 Task: Create a project and host a sprint retrospective to gather feedback on the last iteration.
Action: Mouse moved to (135, 45)
Screenshot: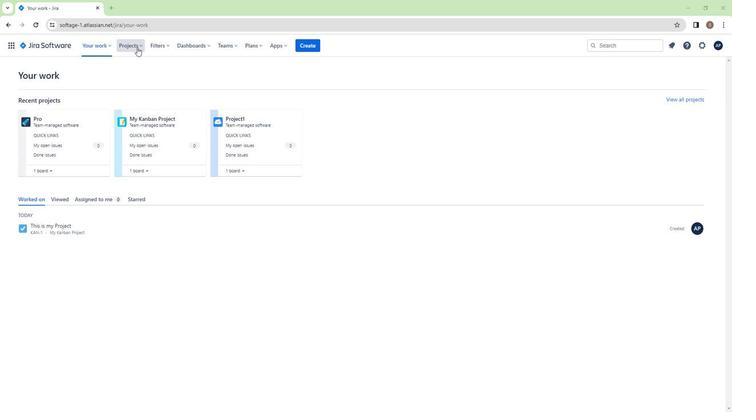 
Action: Mouse pressed left at (135, 45)
Screenshot: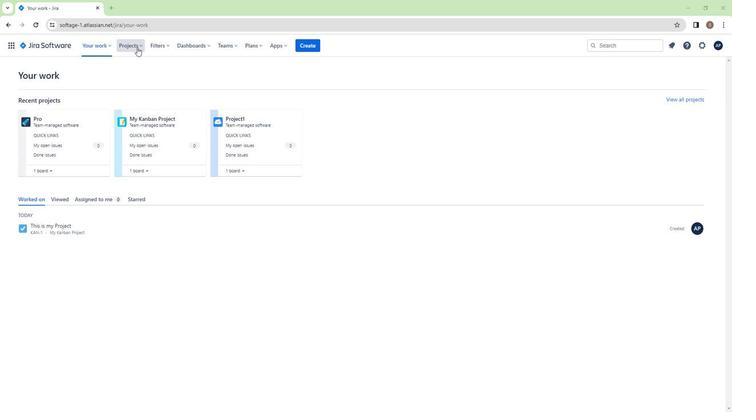 
Action: Mouse moved to (155, 198)
Screenshot: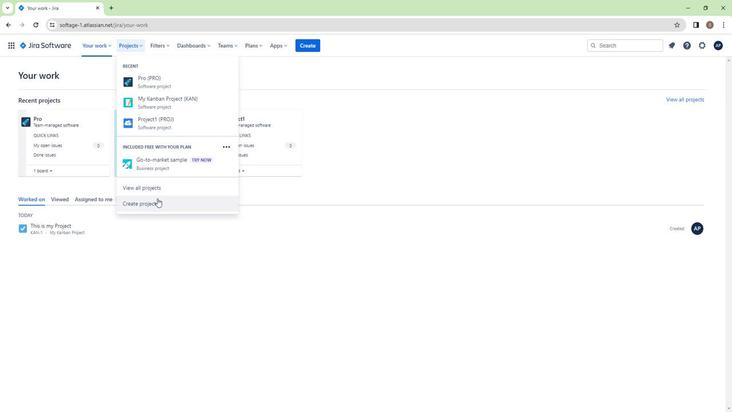 
Action: Mouse pressed left at (155, 198)
Screenshot: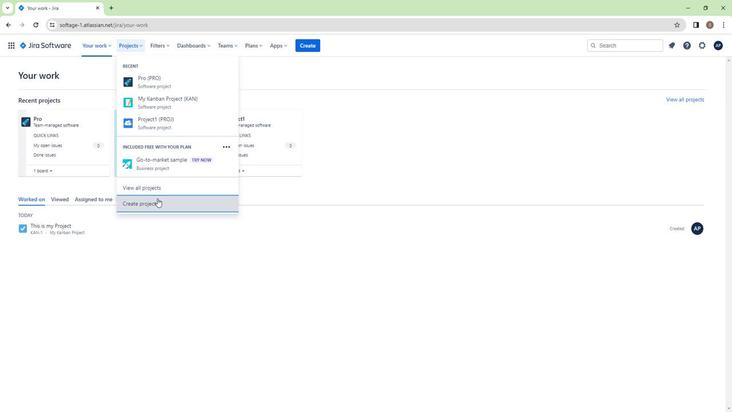 
Action: Mouse moved to (9, 41)
Screenshot: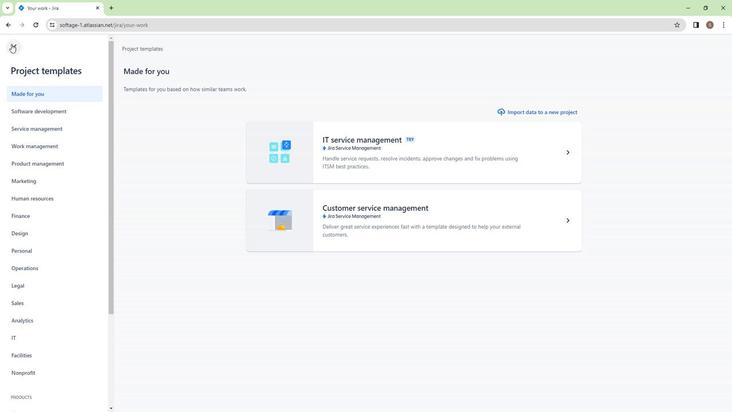 
Action: Mouse pressed left at (9, 41)
Screenshot: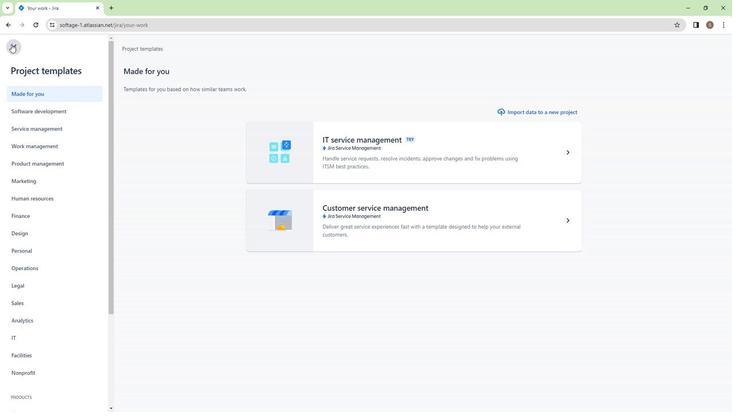 
Action: Mouse moved to (126, 42)
Screenshot: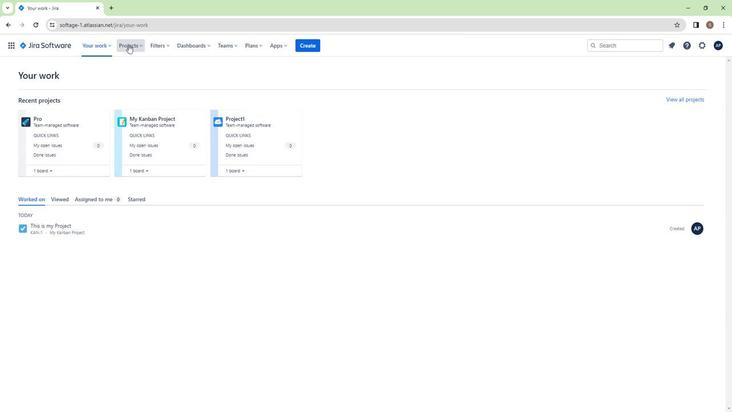 
Action: Mouse pressed left at (126, 42)
Screenshot: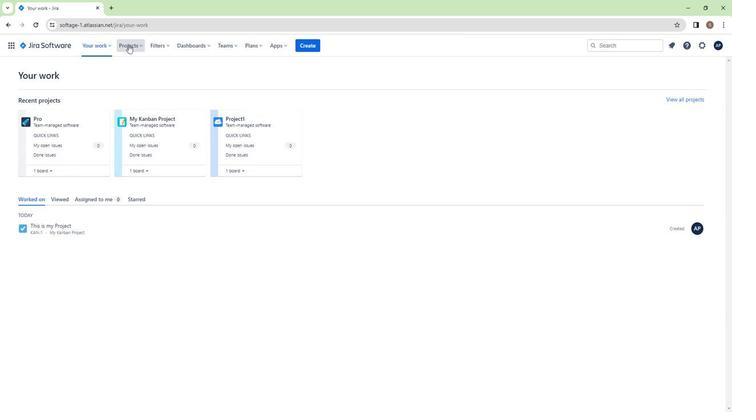 
Action: Mouse moved to (155, 207)
Screenshot: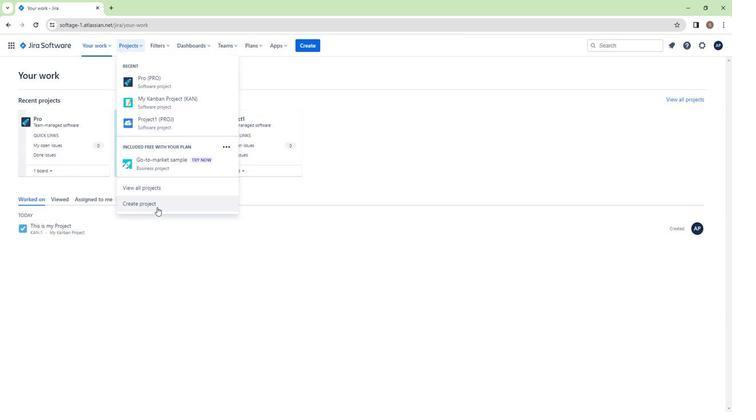 
Action: Mouse pressed left at (155, 207)
Screenshot: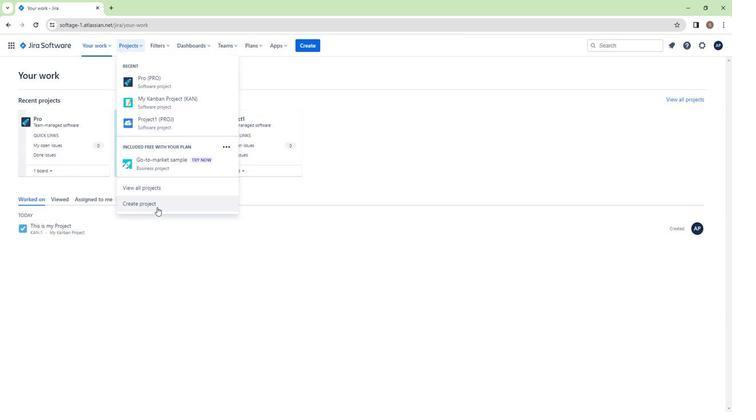 
Action: Mouse moved to (352, 136)
Screenshot: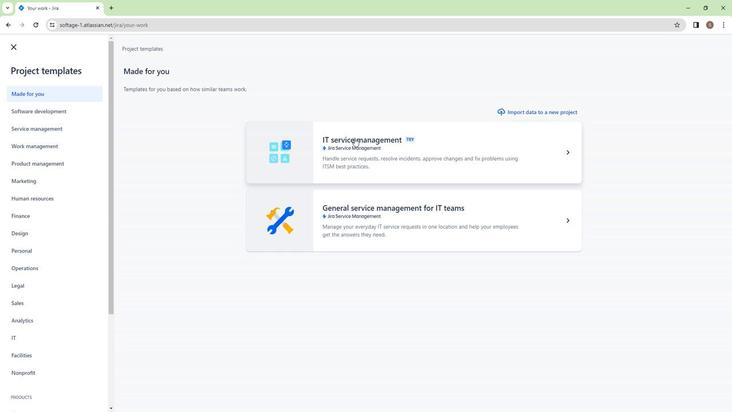 
Action: Mouse pressed left at (352, 136)
Screenshot: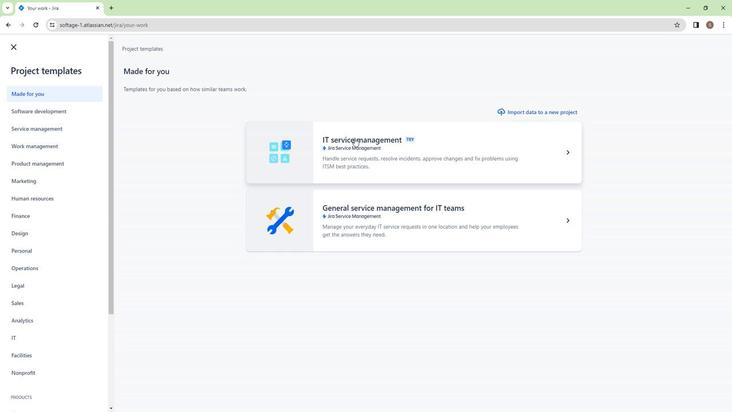 
Action: Mouse moved to (37, 198)
Screenshot: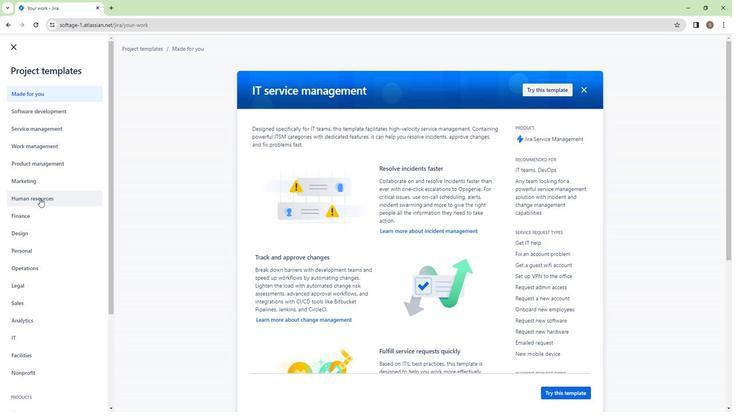 
Action: Mouse scrolled (37, 198) with delta (0, 0)
Screenshot: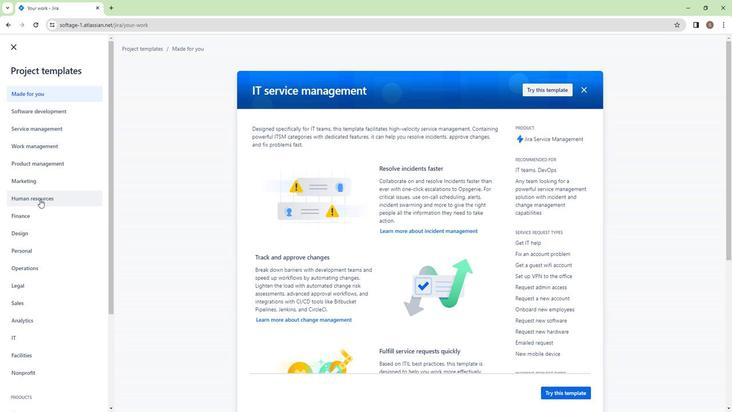 
Action: Mouse moved to (37, 199)
Screenshot: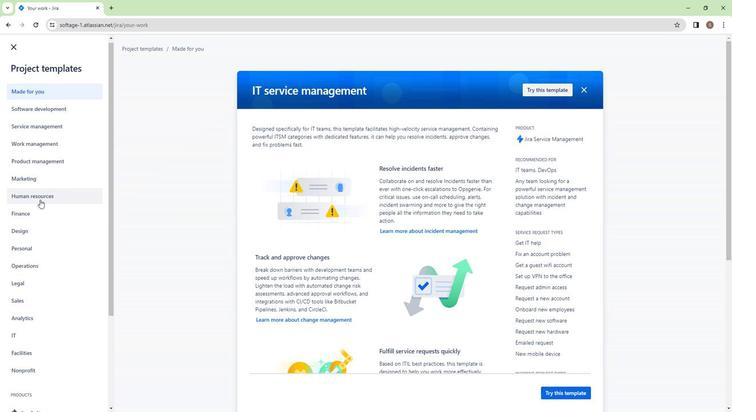 
Action: Mouse scrolled (37, 199) with delta (0, 0)
Screenshot: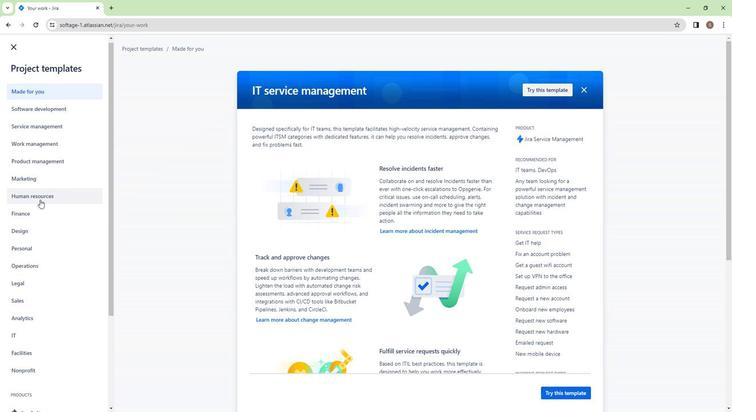 
Action: Mouse scrolled (37, 199) with delta (0, 0)
Screenshot: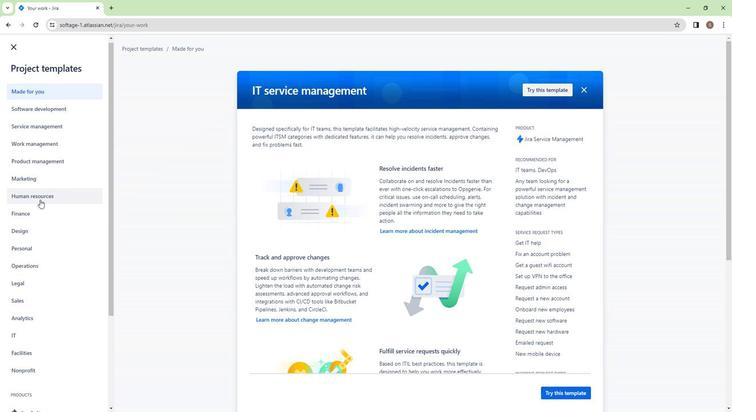 
Action: Mouse scrolled (37, 199) with delta (0, 0)
Screenshot: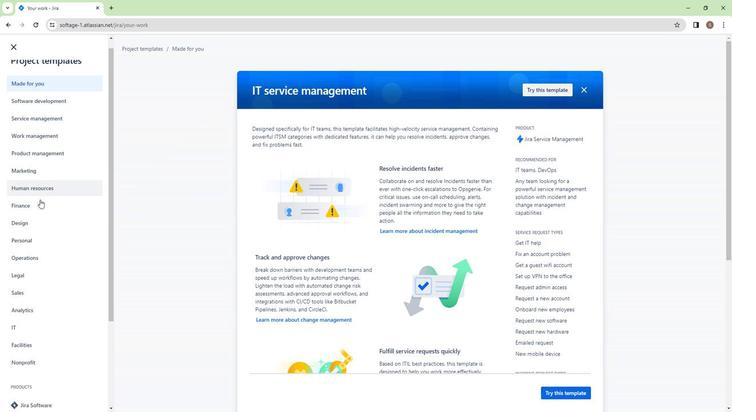 
Action: Mouse scrolled (37, 199) with delta (0, 0)
Screenshot: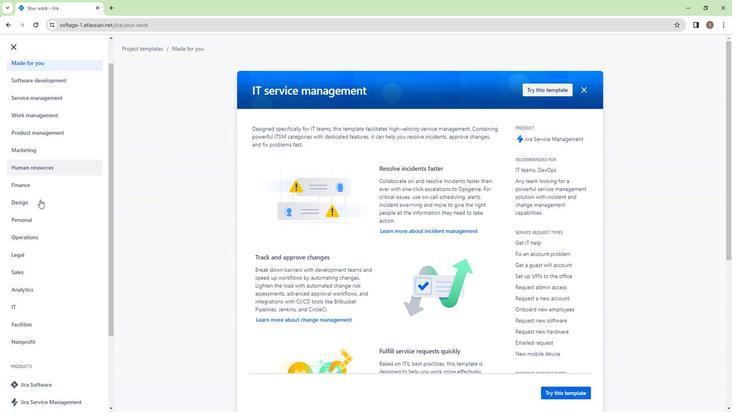 
Action: Mouse scrolled (37, 199) with delta (0, 0)
Screenshot: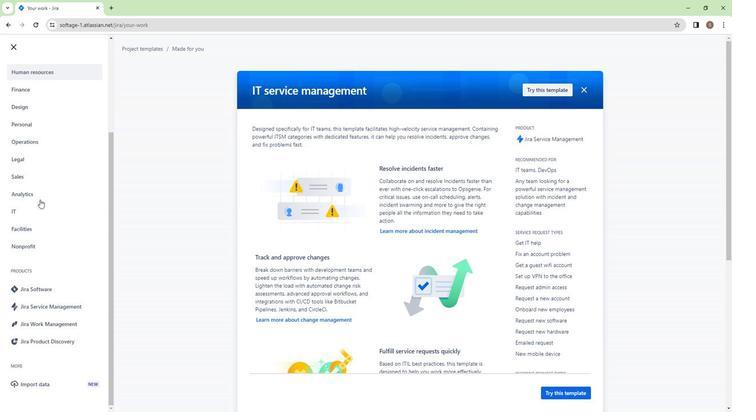 
Action: Mouse scrolled (37, 199) with delta (0, 0)
Screenshot: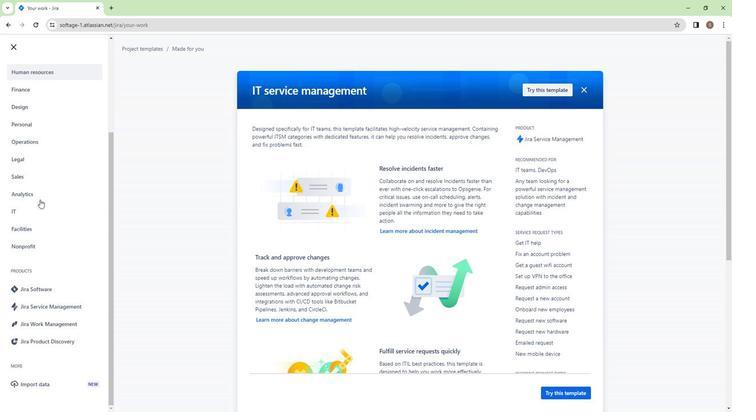 
Action: Mouse scrolled (37, 199) with delta (0, 0)
Screenshot: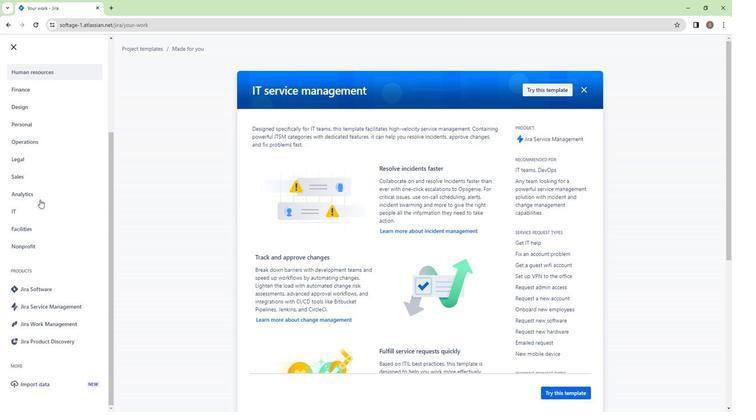 
Action: Mouse scrolled (37, 199) with delta (0, 0)
Screenshot: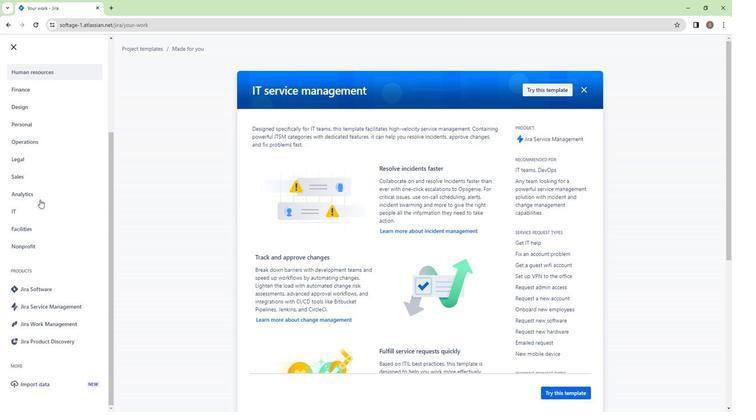 
Action: Mouse scrolled (37, 199) with delta (0, 0)
Screenshot: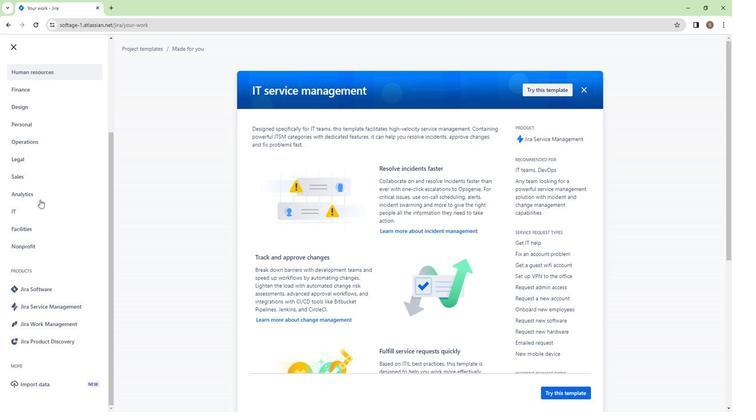 
Action: Mouse moved to (52, 288)
Screenshot: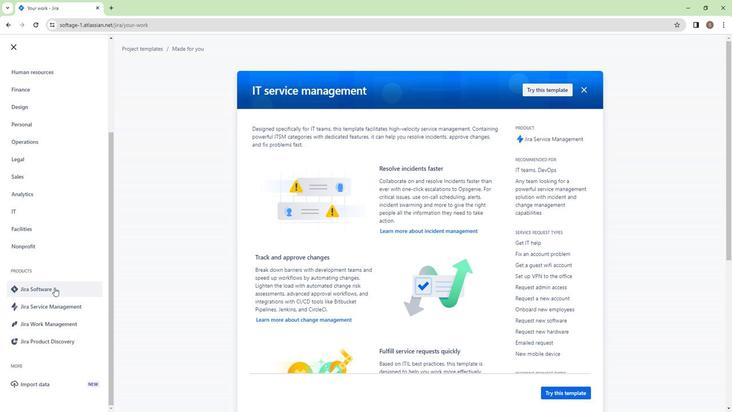 
Action: Mouse pressed left at (52, 288)
Screenshot: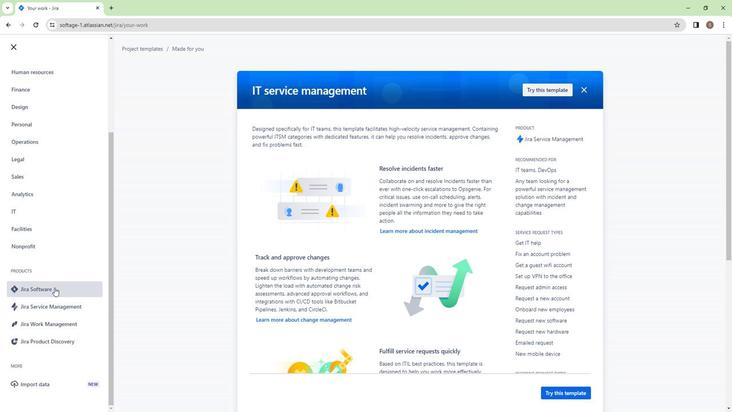 
Action: Mouse moved to (338, 199)
Screenshot: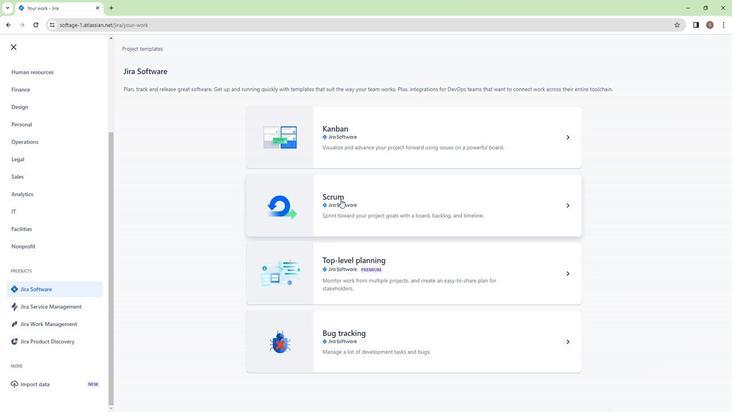 
Action: Mouse pressed left at (338, 199)
Screenshot: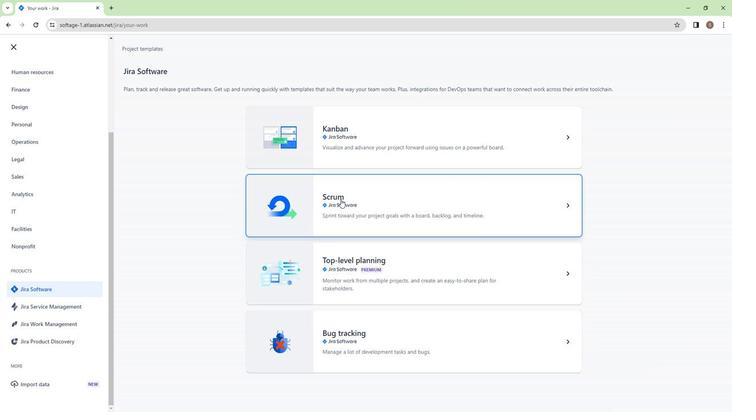 
Action: Mouse moved to (184, 185)
Screenshot: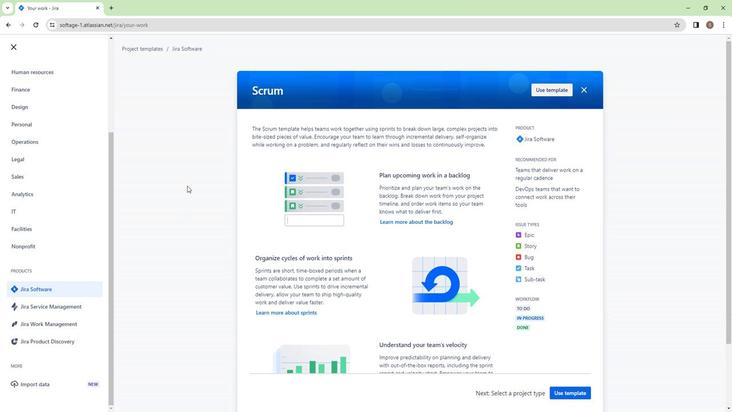 
Action: Mouse scrolled (184, 184) with delta (0, 0)
Screenshot: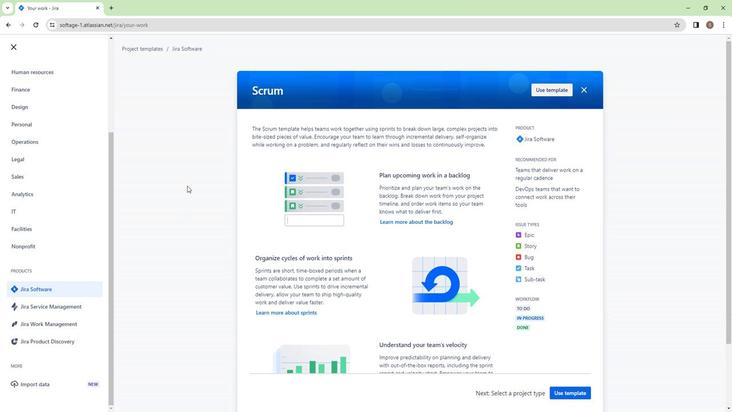 
Action: Mouse scrolled (184, 184) with delta (0, 0)
Screenshot: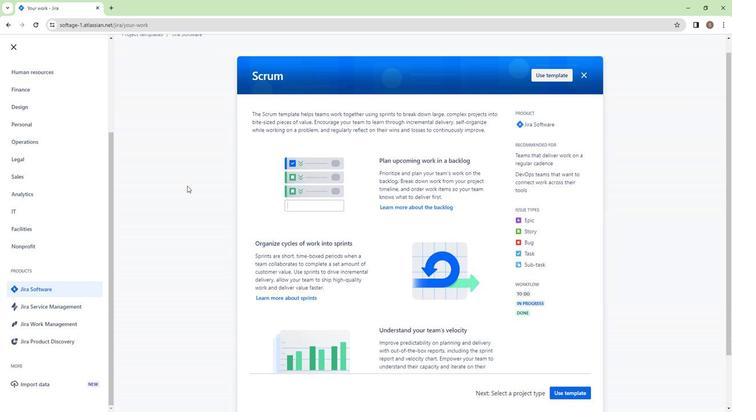 
Action: Mouse scrolled (184, 184) with delta (0, 0)
Screenshot: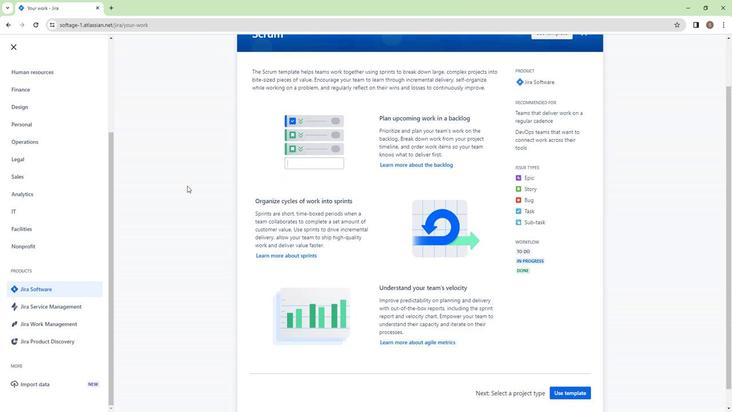 
Action: Mouse scrolled (184, 184) with delta (0, 0)
Screenshot: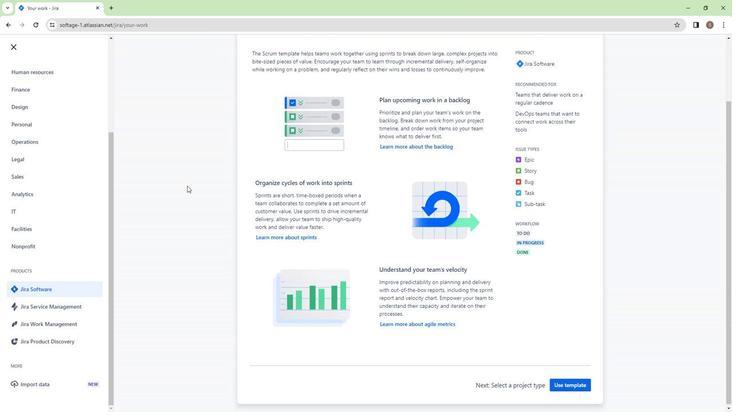 
Action: Mouse scrolled (184, 184) with delta (0, 0)
Screenshot: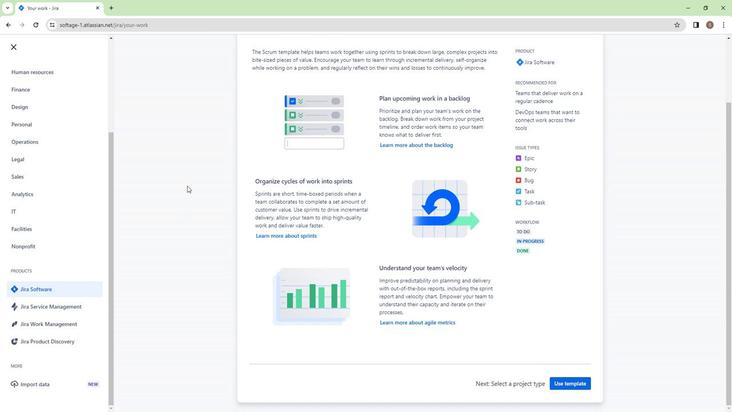 
Action: Mouse moved to (509, 298)
Screenshot: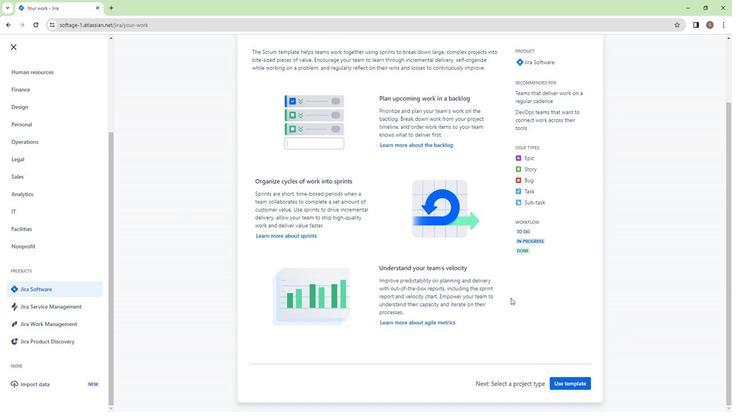 
Action: Mouse scrolled (509, 299) with delta (0, 0)
Screenshot: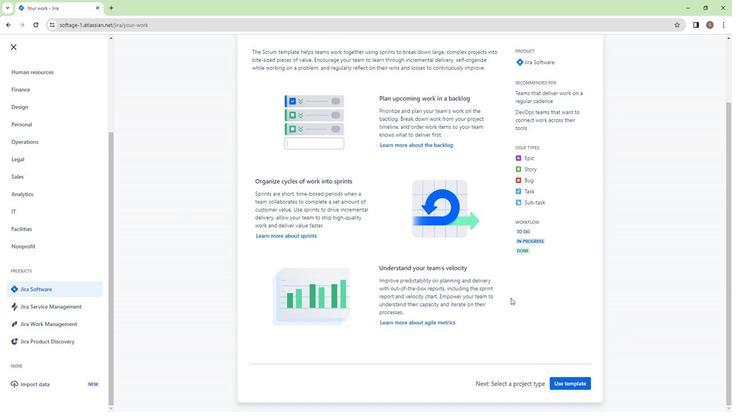 
Action: Mouse moved to (509, 298)
Screenshot: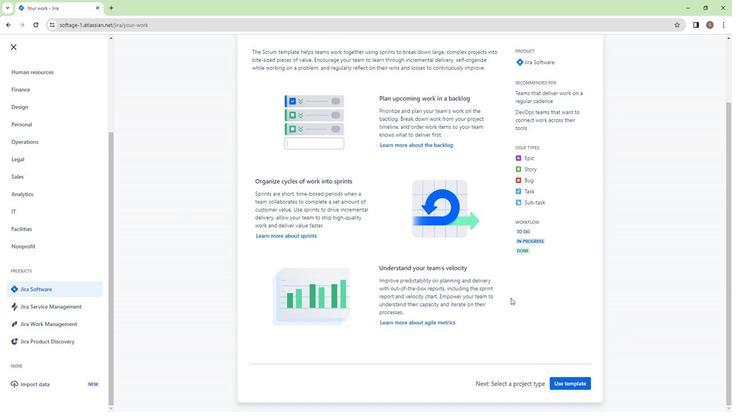 
Action: Mouse scrolled (509, 299) with delta (0, 0)
Screenshot: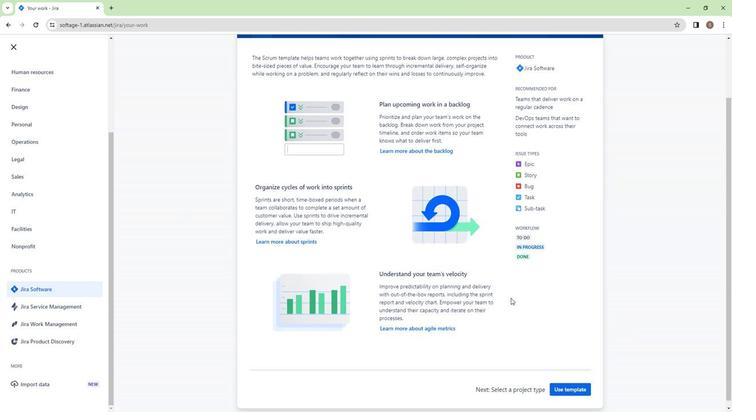 
Action: Mouse scrolled (509, 299) with delta (0, 0)
Screenshot: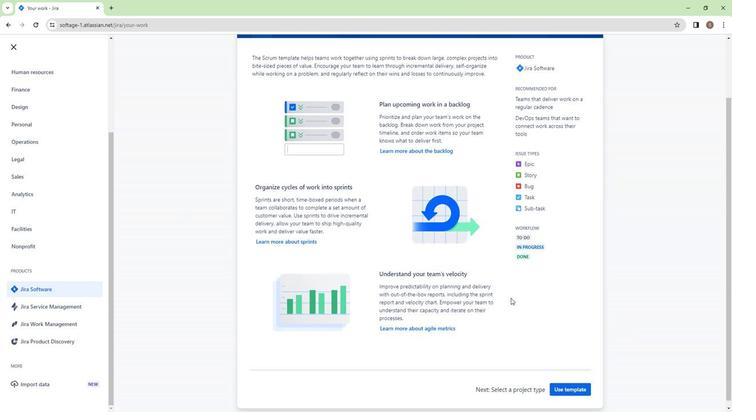 
Action: Mouse scrolled (509, 299) with delta (0, 0)
Screenshot: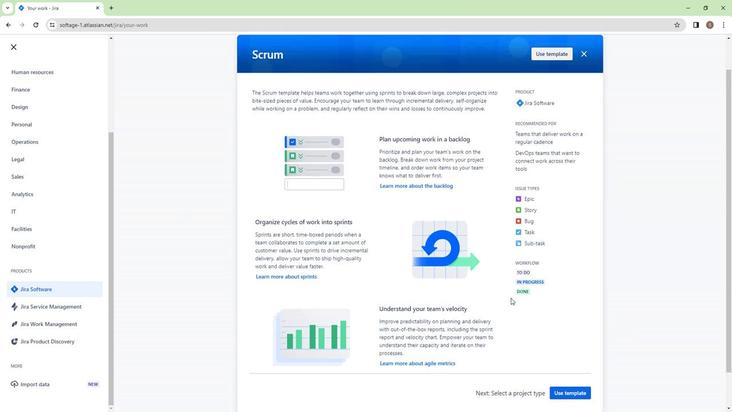 
Action: Mouse moved to (509, 293)
Screenshot: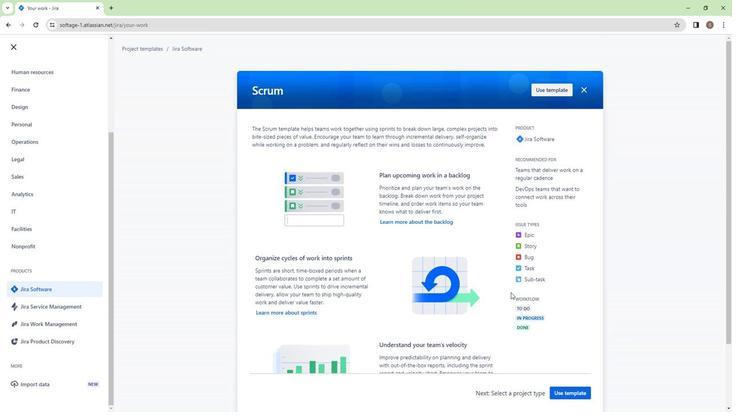 
Action: Mouse scrolled (509, 293) with delta (0, 0)
Screenshot: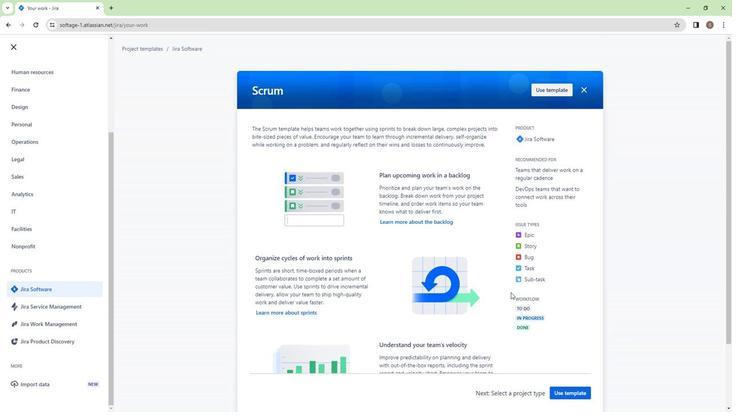
Action: Mouse scrolled (509, 293) with delta (0, 0)
Screenshot: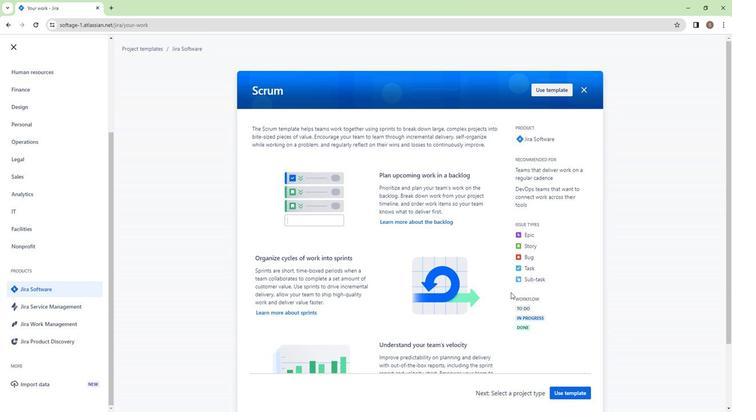 
Action: Mouse scrolled (509, 293) with delta (0, 0)
Screenshot: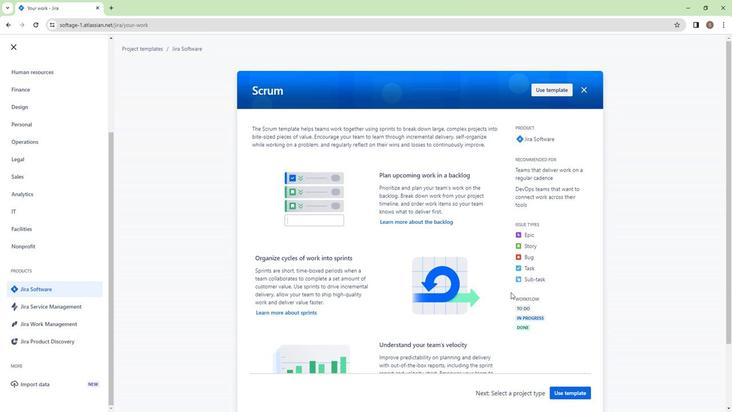 
Action: Mouse moved to (579, 87)
Screenshot: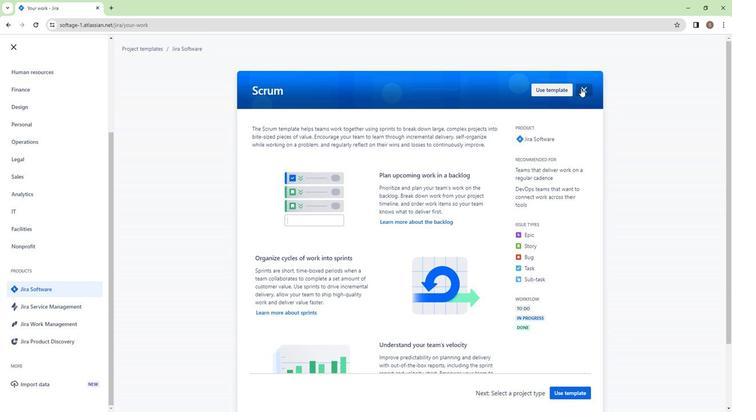 
Action: Mouse pressed left at (579, 87)
Screenshot: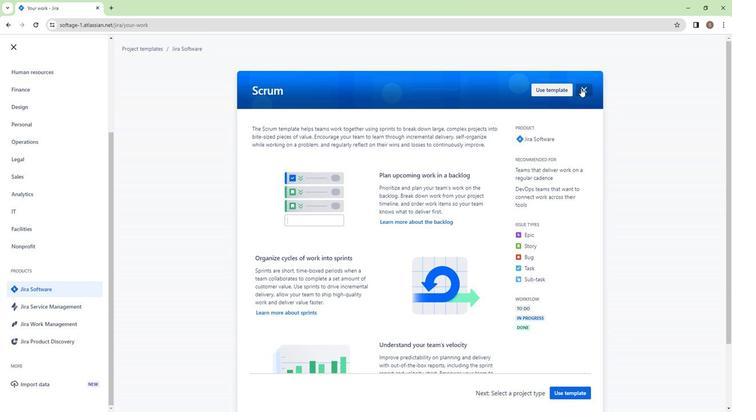 
Action: Mouse moved to (349, 195)
Screenshot: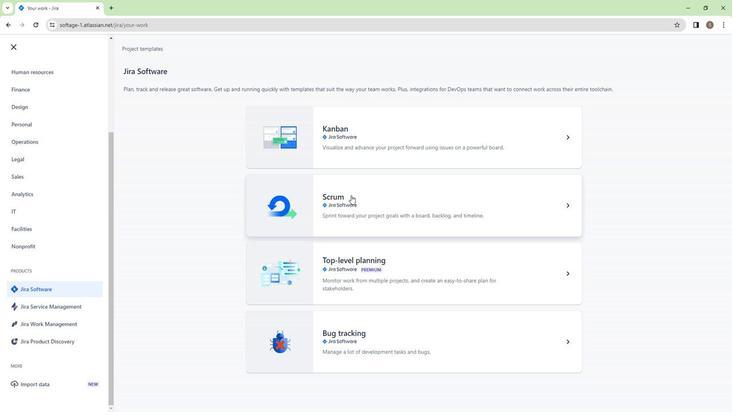 
Action: Mouse pressed left at (349, 195)
Screenshot: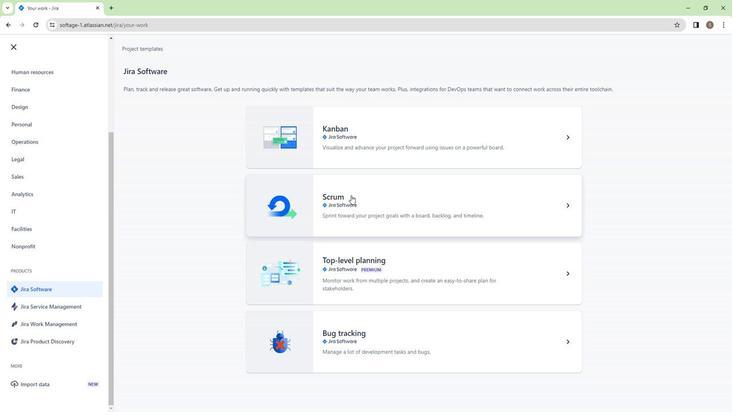
Action: Mouse moved to (494, 299)
Screenshot: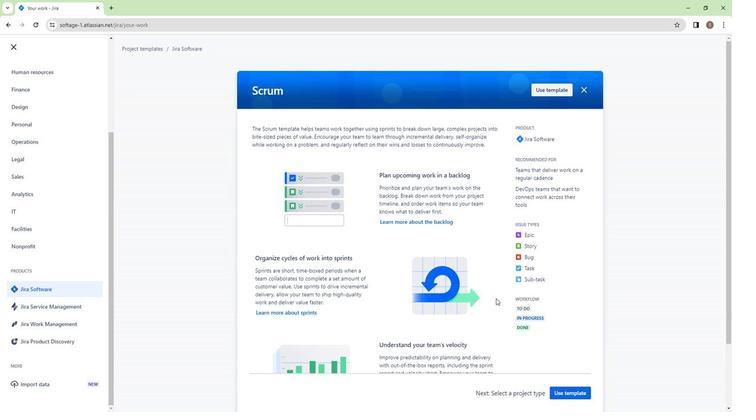 
Action: Mouse scrolled (494, 298) with delta (0, 0)
Screenshot: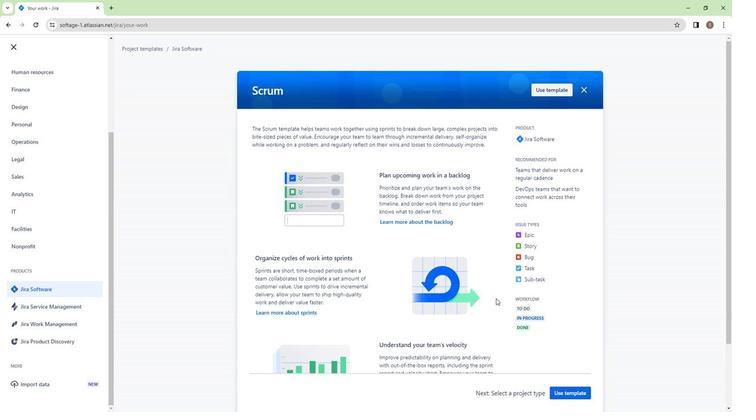 
Action: Mouse moved to (494, 299)
Screenshot: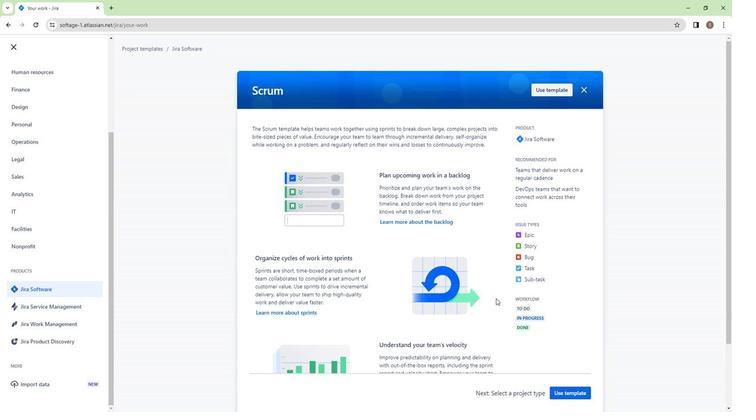 
Action: Mouse scrolled (494, 298) with delta (0, 0)
Screenshot: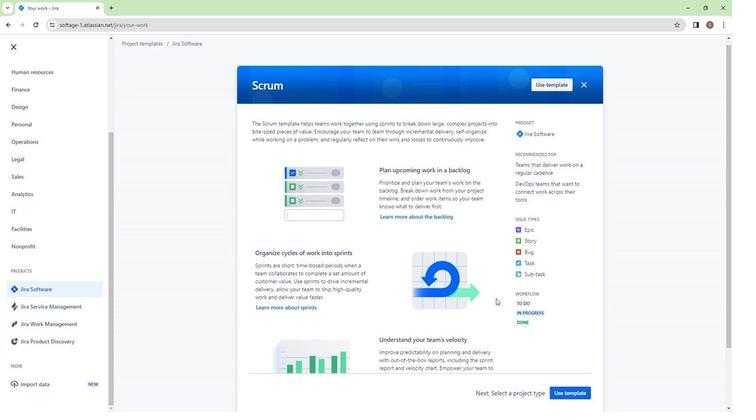 
Action: Mouse scrolled (494, 298) with delta (0, 0)
Screenshot: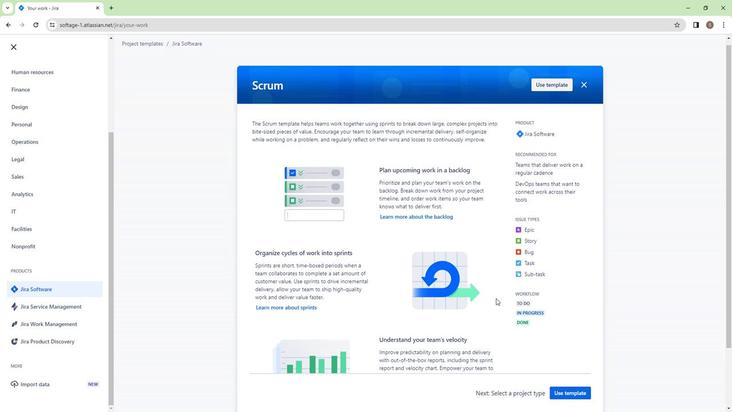 
Action: Mouse scrolled (494, 298) with delta (0, 0)
Screenshot: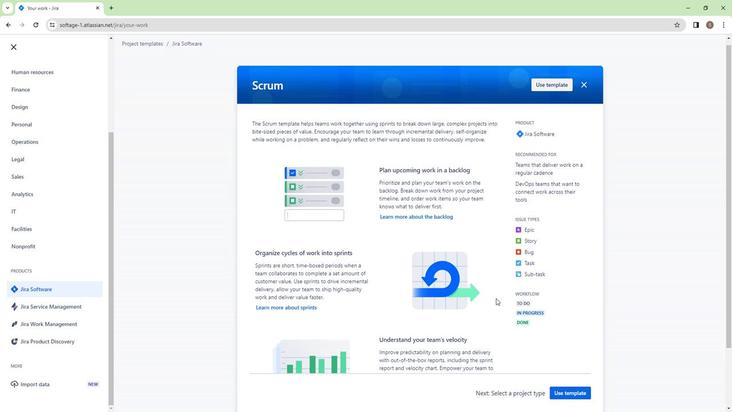 
Action: Mouse scrolled (494, 298) with delta (0, 0)
Screenshot: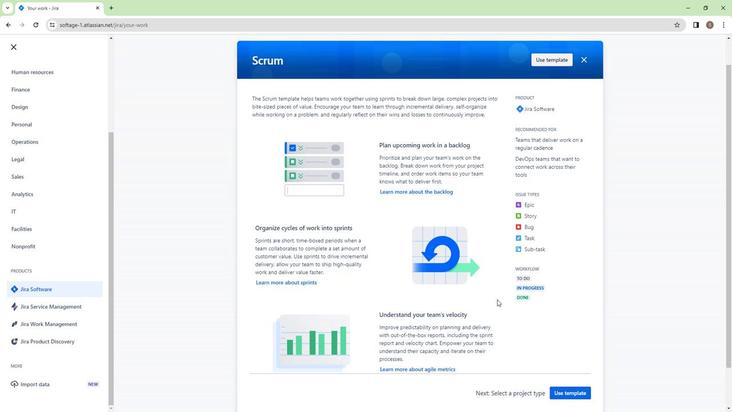 
Action: Mouse moved to (563, 381)
Screenshot: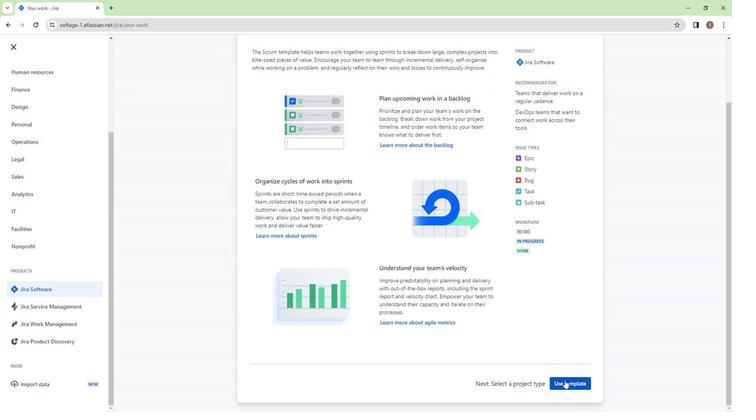 
Action: Mouse pressed left at (563, 381)
Screenshot: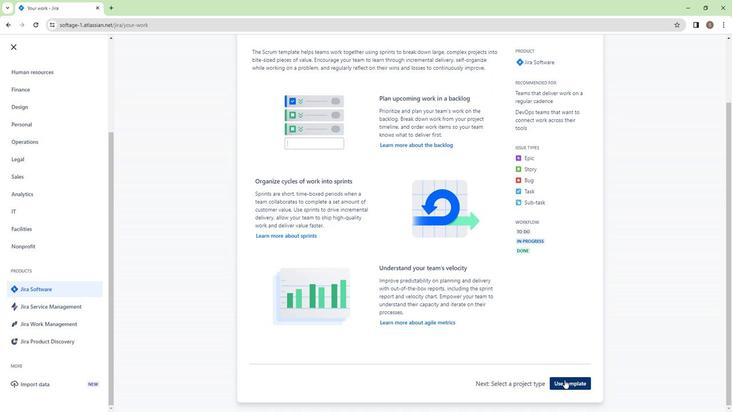
Action: Mouse moved to (297, 209)
Screenshot: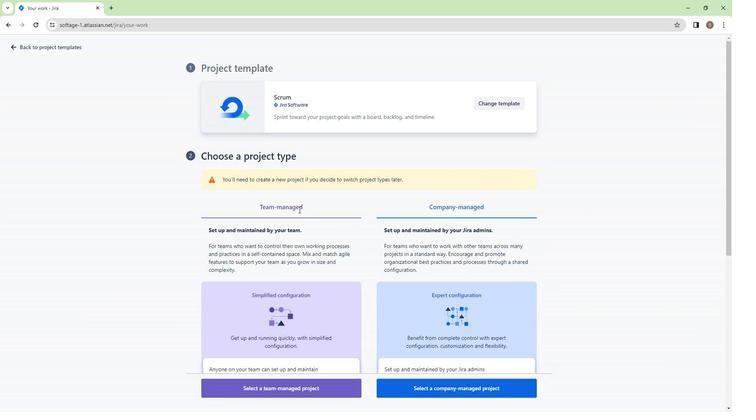 
Action: Mouse scrolled (297, 208) with delta (0, 0)
Screenshot: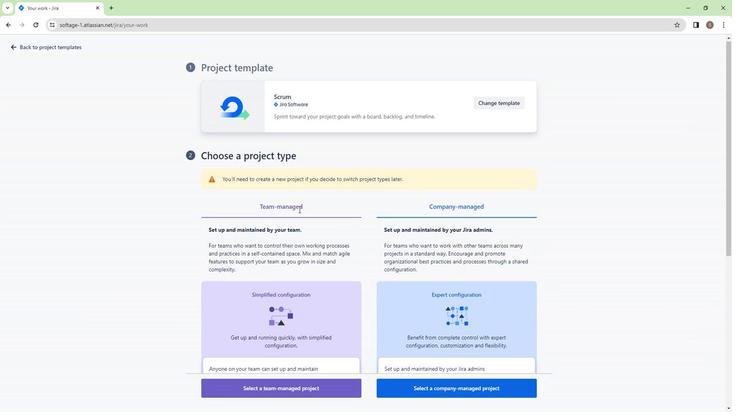 
Action: Mouse scrolled (297, 208) with delta (0, 0)
Screenshot: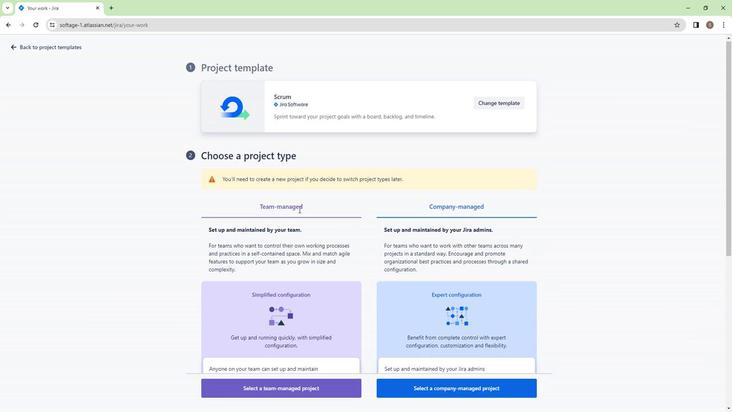 
Action: Mouse scrolled (297, 208) with delta (0, 0)
Screenshot: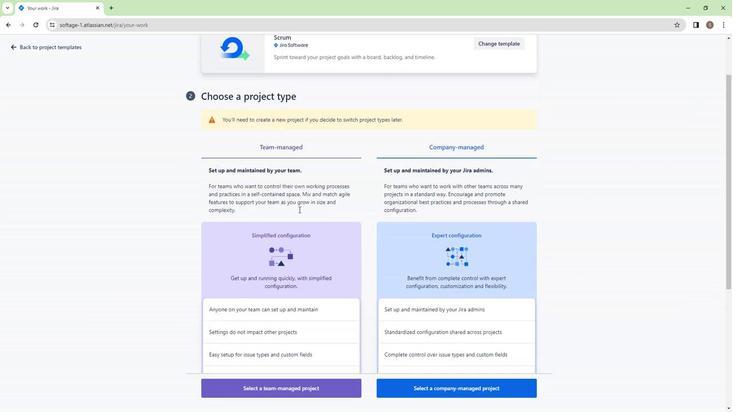 
Action: Mouse moved to (297, 208)
Screenshot: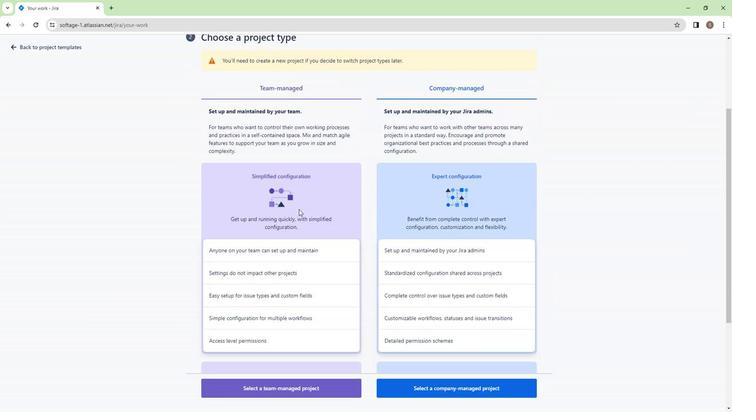 
Action: Mouse scrolled (297, 208) with delta (0, 0)
Screenshot: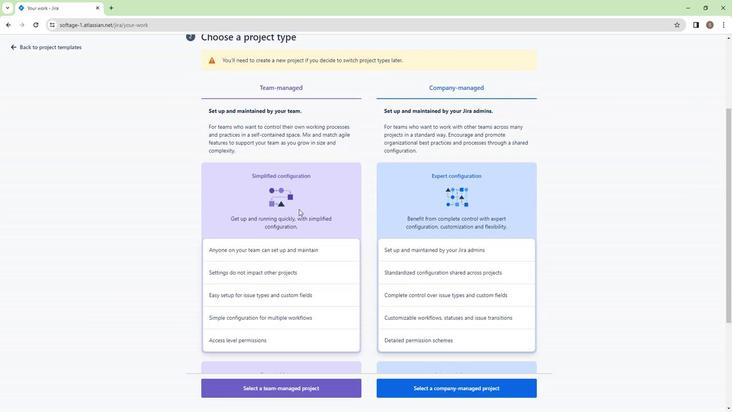 
Action: Mouse scrolled (297, 208) with delta (0, 0)
Screenshot: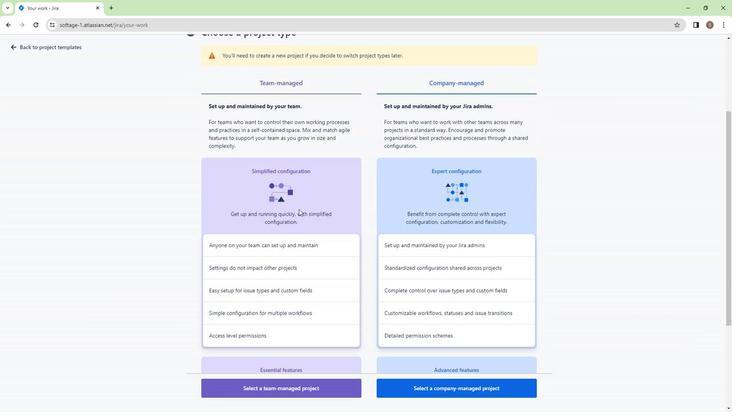 
Action: Mouse scrolled (297, 208) with delta (0, 0)
Screenshot: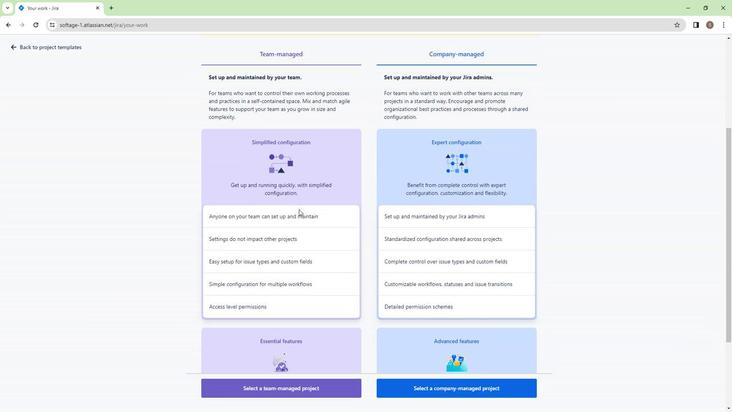 
Action: Mouse moved to (297, 228)
Screenshot: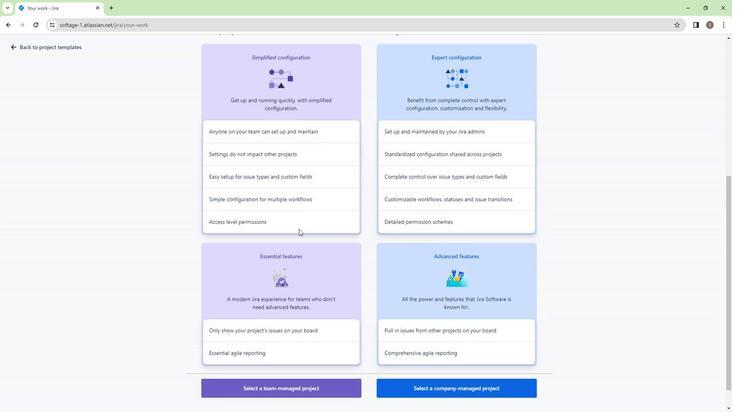 
Action: Mouse scrolled (297, 228) with delta (0, 0)
Screenshot: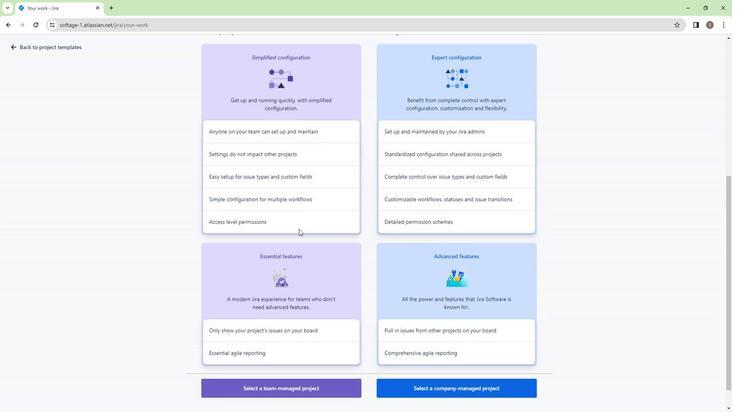 
Action: Mouse moved to (297, 229)
Screenshot: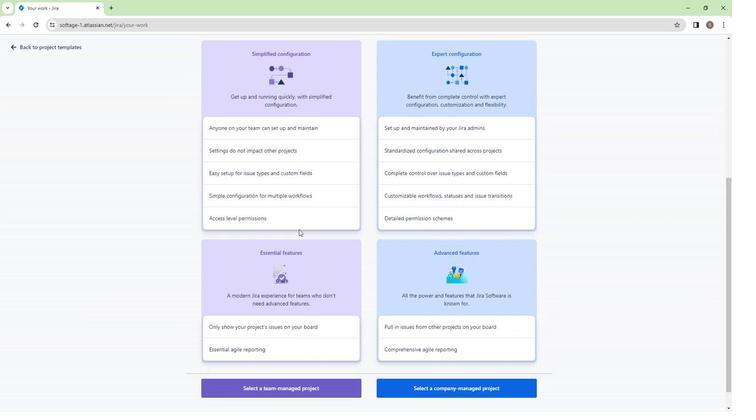 
Action: Mouse scrolled (297, 228) with delta (0, 0)
Screenshot: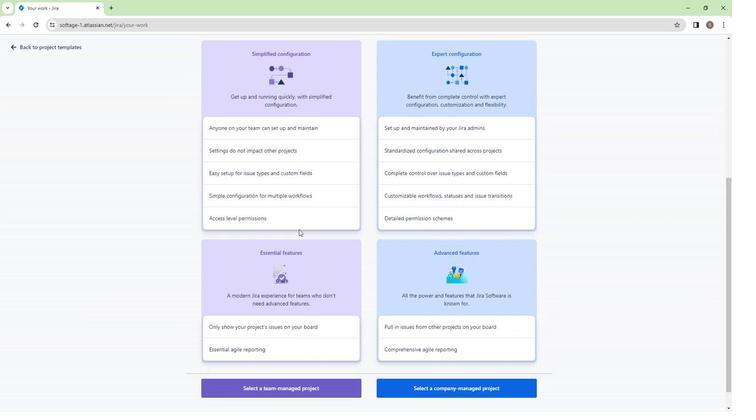 
Action: Mouse moved to (434, 334)
Screenshot: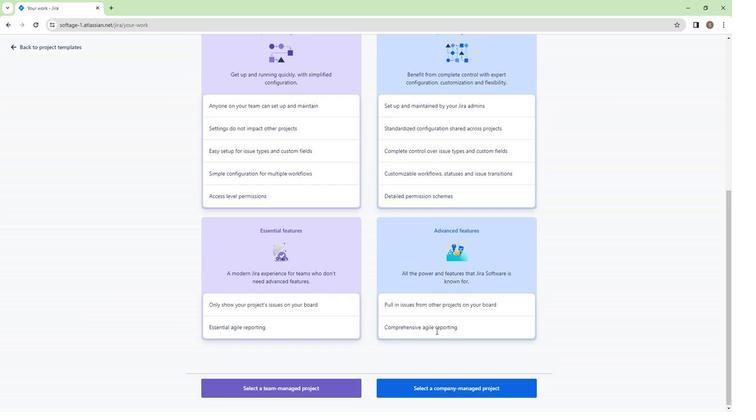 
Action: Mouse scrolled (434, 334) with delta (0, 0)
Screenshot: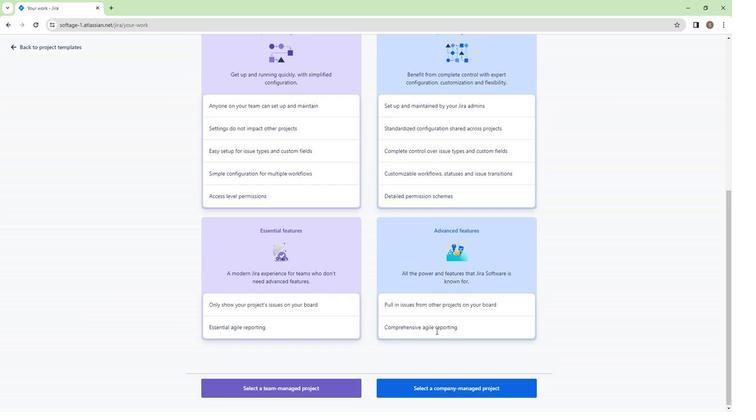 
Action: Mouse moved to (434, 333)
Screenshot: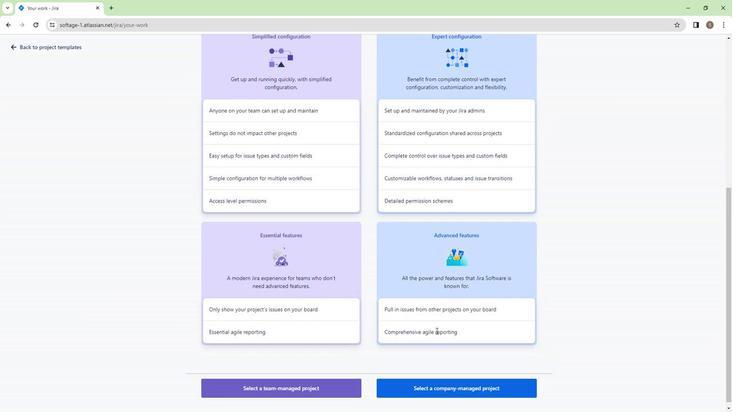 
Action: Mouse scrolled (434, 333) with delta (0, 0)
Screenshot: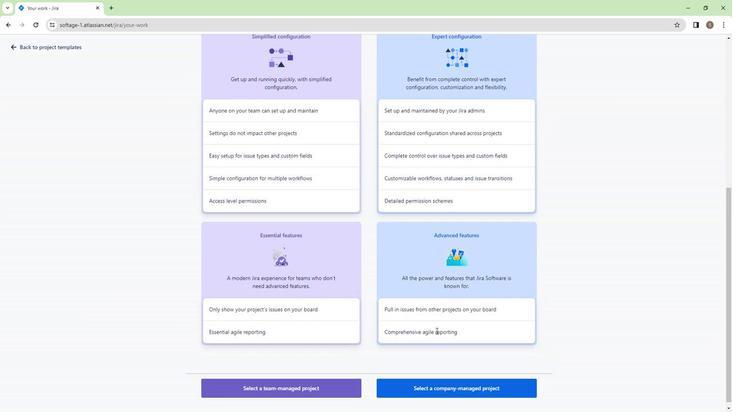 
Action: Mouse moved to (434, 332)
Screenshot: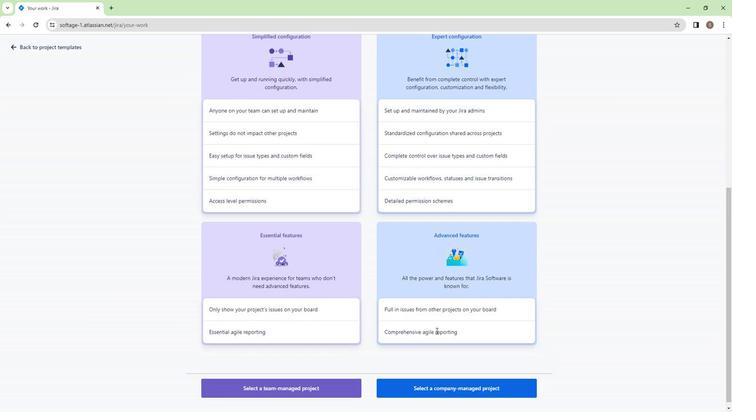 
Action: Mouse scrolled (434, 333) with delta (0, 0)
Screenshot: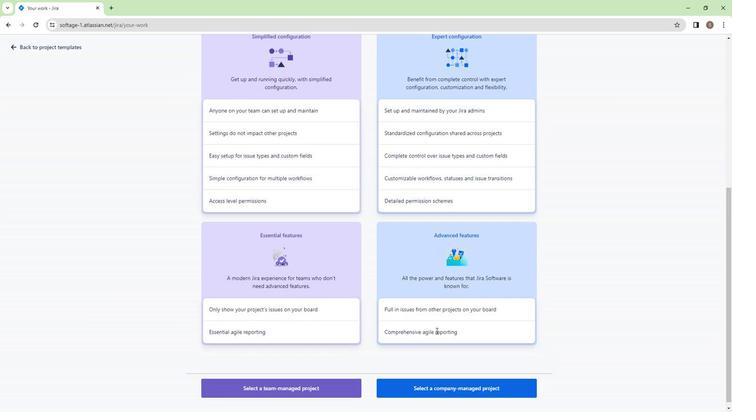 
Action: Mouse moved to (434, 332)
Screenshot: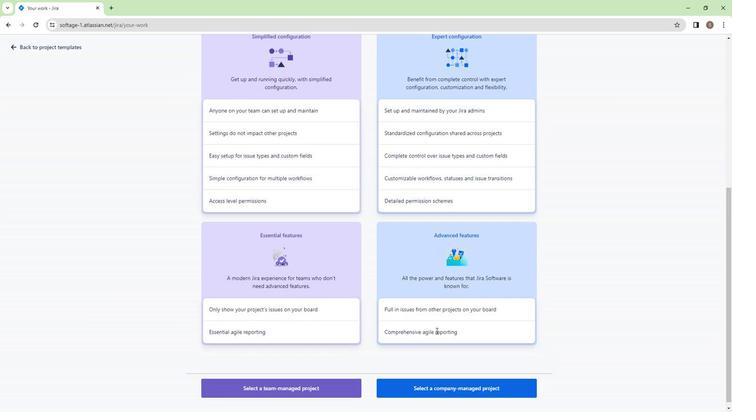 
Action: Mouse scrolled (434, 332) with delta (0, 0)
Screenshot: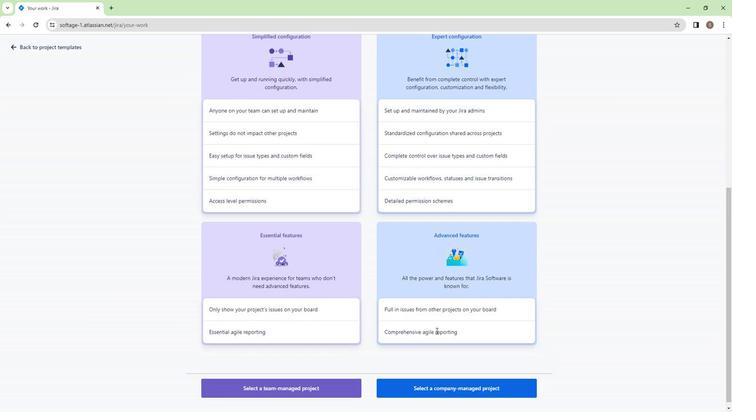 
Action: Mouse moved to (434, 332)
Screenshot: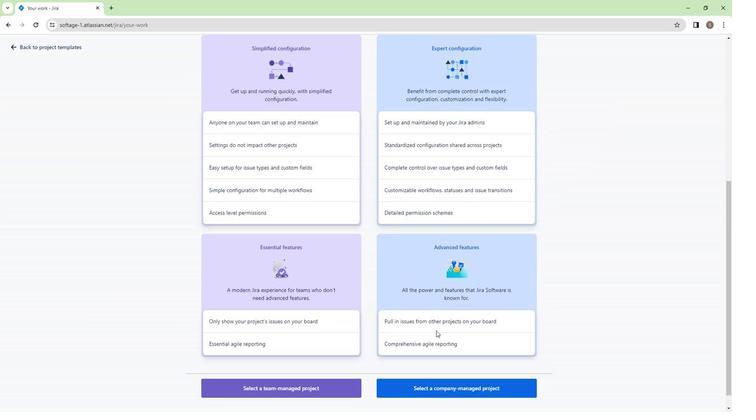 
Action: Mouse scrolled (434, 332) with delta (0, 0)
Screenshot: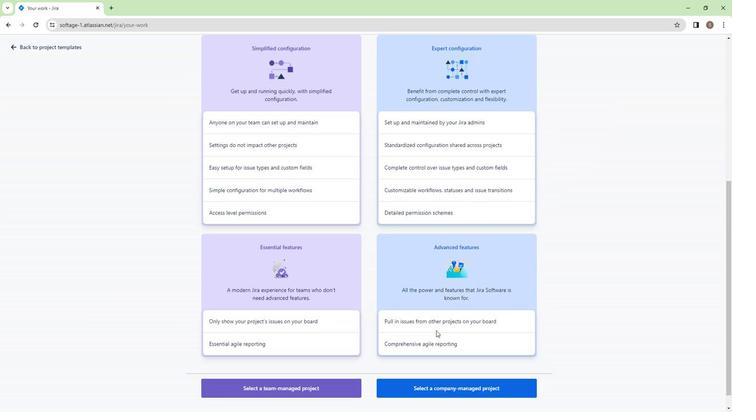 
Action: Mouse moved to (435, 327)
Screenshot: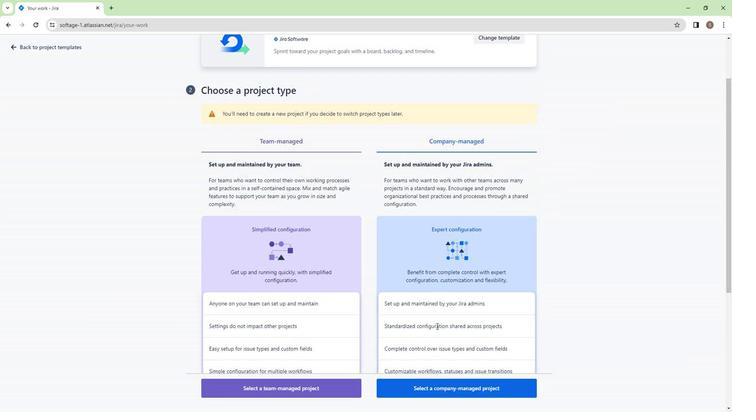 
Action: Mouse scrolled (435, 328) with delta (0, 0)
Screenshot: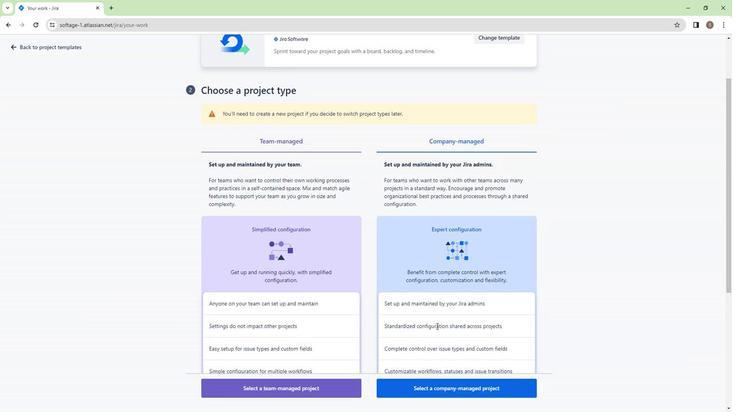 
Action: Mouse scrolled (435, 328) with delta (0, 0)
Screenshot: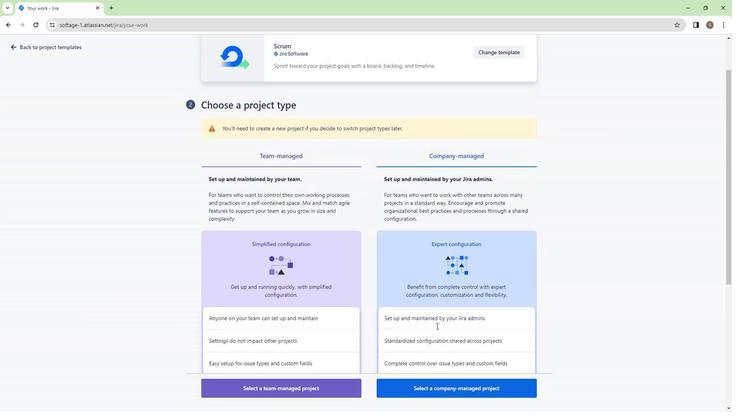 
Action: Mouse scrolled (435, 326) with delta (0, 0)
Screenshot: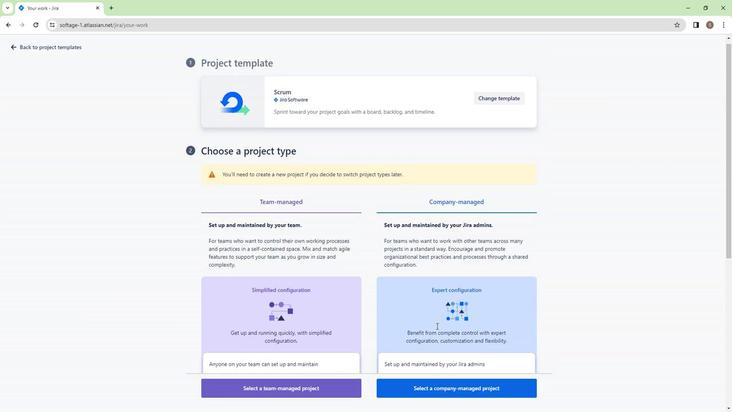 
Action: Mouse scrolled (435, 326) with delta (0, 0)
Screenshot: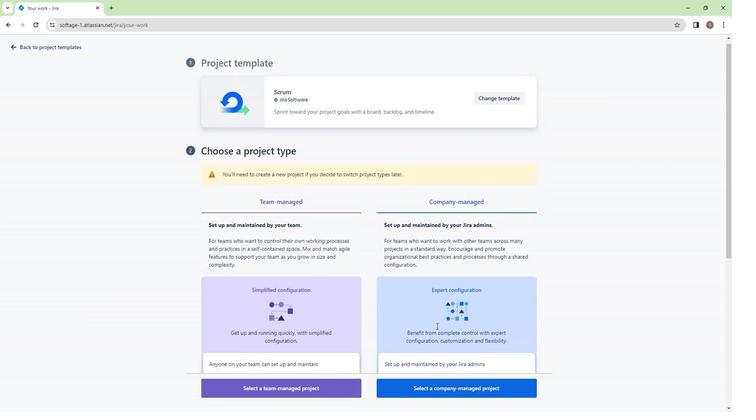 
Action: Mouse scrolled (435, 326) with delta (0, 0)
Screenshot: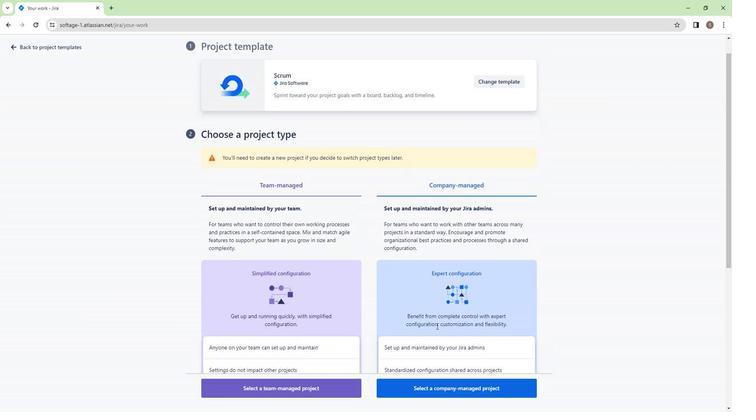 
Action: Mouse scrolled (435, 326) with delta (0, 0)
Screenshot: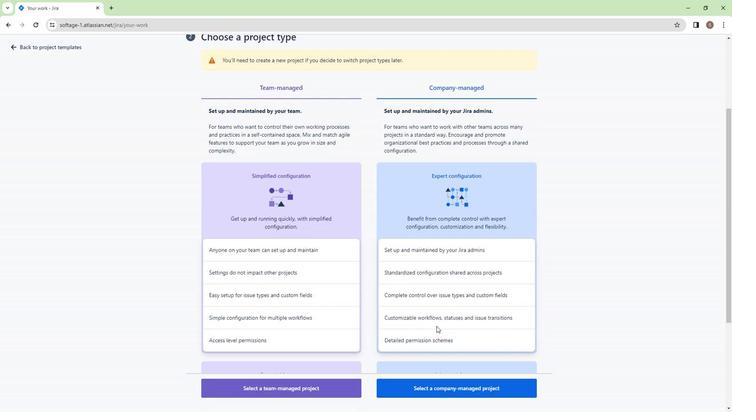 
Action: Mouse scrolled (435, 326) with delta (0, 0)
Screenshot: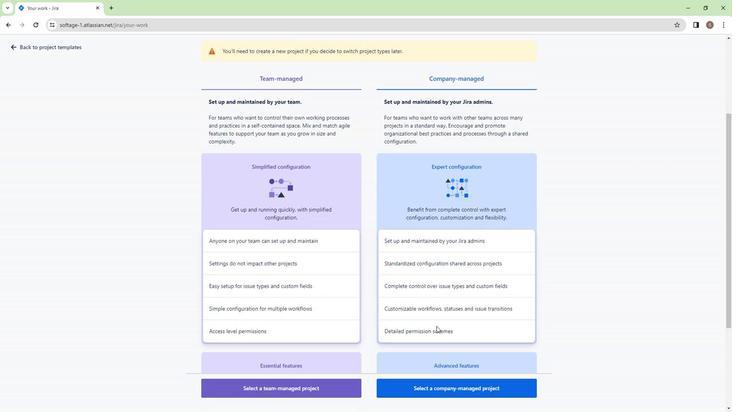 
Action: Mouse scrolled (435, 326) with delta (0, 0)
Screenshot: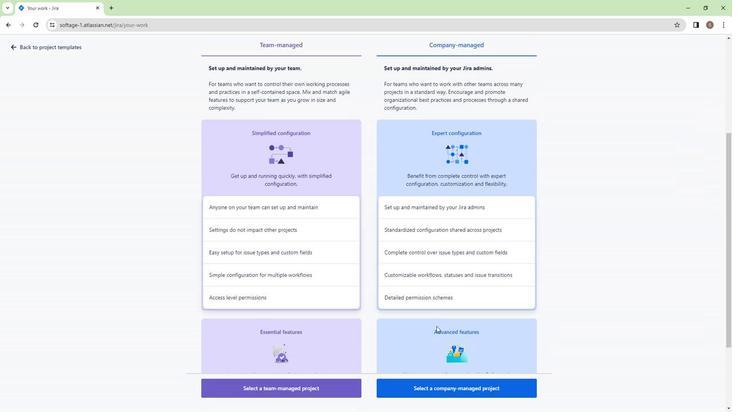 
Action: Mouse scrolled (435, 326) with delta (0, 0)
Screenshot: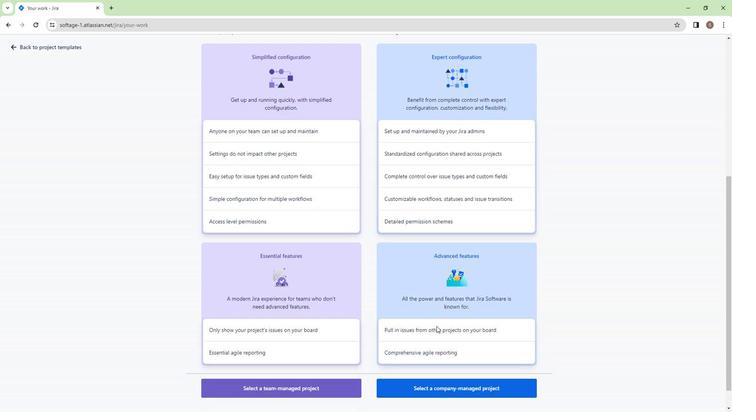 
Action: Mouse scrolled (435, 326) with delta (0, 0)
Screenshot: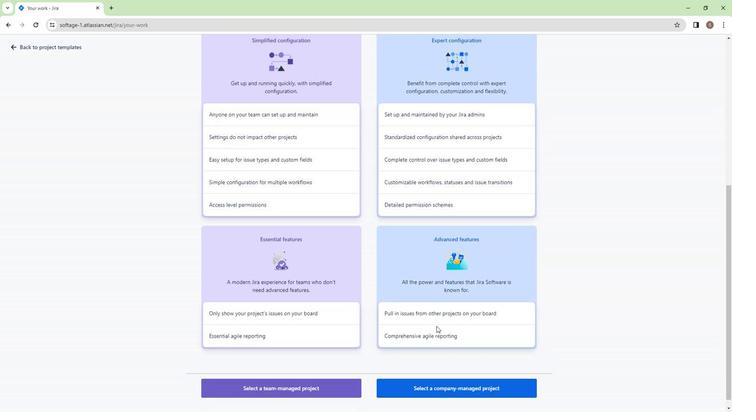 
Action: Mouse scrolled (435, 326) with delta (0, 0)
Screenshot: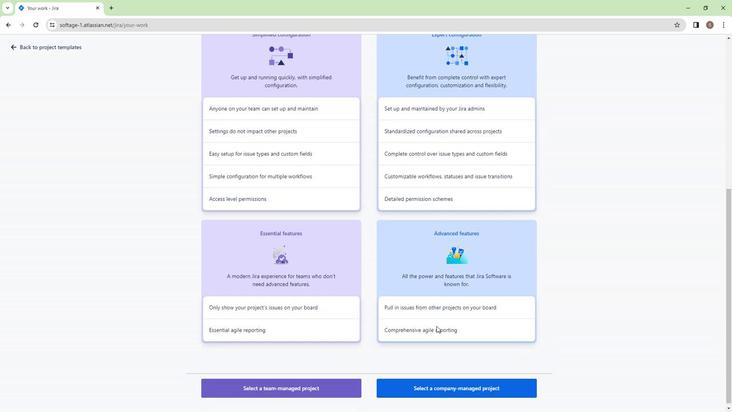 
Action: Mouse moved to (311, 390)
Screenshot: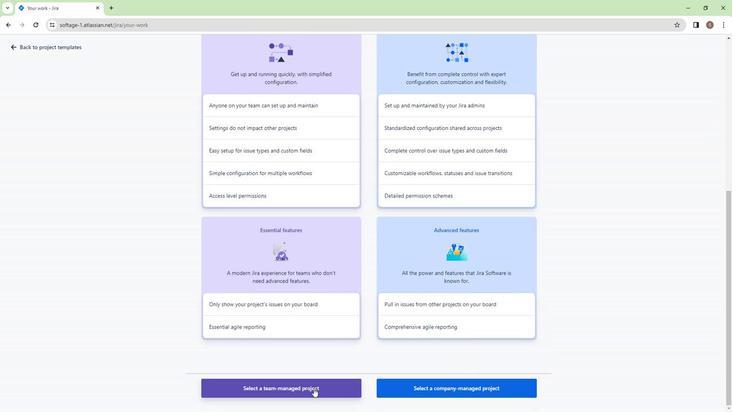 
Action: Mouse pressed left at (311, 390)
Screenshot: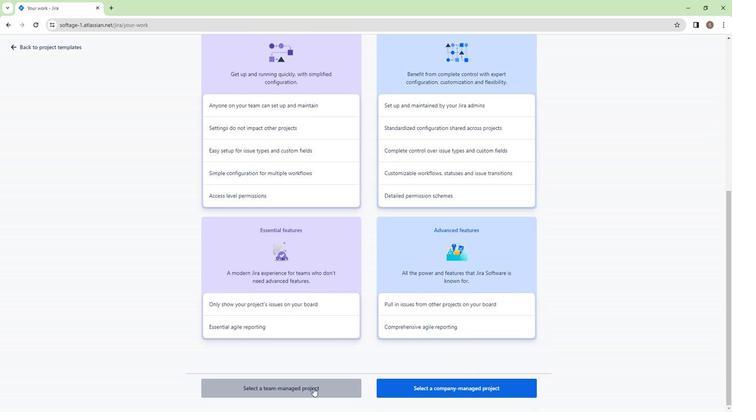 
Action: Mouse moved to (267, 203)
Screenshot: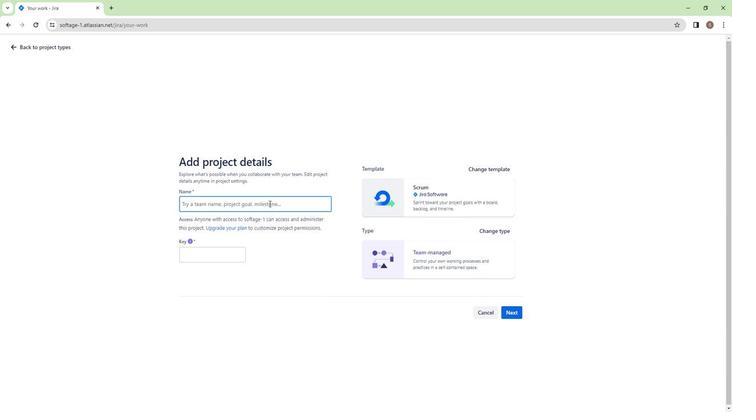 
Action: Mouse pressed left at (267, 203)
Screenshot: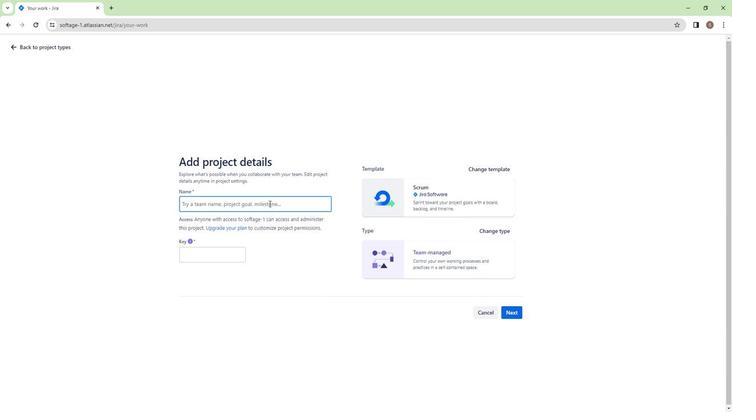 
Action: Key pressed <Key.shift><Key.shift><Key.shift><Key.shift>Pro<Key.backspace><Key.backspace><Key.backspace><Key.shift>Team-<Key.shift>Project
Screenshot: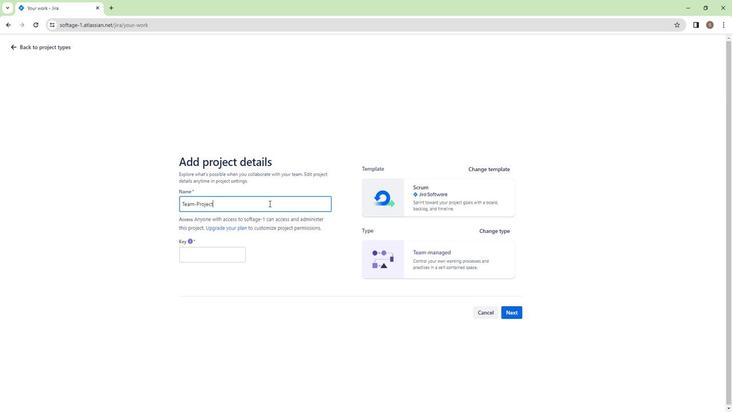 
Action: Mouse moved to (184, 253)
Screenshot: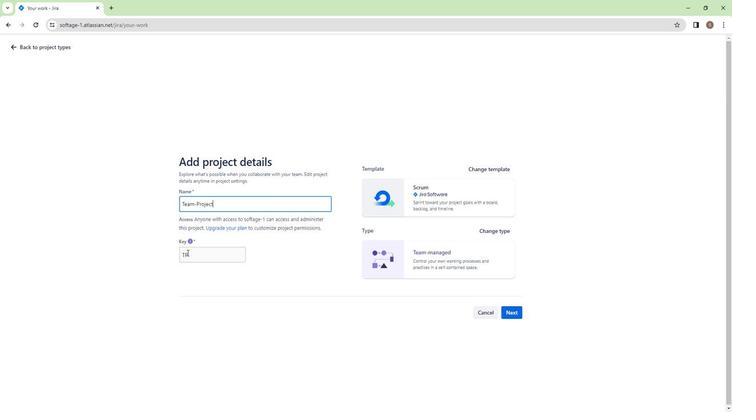 
Action: Mouse pressed left at (184, 253)
Screenshot: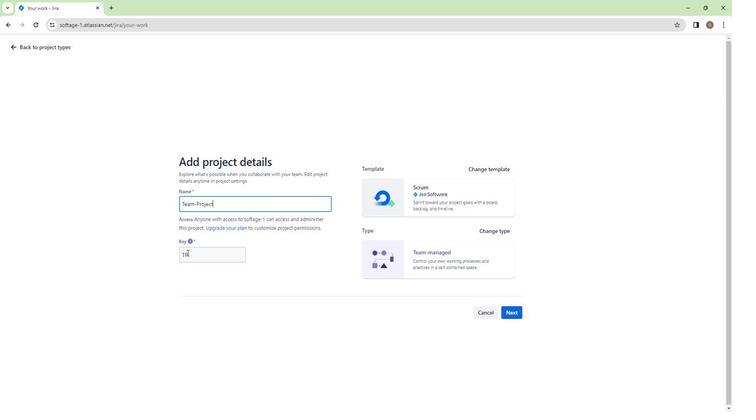 
Action: Mouse moved to (514, 313)
Screenshot: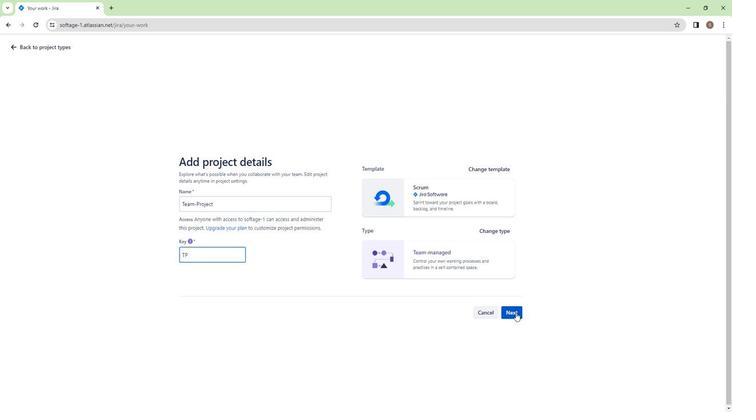 
Action: Mouse pressed left at (514, 313)
Screenshot: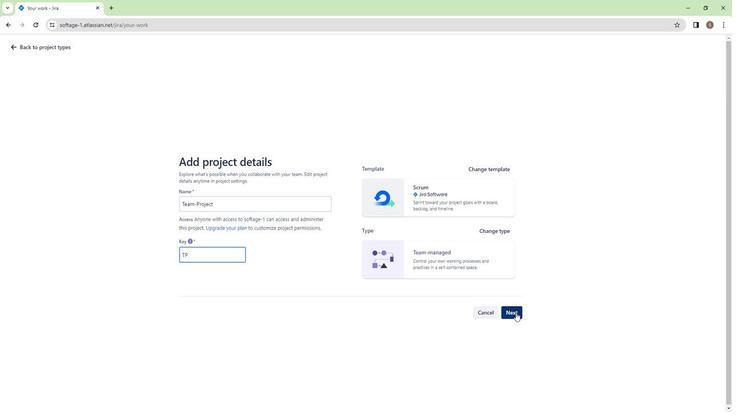 
Action: Mouse moved to (419, 186)
Screenshot: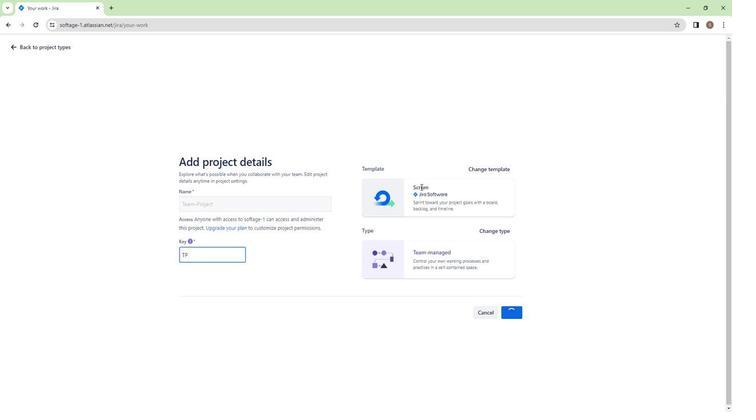 
Action: Mouse pressed left at (419, 186)
Screenshot: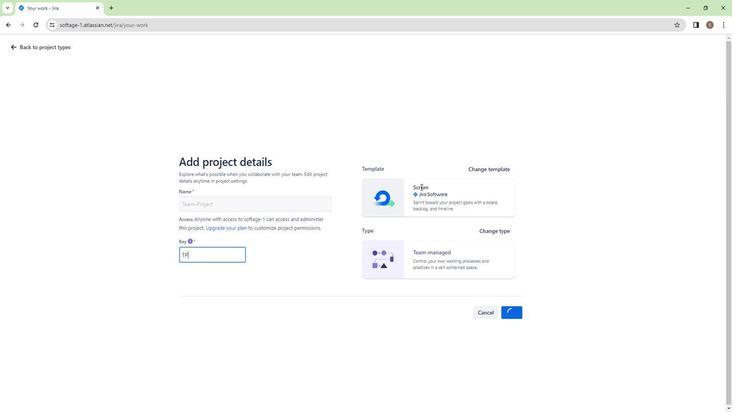 
Action: Mouse moved to (7, 71)
Screenshot: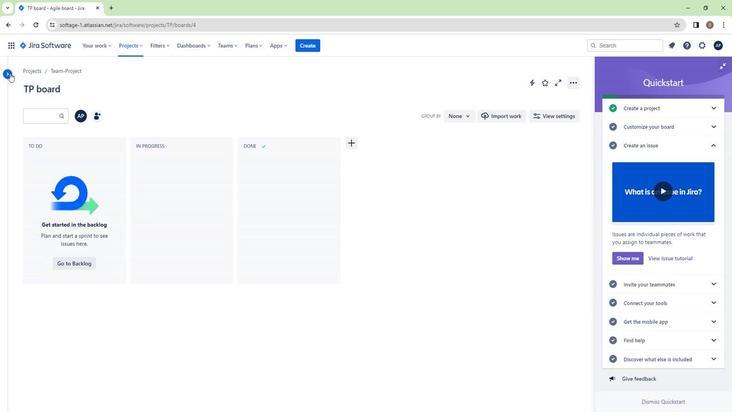 
Action: Mouse pressed left at (7, 71)
Screenshot: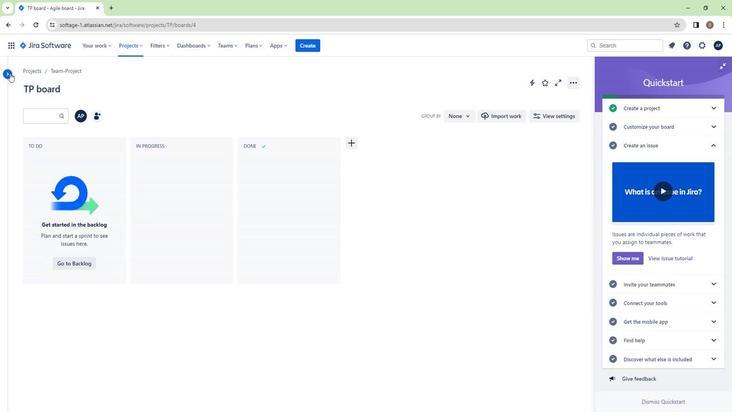 
Action: Mouse moved to (145, 258)
Screenshot: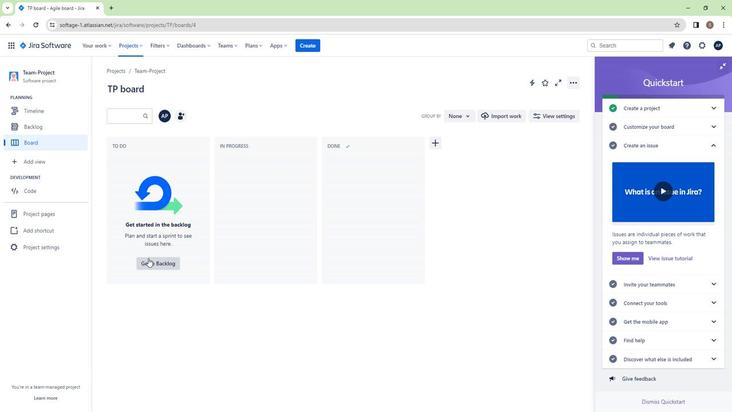 
Action: Mouse pressed left at (145, 258)
Screenshot: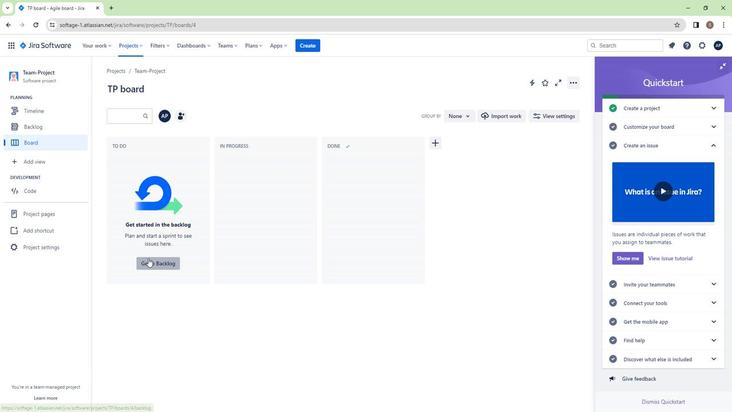 
Action: Mouse moved to (159, 218)
Screenshot: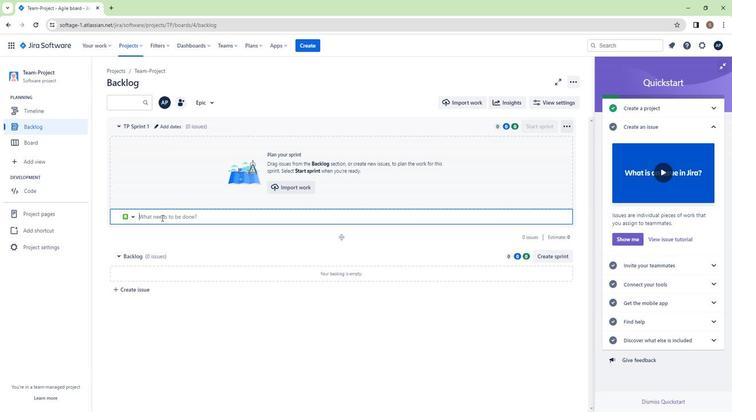 
Action: Mouse pressed left at (159, 218)
Screenshot: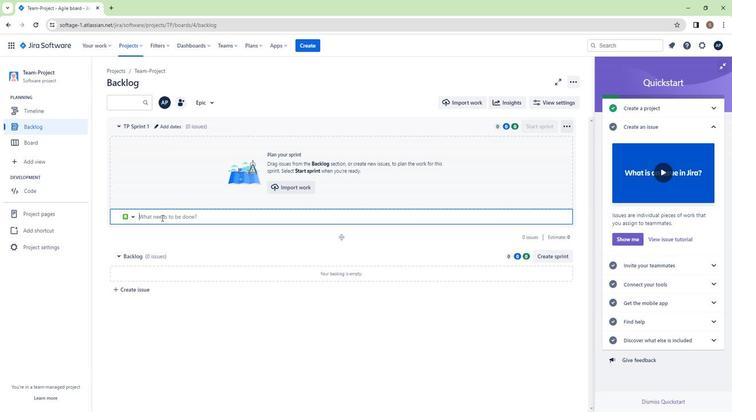
Action: Key pressed <Key.shift>S<Key.backspace><Key.shift>Include<Key.backspace><Key.backspace><Key.backspace><Key.backspace><Key.backspace><Key.backspace><Key.backspace><Key.shift><Key.shift><Key.shift><Key.shift><Key.shift><Key.shift>Create<Key.space>a<Key.space><Key.shift>Project<Key.space>of<Key.space><Key.shift>Web<Key.space><Key.shift>Development.
Screenshot: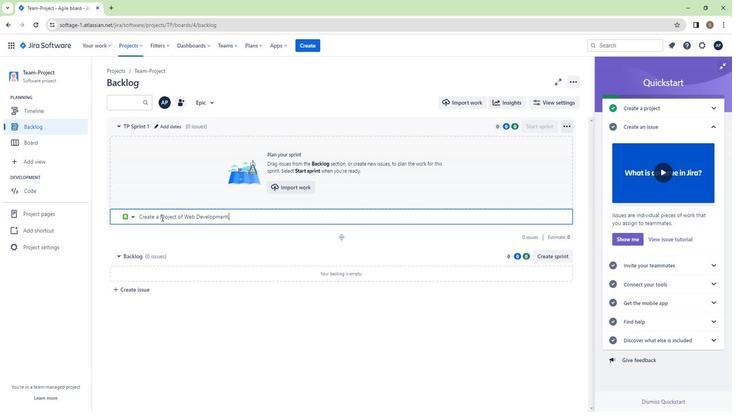
Action: Mouse moved to (220, 211)
Screenshot: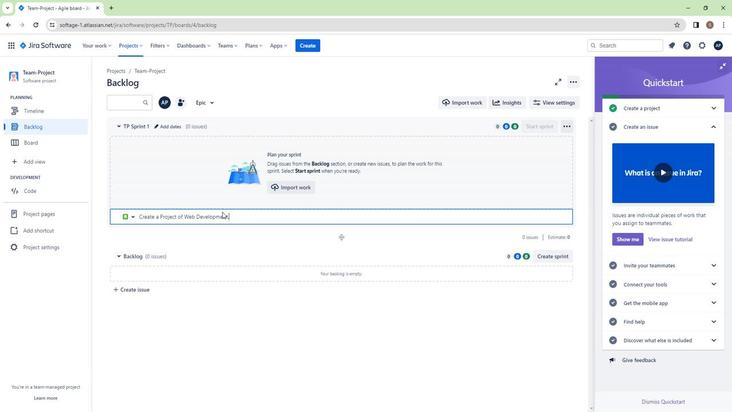 
Action: Mouse pressed left at (220, 211)
Screenshot: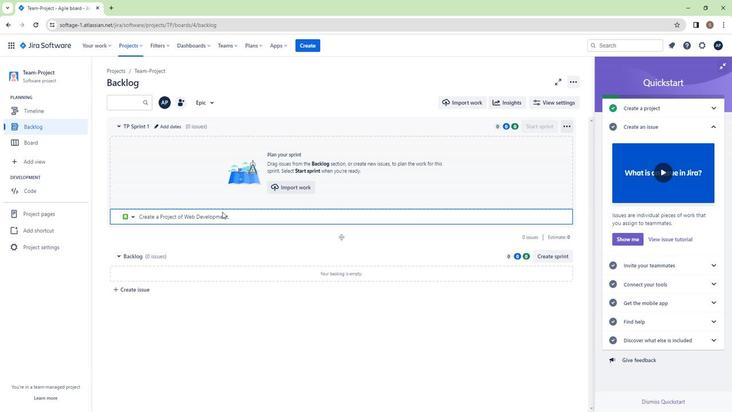 
Action: Key pressed <Key.enter>
Screenshot: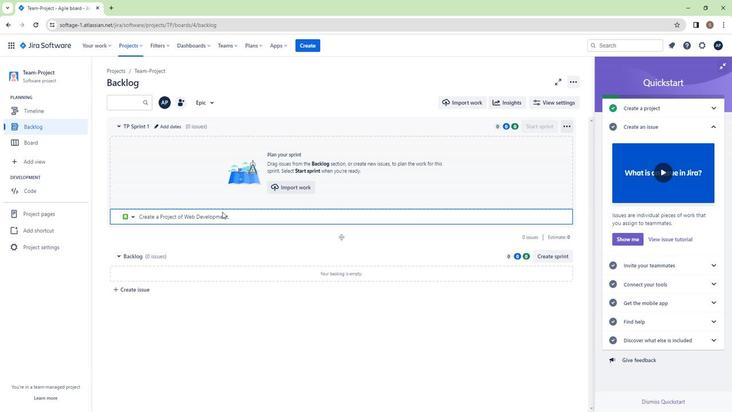 
Action: Mouse moved to (227, 216)
Screenshot: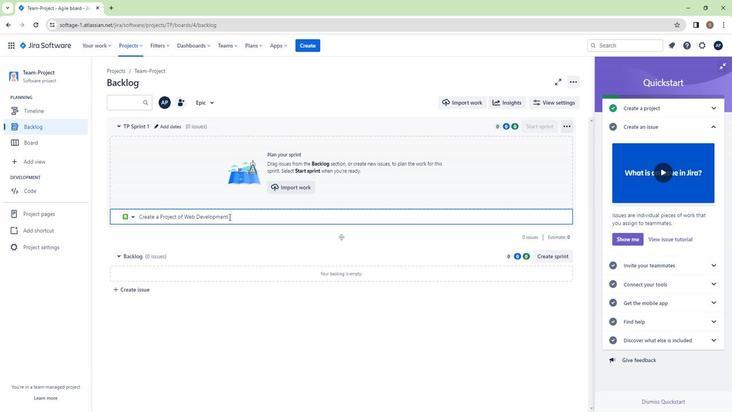 
Action: Mouse pressed left at (227, 216)
Screenshot: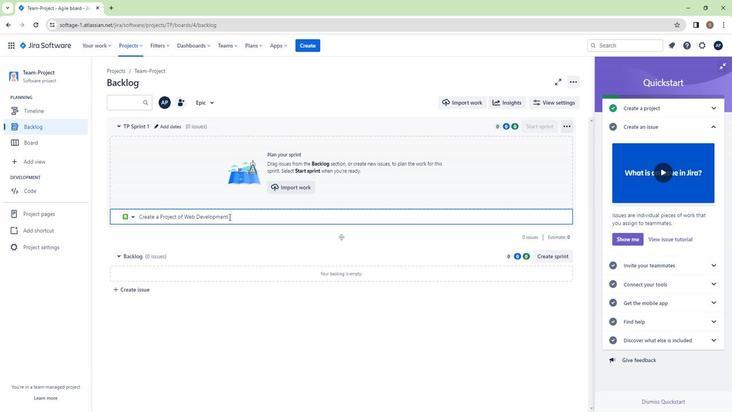 
Action: Key pressed <Key.enter>
Screenshot: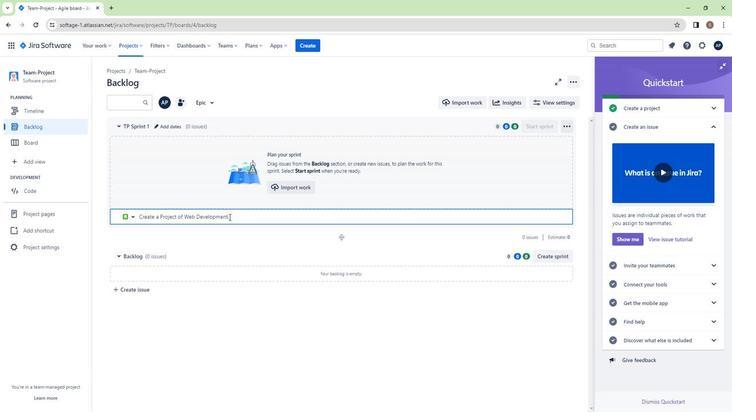 
Action: Mouse moved to (176, 141)
Screenshot: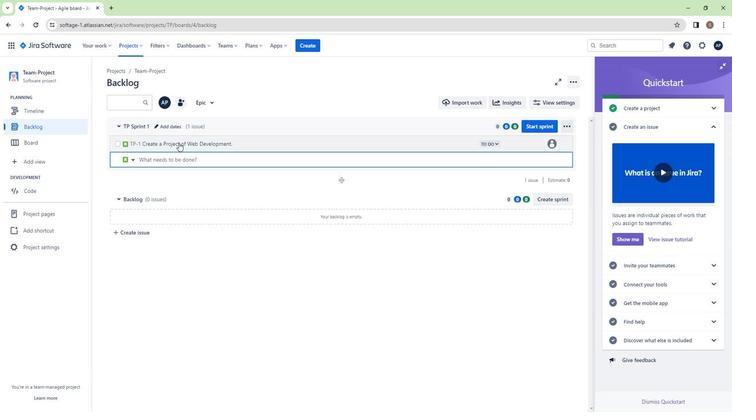 
Action: Mouse pressed left at (176, 141)
Screenshot: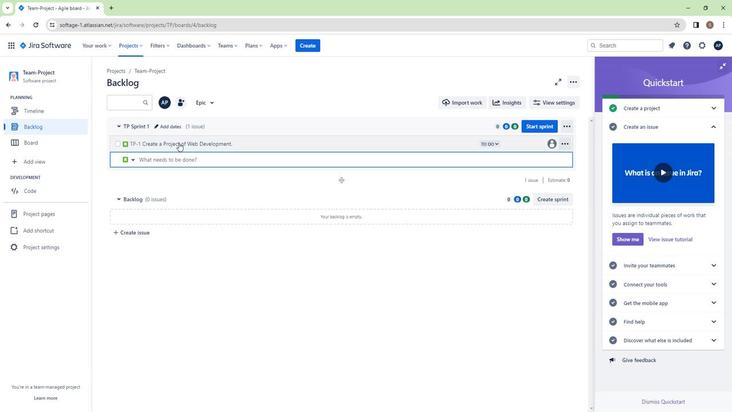 
Action: Mouse moved to (469, 216)
Screenshot: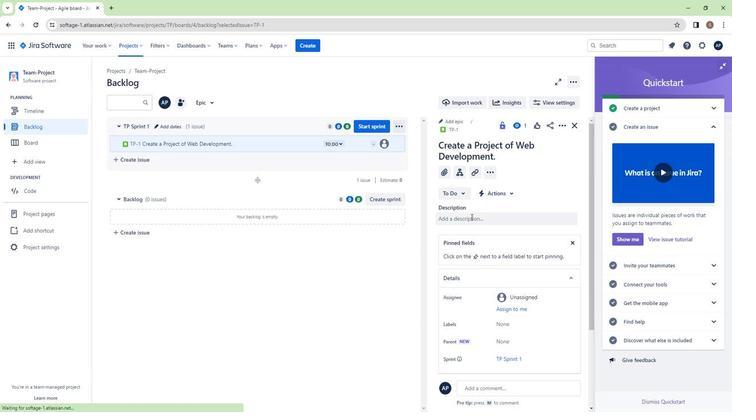 
Action: Mouse pressed left at (469, 216)
Screenshot: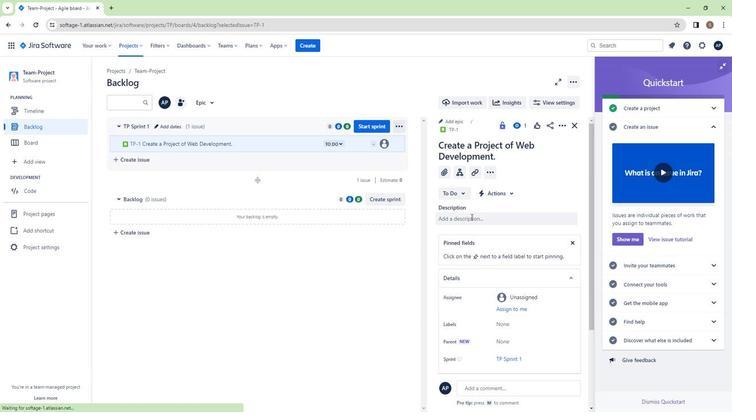 
Action: Mouse moved to (465, 245)
Screenshot: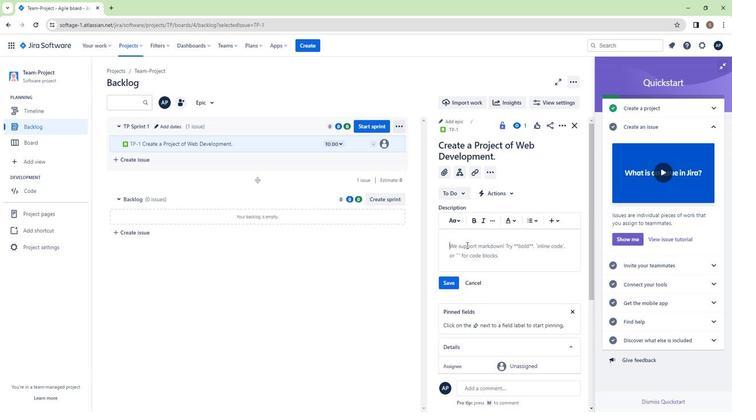 
Action: Key pressed <Key.shift><Key.shift><Key.shift><Key.shift><Key.shift><Key.shift>I<Key.backspace><Key.shift>This<Key.space>spring<Key.space>is<Key.space><Key.shift>F<Key.backspace>for<Key.space><Key.space>short<Key.space>period<Key.space>of<Key.space>time<Key.space>in<Key.space>which<Key.space>y=<Key.backspace><Key.backspace><Key.backspace>,<Key.space>website<Key.space>is<Key.space>needed<Key.space>to<Key.space>be<Key.space>created<Key.space>for<Key.space>client<Key.space><Key.backspace>.<Key.space><Key.shift>This<Key.space>website<Key.space>will<Key.space>be<Key.space>for<Key.space>all<Key.space><Key.backspace><Key.backspace><Key.backspace><Key.backspace><Key.backspace><Key.backspace><Key.backspace><Key.backspace><Key.backspace><Key.backspace><Key.backspace>be<Key.space>provide<Key.space>ser<Key.backspace><Key.backspace><Key.backspace>product<Key.space>deliever<Key.left><Key.left><Key.left><Key.backspace><Key.right><Key.right><Key.right>y<Key.space>service<Key.space>at<Key.space>doorstep.<Key.space><Key.shift>T<Key.backspace><Key.backspace><Key.space><Key.backspace><Key.backspace><Key.space>and<Key.space>to<Key.space><Key.shift>Upload<Key.space><Key.backspace><Key.backspace><Key.backspace><Key.backspace><Key.backspace><Key.backspace><Key.backspace><Key.shift><Key.shift><Key.shift><Key.shift><Key.shift><Key.shift><Key.shift><Key.shift><Key.shift><Key.shift><Key.shift><Key.shift><Key.shift><Key.shift><Key.shift><Key.shift><Key.shift><Key.shift>Inform<Key.space>about<Key.space>thir<Key.backspace><Key.backspace>er<Key.backspace>ir<Key.space>product<Key.space>and<Key.space><Key.backspace><Key.backspace><Key.backspace><Key.backspace><Key.shift><Key.shift><Key.shift>&<Key.space>service<Key.space>clint<Key.space>is<Key.space>asking<Key.space><Key.left><Key.left><Key.left><Key.left><Key.left><Key.left><Key.left><Key.left><Key.left><Key.left><Key.left><Key.left><Key.left>r<Key.backspace>e<Key.right><Key.right><Key.right><Key.right><Key.right><Key.right><Key.right><Key.right><Key.right><Key.right><Key.right><Key.right><Key.space>for<Key.space><Key.shift>W<Key.backspace>its<Key.space><Key.shift>Website.
Screenshot: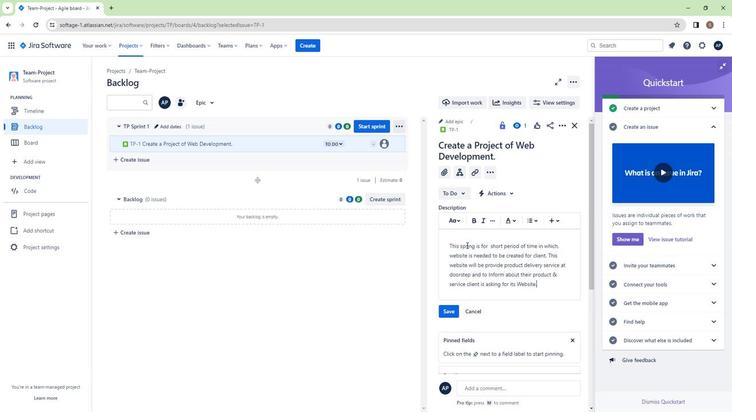 
Action: Mouse moved to (512, 249)
Screenshot: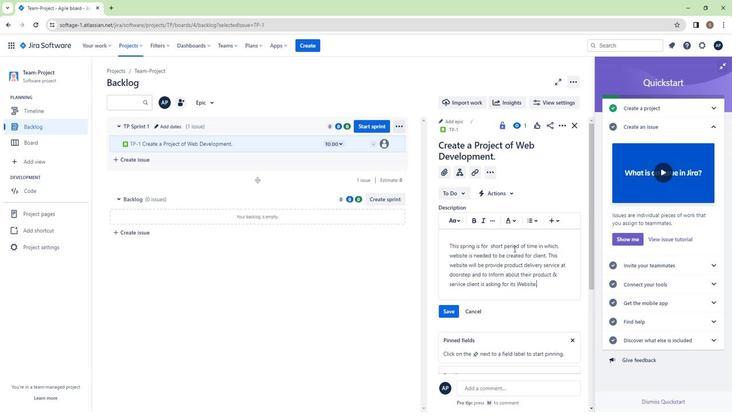 
Action: Key pressed <Key.space><Key.shift><Key.shift><Key.shift><Key.shift><Key.shift><Key.shift><Key.shift><Key.shift><Key.shift><Key.enter><Key.shift><Key.shift><Key.shift>You<Key.space>can<Key.space>share<Key.space>your<Key.space>feedbas<Key.backspace>ck<Key.space>to<Key.backspace><Key.space><Key.backspace>g<Key.backspace>o<Key.space>ackow<Key.left><Key.right><Key.backspace><Key.backspace>nowledge<Key.space>a<Key.backspace>our<Key.space><Key.shift>Development<Key.space>team<Key.space>how<Key.space>can<Key.space>we<Key.space>achieve<Key.space>so.<Key.space><Key.shift><Key.enter><Key.shift_r><Key.shift_r><Key.shift_r><Key.shift_r><Key.shift_r><Key.shift_r><Key.shift_r><Key.shift_r><Key.shift_r><Key.shift_r><Key.shift_r><Key.shift_r><Key.shift_r><Key.shift_r><Key.shift_r><Key.shift_r><Key.shift_r>**<Key.backspace><Key.backspace><Key.shift>Everyone<Key.space>has<Key.space>previlidge<Key.space><Key.left><Key.left><Key.left><Key.left><Key.left><Key.left><Key.left><Key.left><Key.right><Key.right><Key.left><Key.right>e<Key.right><Key.right><Key.right><Key.left><Key.left><Key.left><Key.backspace><Key.right><Key.right><Key.right><Key.right><Key.right><Key.backspace><Key.backspace><Key.backspace><Key.backspace><Key.backspace><Key.backspace><Key.backspace><Key.backspace><Key.backspace><Key.backspace><Key.backspace><Key.backspace><Key.backspace><Key.backspace><Key.backspace><Key.backspace><Key.backspace><Key.backspace><Key.backspace><Key.backspace><Key.backspace><Key.backspace><Key.backspace><Key.shift><Key.shift><Key.shift><Key.shift><Key.shift><Key.shift><Key.shift><Key.shift><Key.shift><Key.shift><Key.shift><Key.shift><Key.shift><Key.shift><Key.shift><Key.shift><Key.shift><Key.shift><Key.shift><Key.shift><Key.shift><Key.shift><Key.shift><Key.shift><Key.shift><Key.shift>C<Key.backspace><Key.shift>Anyone<Key.space>can<Key.space>share<Key.space>his<Key.space>he<Key.backspace><Key.backspace><Key.backspace>/her<Key.space>oopeniion<Key.left><Key.left><Key.backspace><Key.left><Key.left><Key.left><Key.left><Key.backspace><Key.right><Key.right><Key.right><Key.right><Key.right><Key.right><Key.space>or<Key.space>feedbas<Key.backspace>ck<Key.left><Key.left><Key.left><Key.left><Key.left><Key.left><Key.left><Key.left><Key.left><Key.left><Key.left><Key.left><Key.left><Key.left><Key.left><Key.left><Key.right><Key.right><Key.right><Key.left><Key.left><Key.left><Key.left><Key.right><Key.left><Key.right><Key.right><Key.left><Key.left>i<Key.right><Key.right><Key.left><Key.backspace><Key.right><Key.right><Key.right><Key.right><Key.right><Key.right><Key.right><Key.right><Key.right><Key.right><Key.right><Key.right><Key.right><Key.right><Key.right><Key.right>.
Screenshot: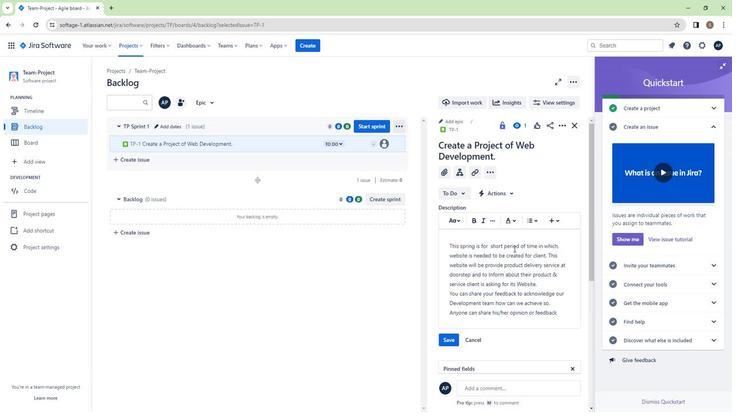 
Action: Mouse moved to (492, 293)
Screenshot: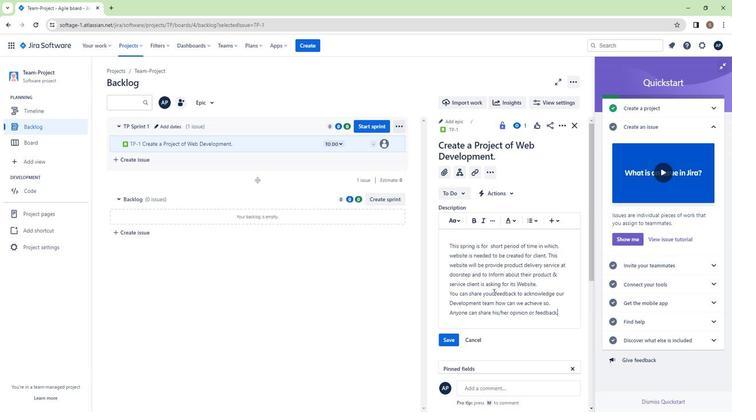 
Action: Mouse scrolled (492, 292) with delta (0, 0)
Screenshot: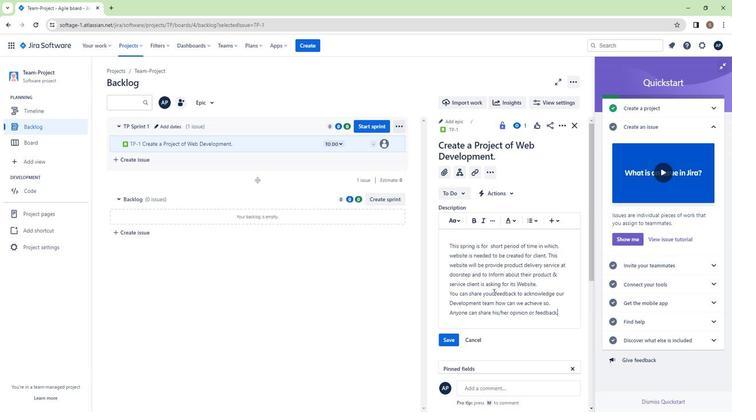 
Action: Mouse scrolled (492, 292) with delta (0, 0)
Screenshot: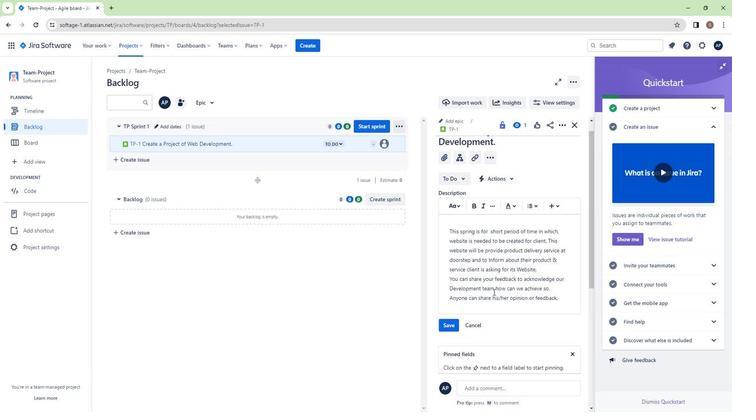 
Action: Mouse moved to (447, 259)
Screenshot: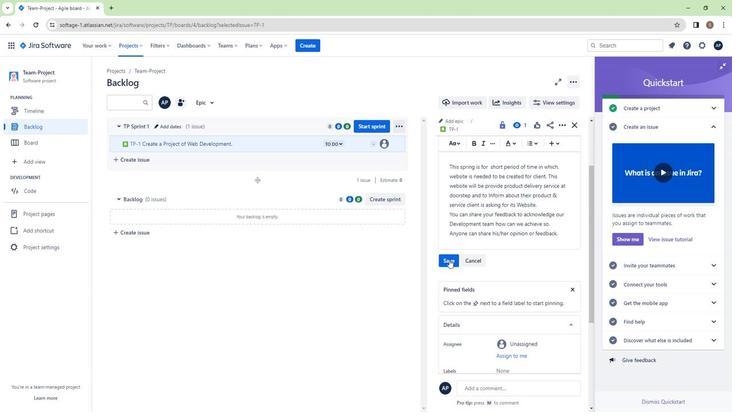 
Action: Mouse pressed left at (447, 259)
Screenshot: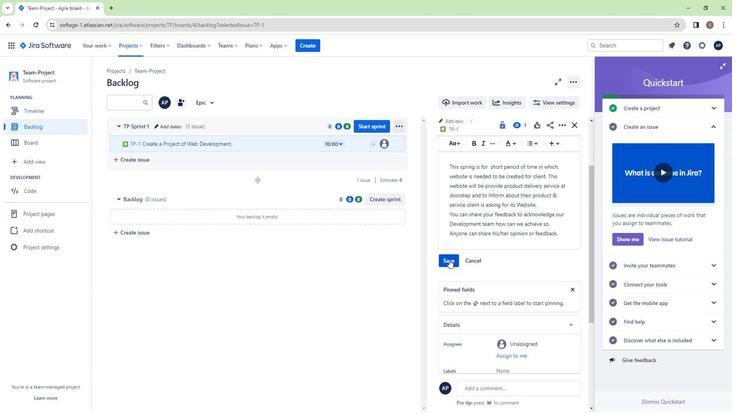 
Action: Mouse moved to (467, 254)
Screenshot: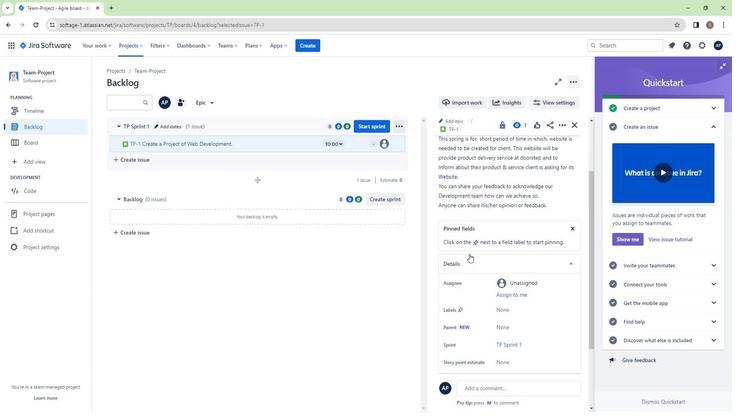 
Action: Mouse scrolled (467, 254) with delta (0, 0)
Screenshot: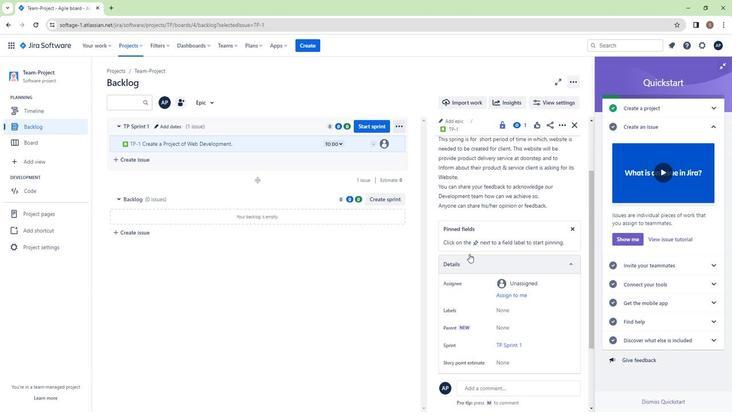 
Action: Mouse scrolled (467, 254) with delta (0, 0)
Screenshot: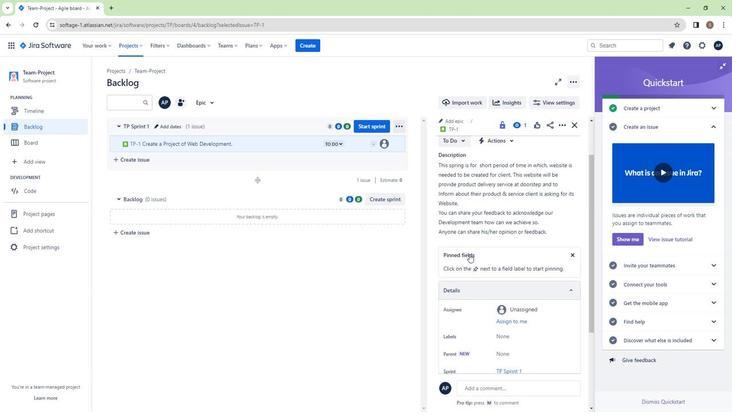 
Action: Mouse moved to (480, 235)
Screenshot: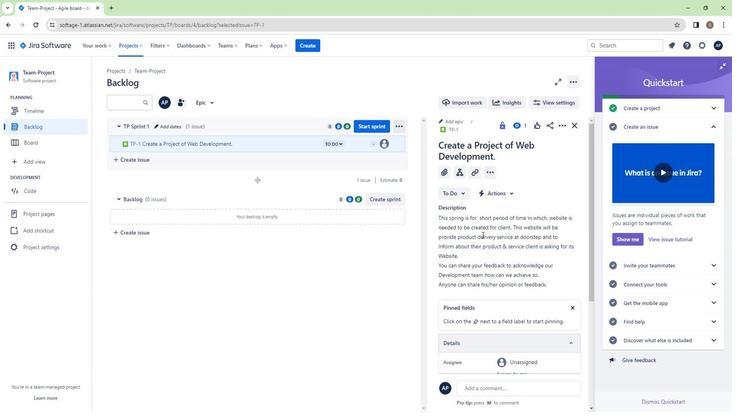 
Action: Mouse scrolled (480, 235) with delta (0, 0)
Screenshot: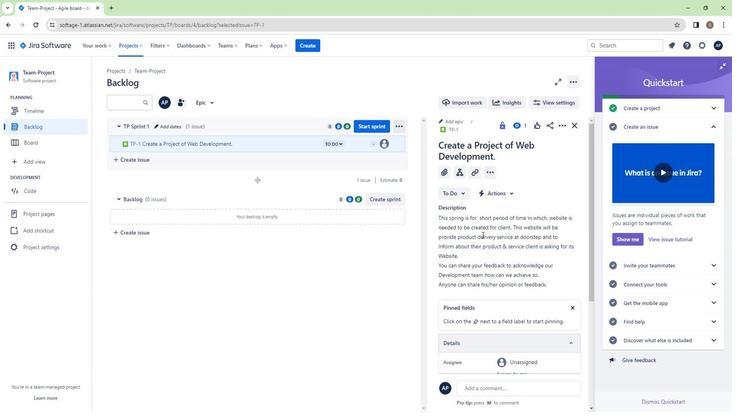 
Action: Mouse scrolled (480, 235) with delta (0, 0)
Screenshot: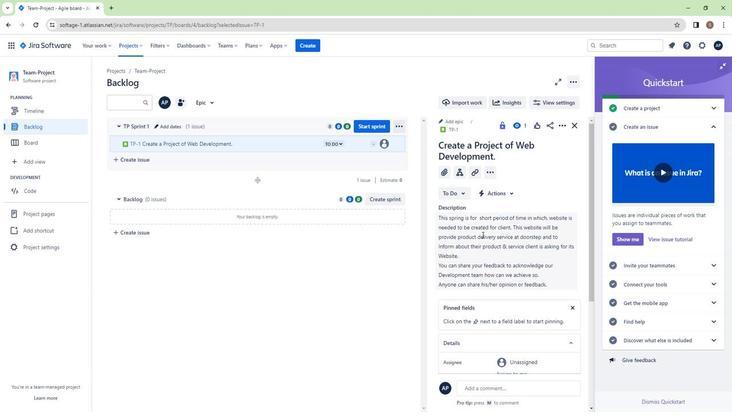 
Action: Mouse moved to (490, 266)
Screenshot: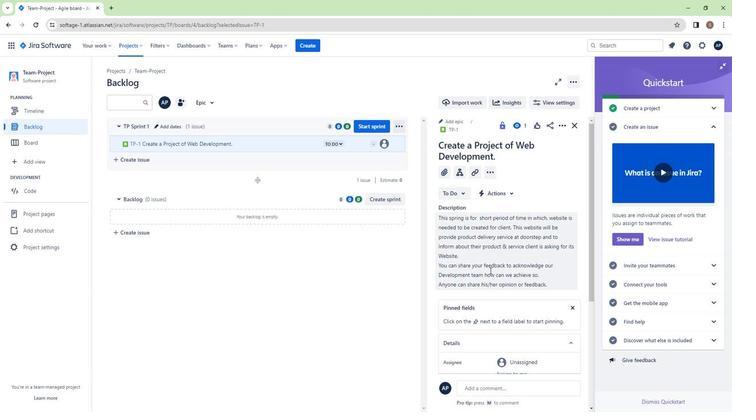 
Action: Mouse scrolled (490, 266) with delta (0, 0)
Screenshot: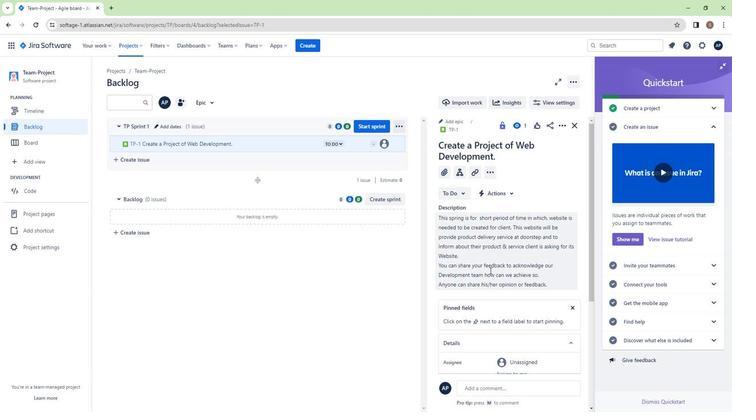 
Action: Mouse moved to (488, 271)
Screenshot: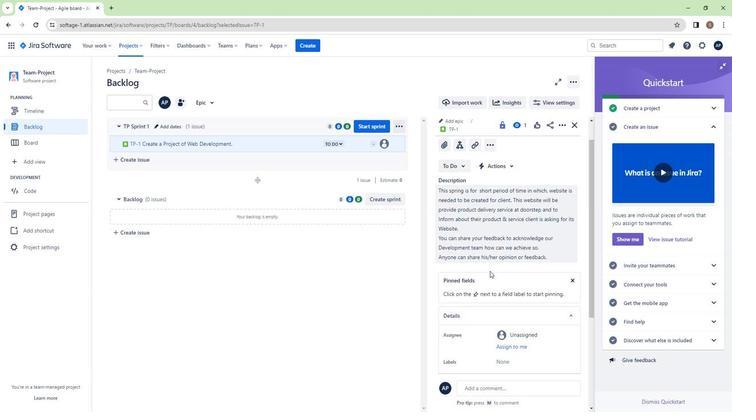 
Action: Mouse scrolled (488, 271) with delta (0, 0)
Screenshot: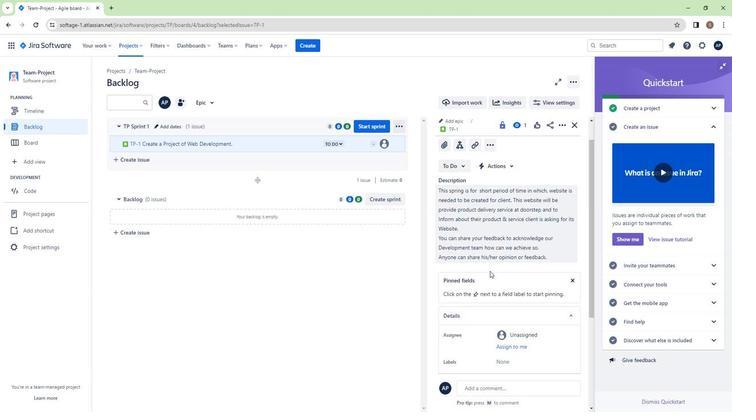 
Action: Mouse moved to (504, 239)
Screenshot: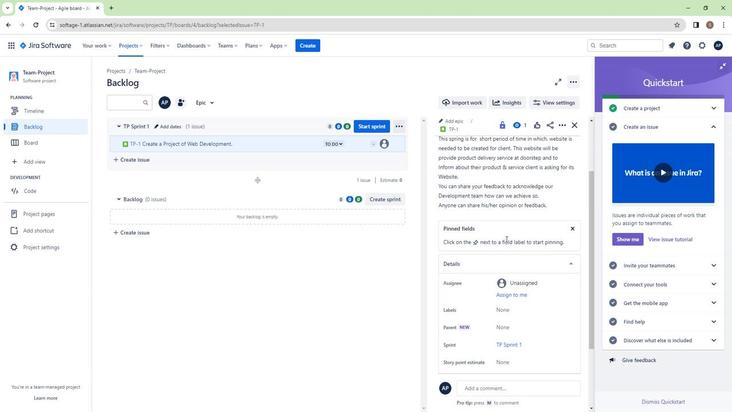
Action: Mouse scrolled (504, 239) with delta (0, 0)
Screenshot: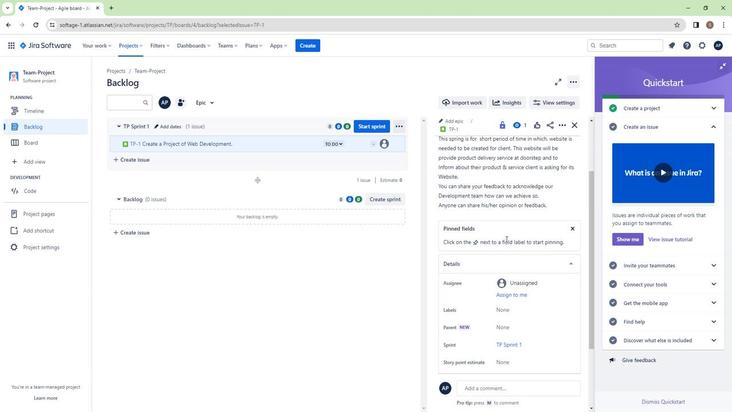 
Action: Mouse scrolled (504, 239) with delta (0, 0)
Screenshot: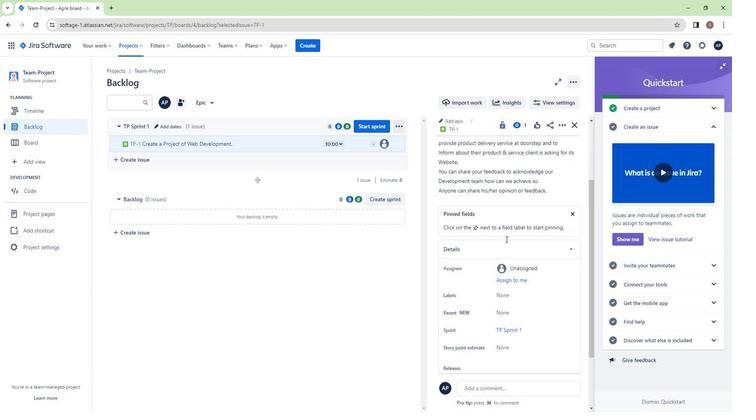
Action: Mouse moved to (522, 215)
Screenshot: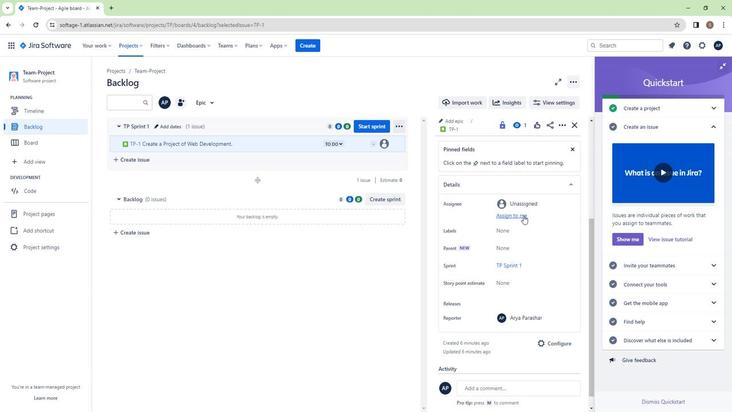 
Action: Mouse pressed left at (522, 215)
Screenshot: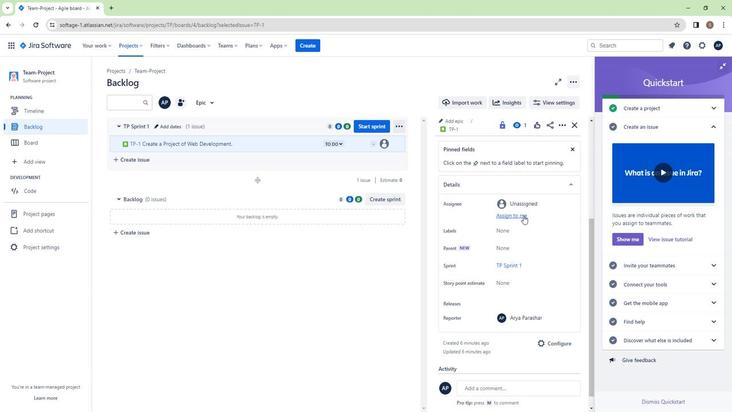 
Action: Mouse moved to (510, 222)
Screenshot: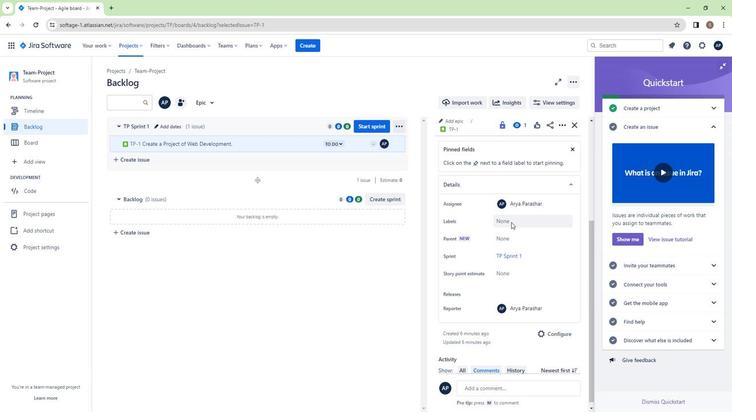 
Action: Mouse pressed left at (510, 222)
Screenshot: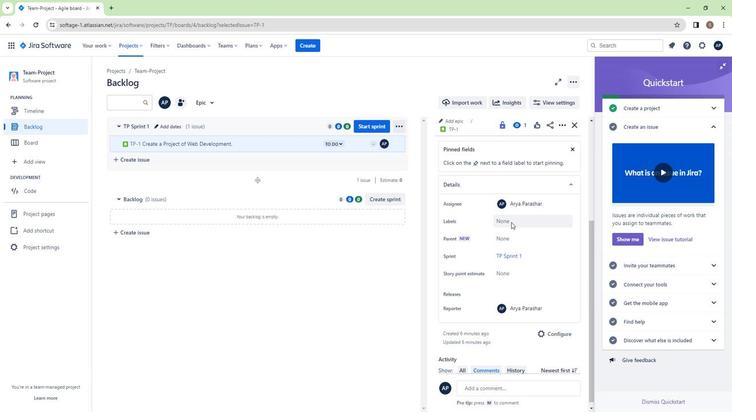 
Action: Mouse moved to (465, 255)
Screenshot: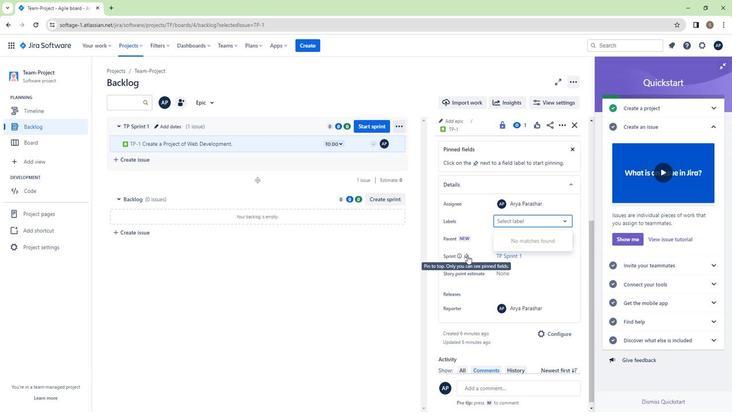 
Action: Mouse pressed left at (465, 255)
Screenshot: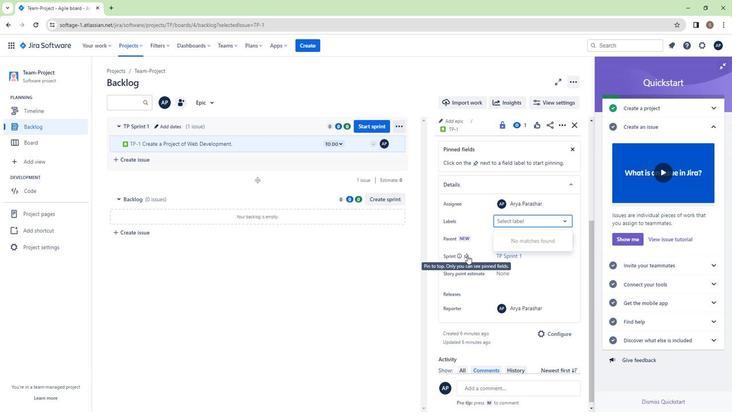 
Action: Mouse moved to (427, 275)
Screenshot: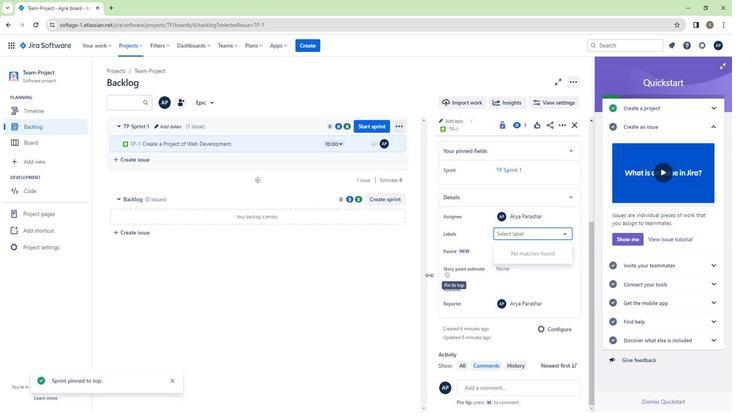 
Action: Mouse scrolled (427, 275) with delta (0, 0)
Screenshot: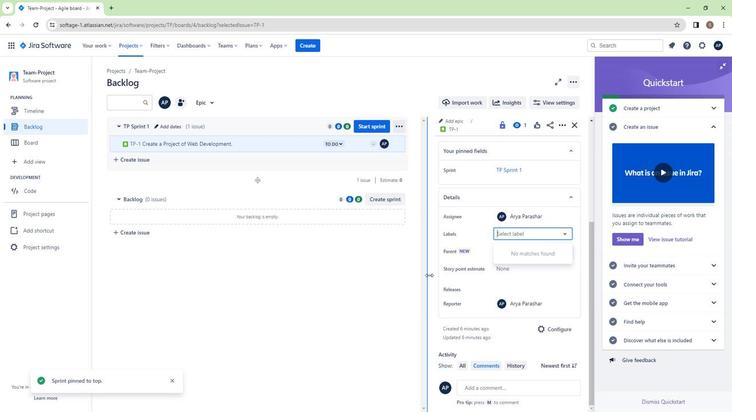 
Action: Mouse moved to (487, 280)
Screenshot: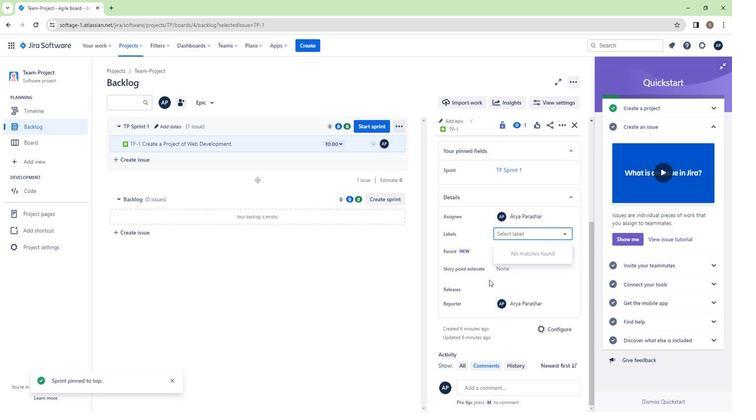 
Action: Mouse pressed left at (487, 280)
Screenshot: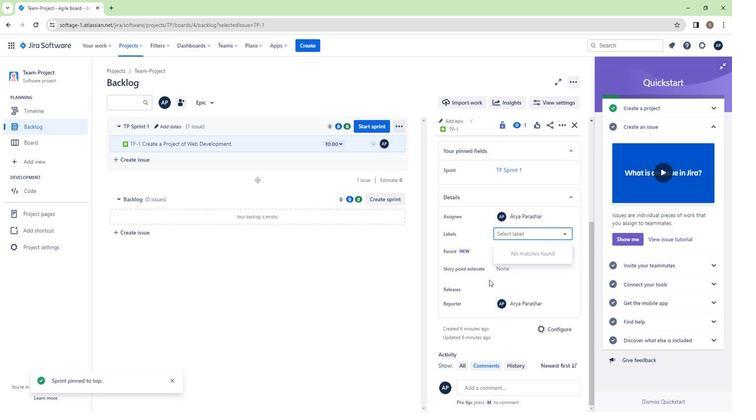 
Action: Mouse moved to (510, 251)
Screenshot: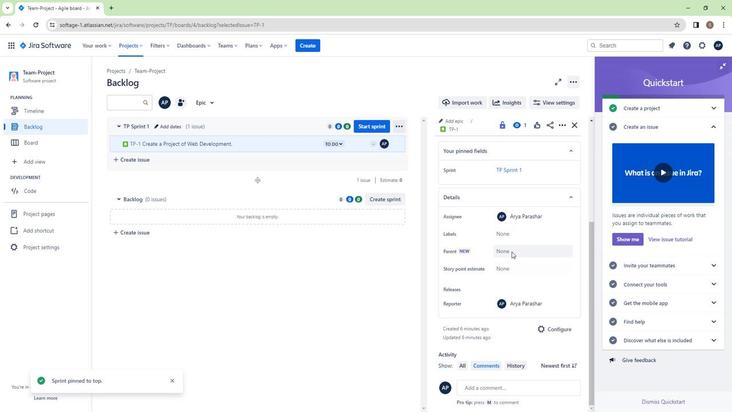 
Action: Mouse pressed left at (510, 251)
Screenshot: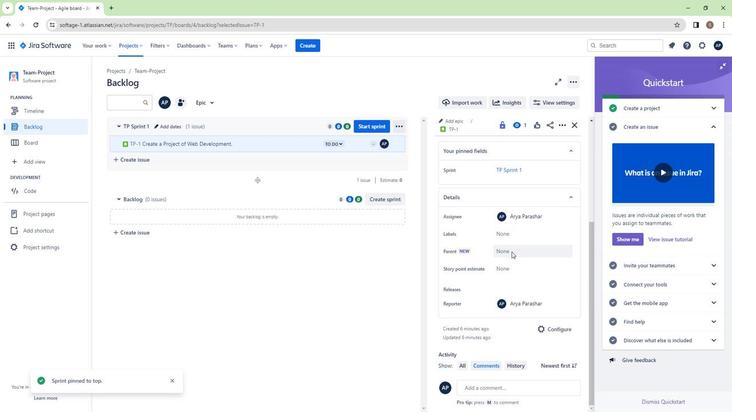 
Action: Mouse moved to (388, 277)
Screenshot: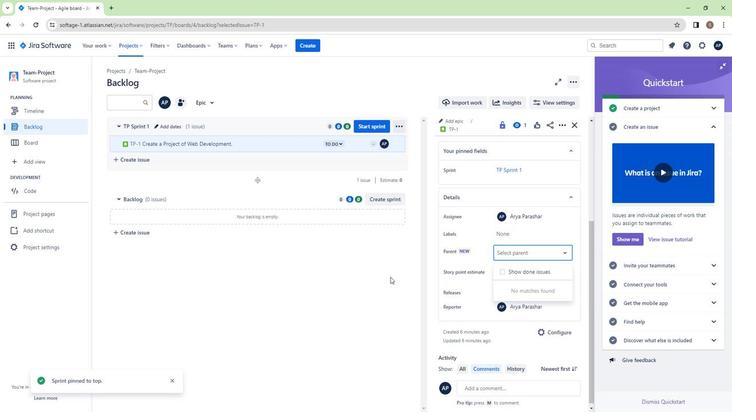 
Action: Mouse pressed left at (388, 277)
Screenshot: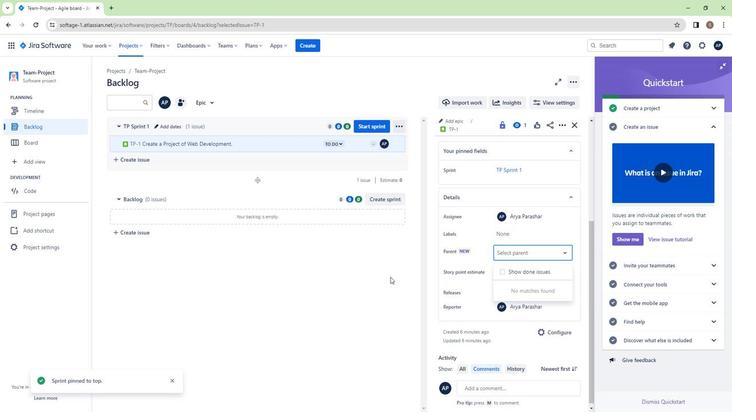 
Action: Mouse moved to (452, 283)
Screenshot: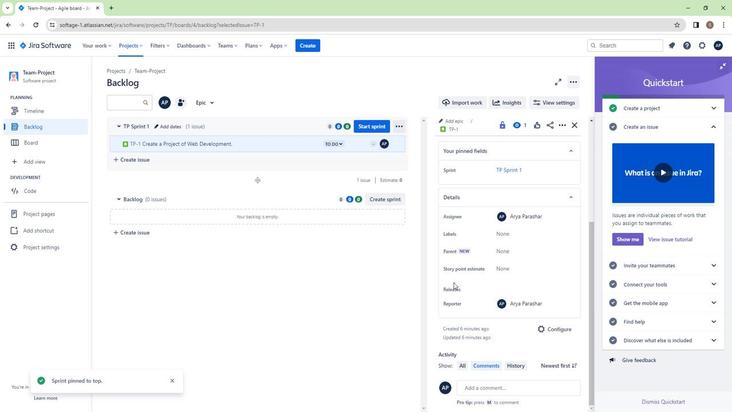 
Action: Mouse scrolled (452, 282) with delta (0, 0)
Screenshot: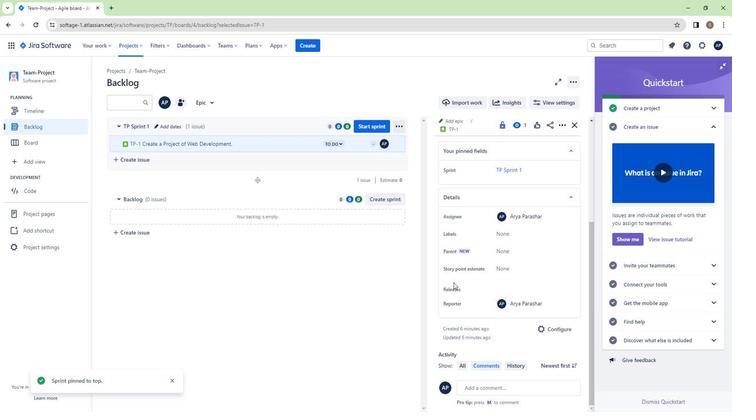 
Action: Mouse scrolled (452, 282) with delta (0, 0)
Screenshot: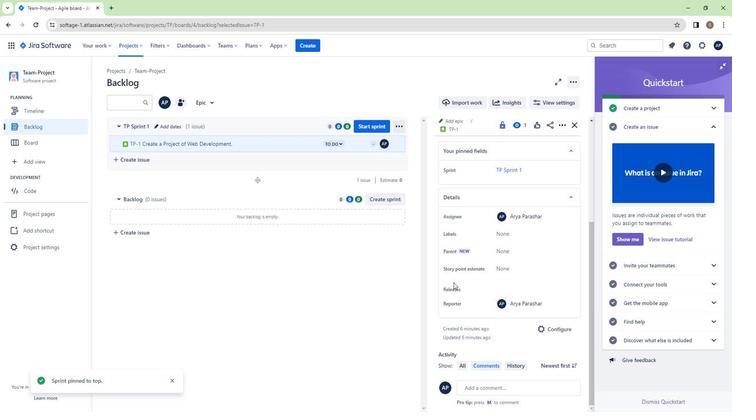 
Action: Mouse moved to (484, 320)
Screenshot: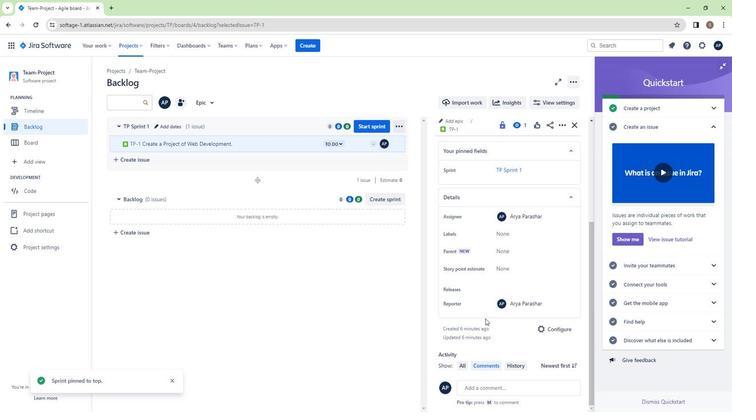 
Action: Mouse scrolled (484, 319) with delta (0, 0)
Screenshot: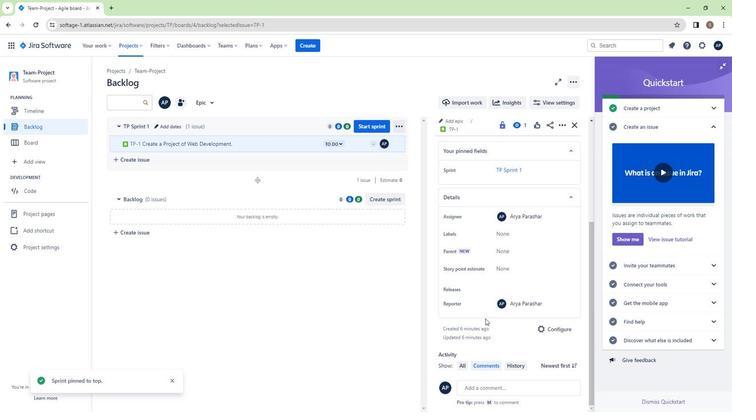 
Action: Mouse scrolled (484, 319) with delta (0, 0)
Screenshot: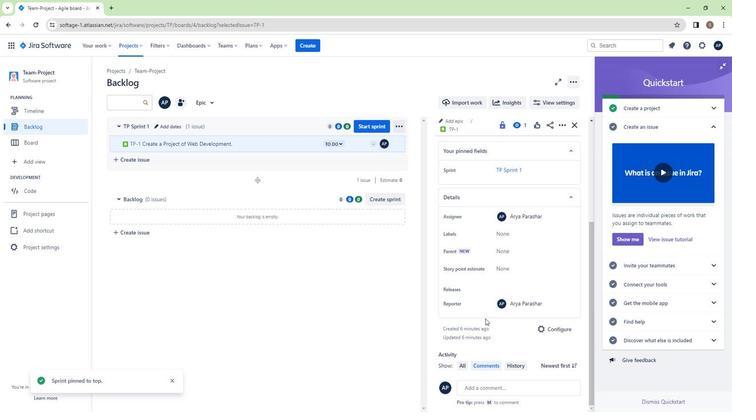 
Action: Mouse scrolled (484, 319) with delta (0, 0)
Screenshot: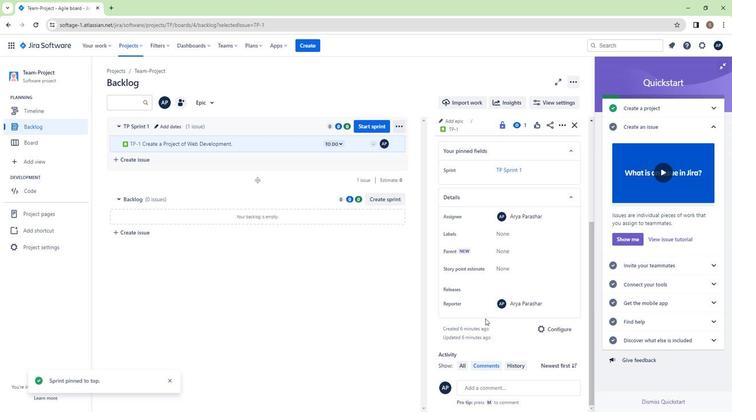 
Action: Mouse moved to (479, 327)
Screenshot: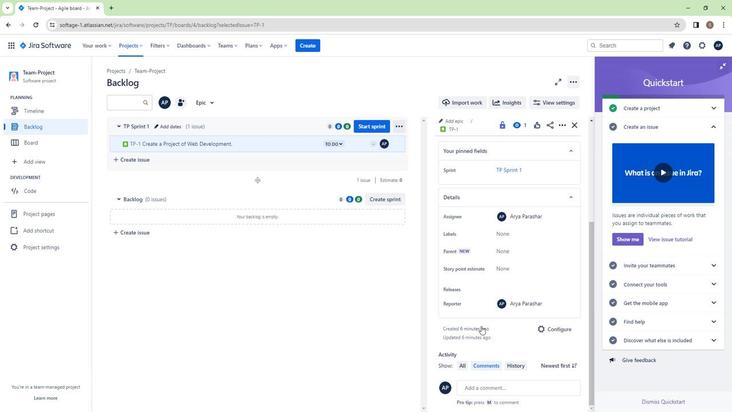 
Action: Mouse scrolled (479, 328) with delta (0, 0)
Screenshot: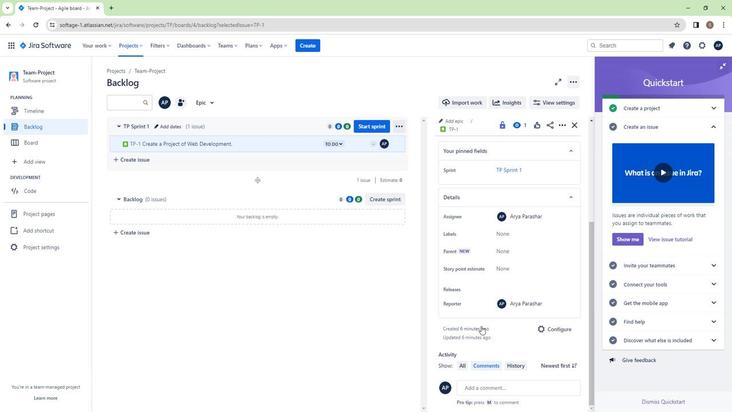 
Action: Mouse scrolled (479, 328) with delta (0, 0)
Screenshot: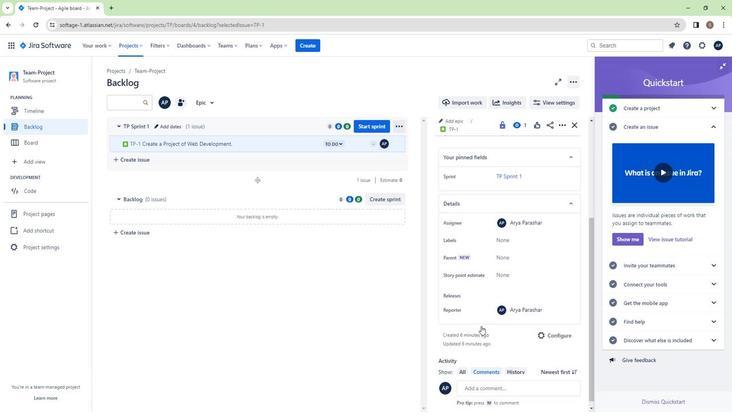 
Action: Mouse scrolled (479, 328) with delta (0, 0)
Screenshot: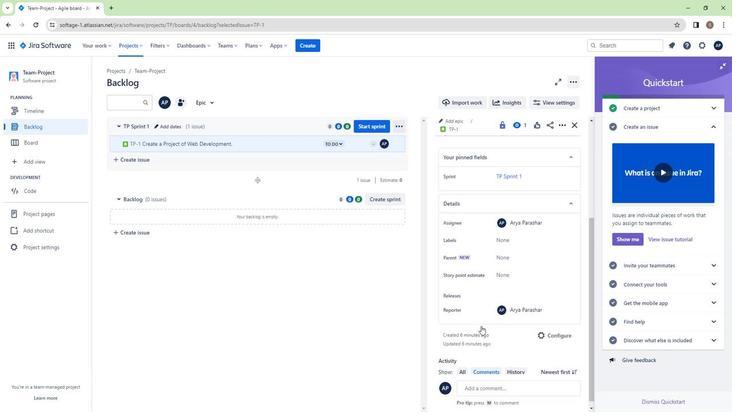 
Action: Mouse scrolled (479, 328) with delta (0, 0)
Screenshot: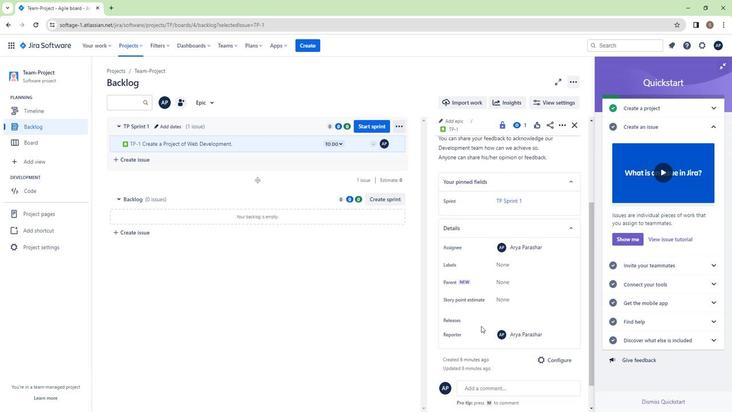 
Action: Mouse moved to (479, 329)
Screenshot: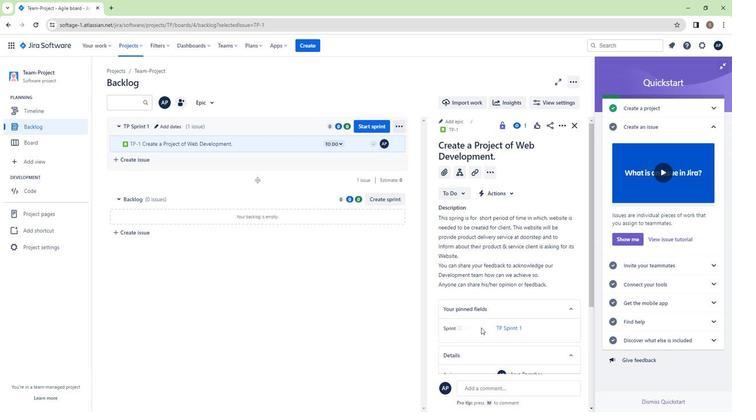 
Action: Mouse scrolled (479, 328) with delta (0, 0)
Screenshot: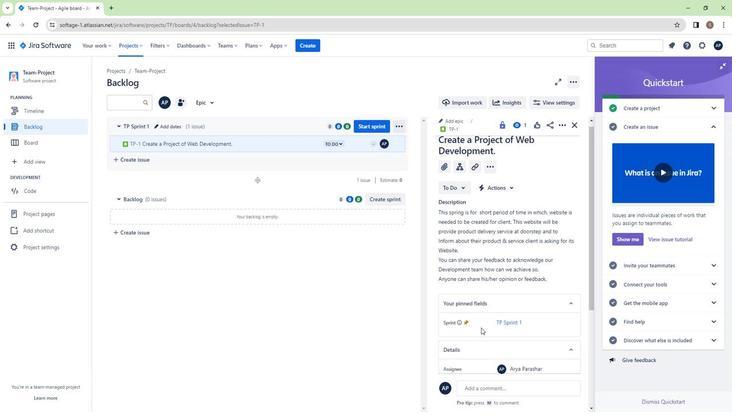 
Action: Mouse scrolled (479, 328) with delta (0, 0)
Screenshot: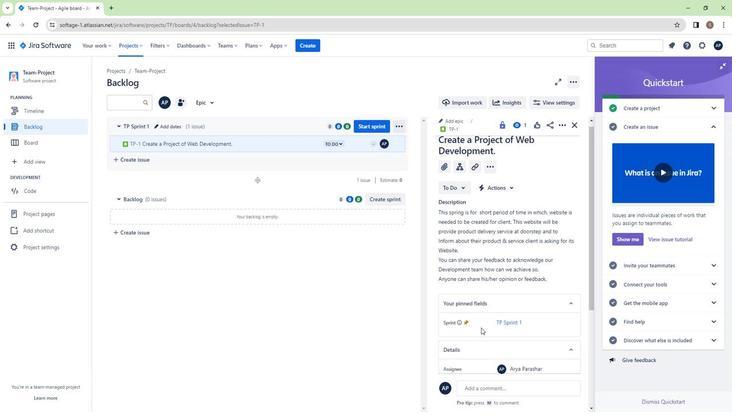 
Action: Mouse scrolled (479, 328) with delta (0, 0)
Screenshot: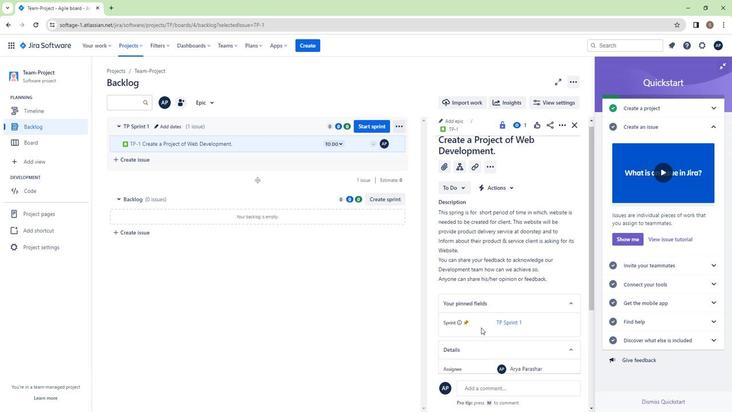 
Action: Mouse scrolled (479, 328) with delta (0, 0)
Screenshot: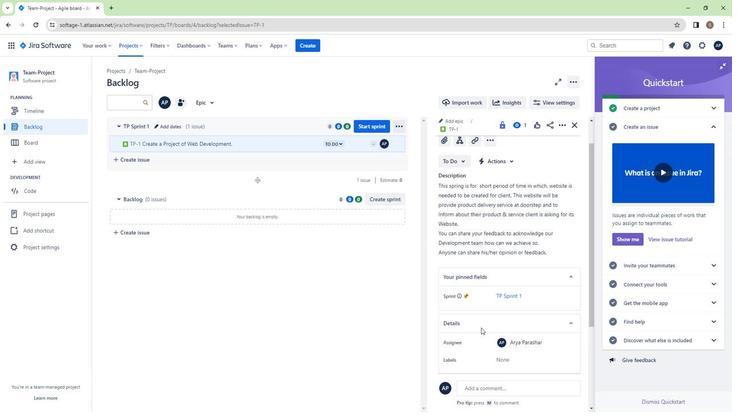 
Action: Mouse moved to (482, 322)
Screenshot: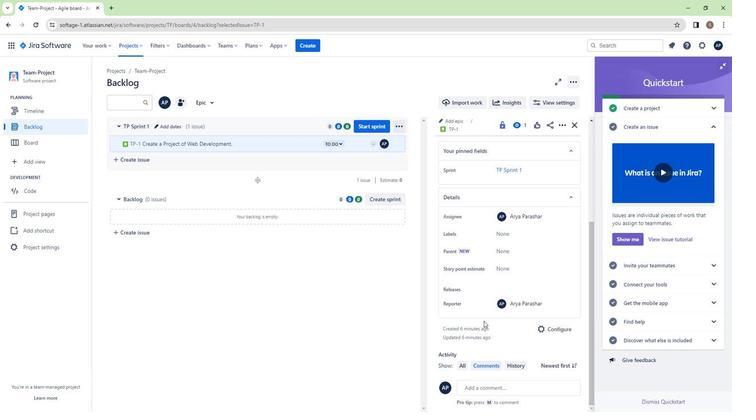 
Action: Mouse scrolled (482, 321) with delta (0, 0)
Screenshot: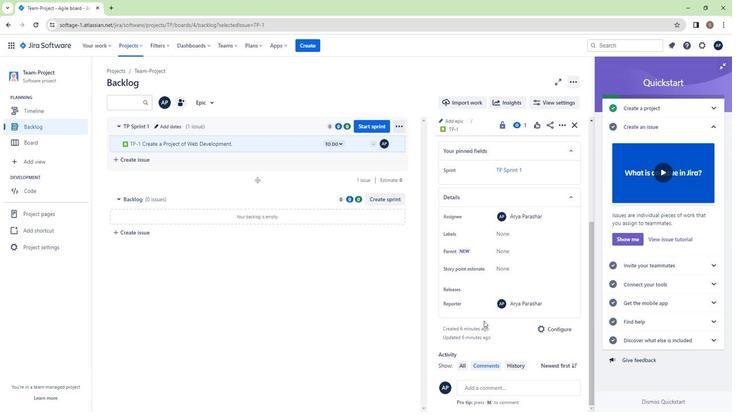 
Action: Mouse scrolled (482, 321) with delta (0, 0)
Screenshot: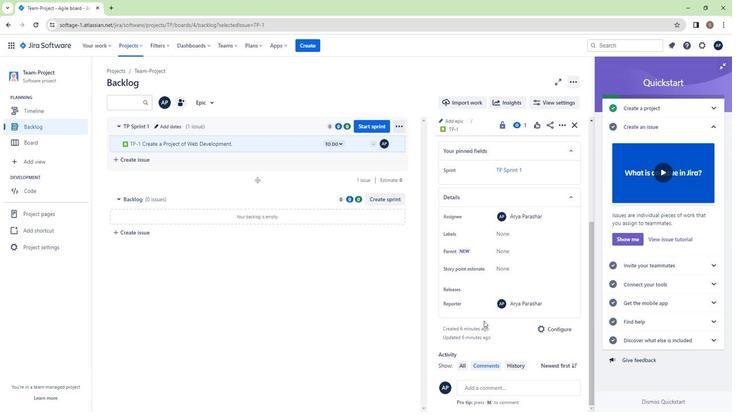 
Action: Mouse scrolled (482, 321) with delta (0, 0)
Screenshot: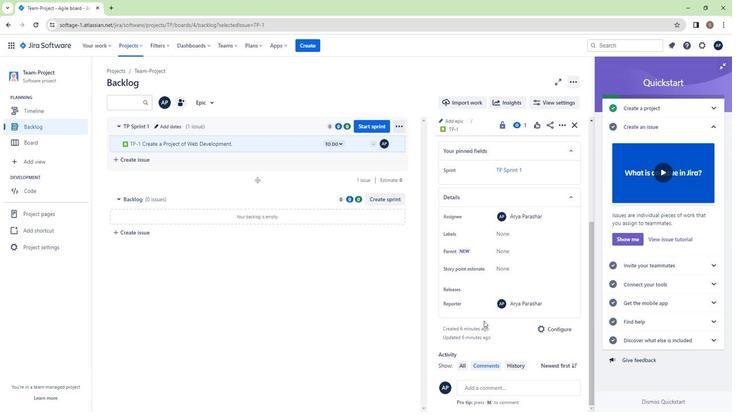 
Action: Mouse scrolled (482, 321) with delta (0, 0)
Screenshot: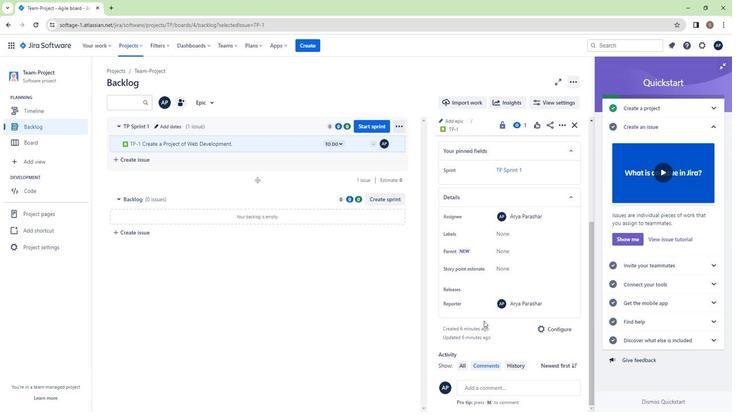 
Action: Mouse moved to (484, 316)
Screenshot: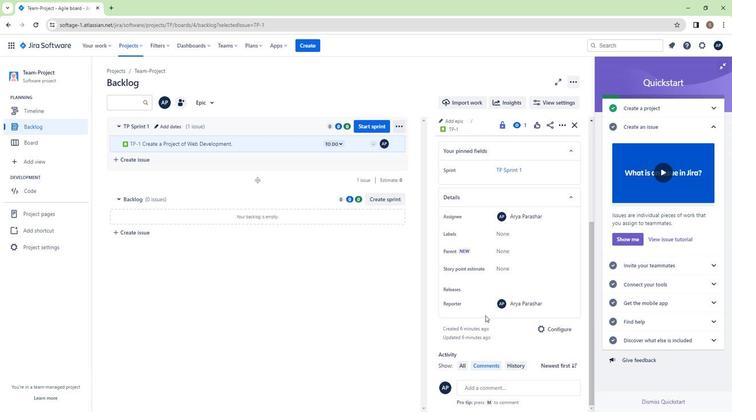 
Action: Mouse scrolled (484, 317) with delta (0, 0)
Screenshot: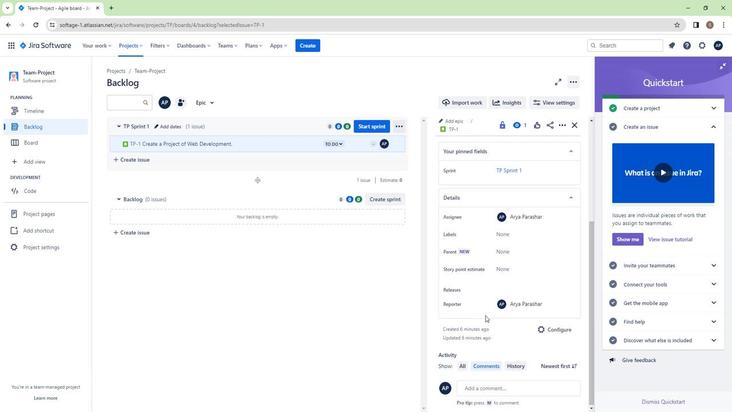 
Action: Mouse moved to (498, 309)
Screenshot: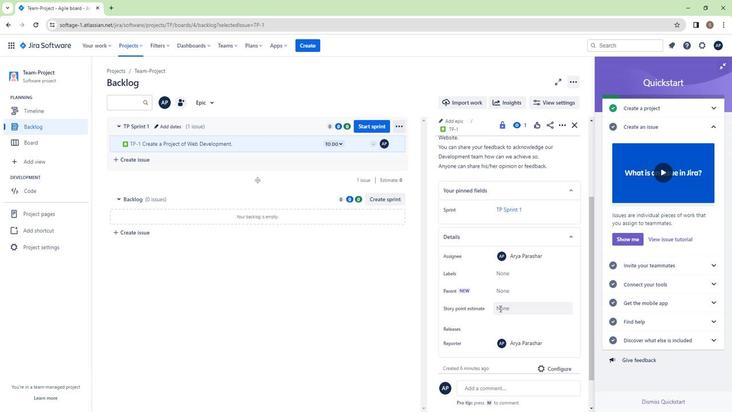 
Action: Mouse pressed left at (498, 309)
Screenshot: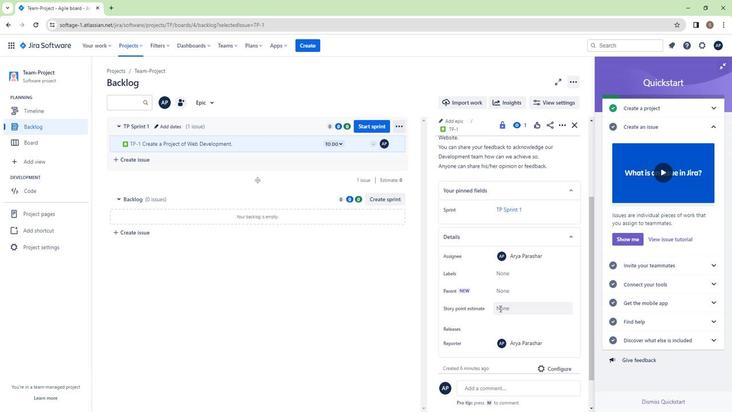 
Action: Mouse moved to (501, 310)
Screenshot: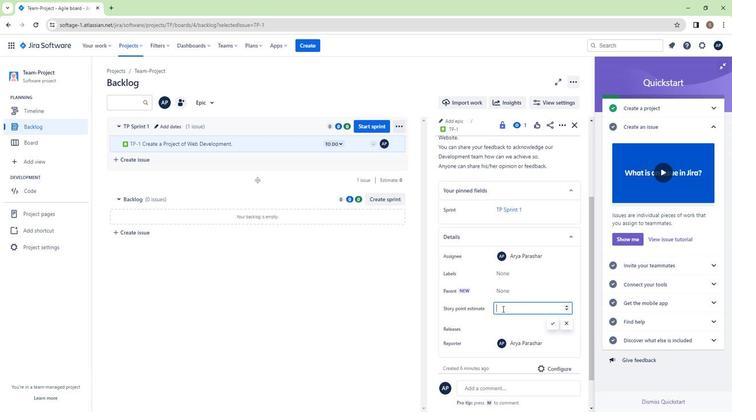 
Action: Key pressed 5
Screenshot: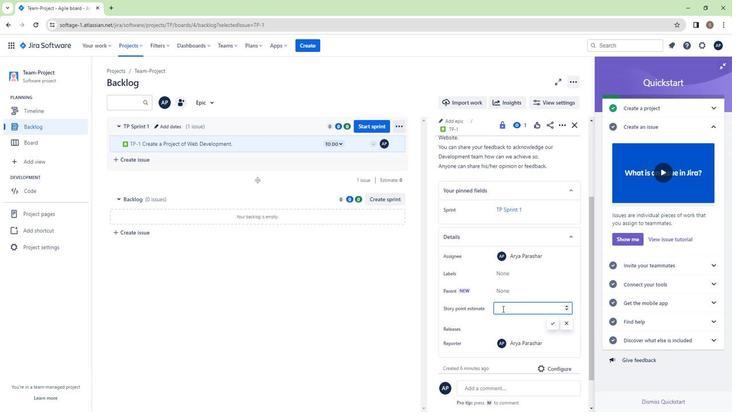 
Action: Mouse moved to (556, 326)
Screenshot: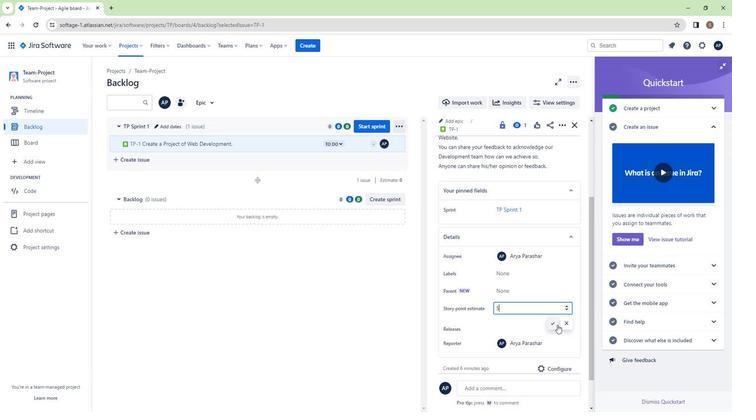 
Action: Mouse pressed left at (556, 326)
Screenshot: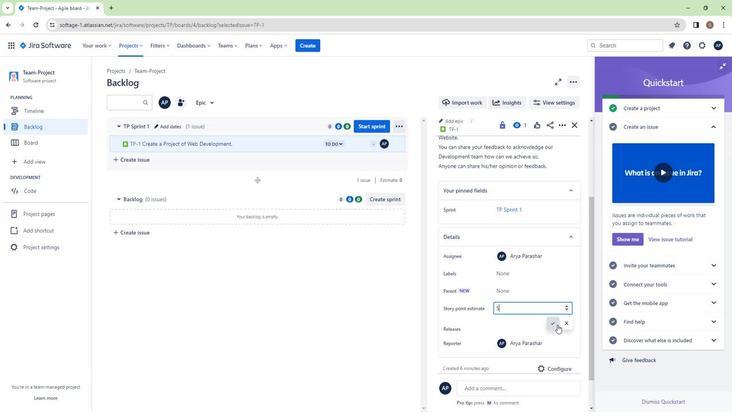 
Action: Mouse moved to (500, 313)
Screenshot: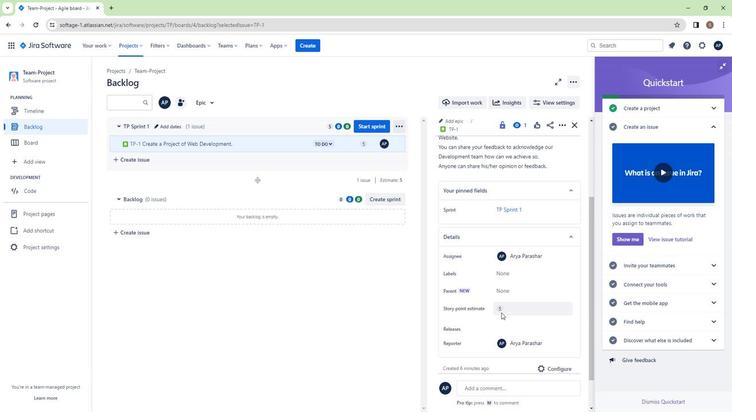 
Action: Mouse scrolled (500, 313) with delta (0, 0)
Screenshot: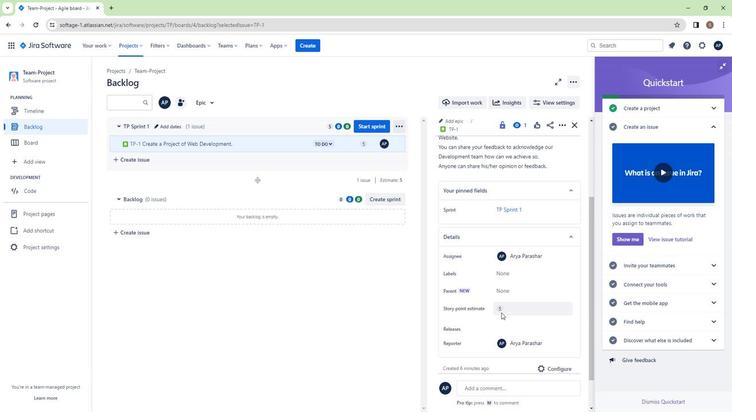 
Action: Mouse moved to (500, 313)
Screenshot: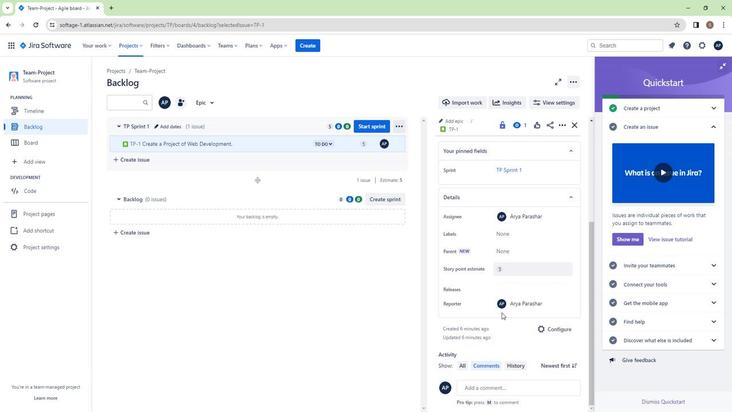 
Action: Mouse scrolled (500, 314) with delta (0, 0)
Screenshot: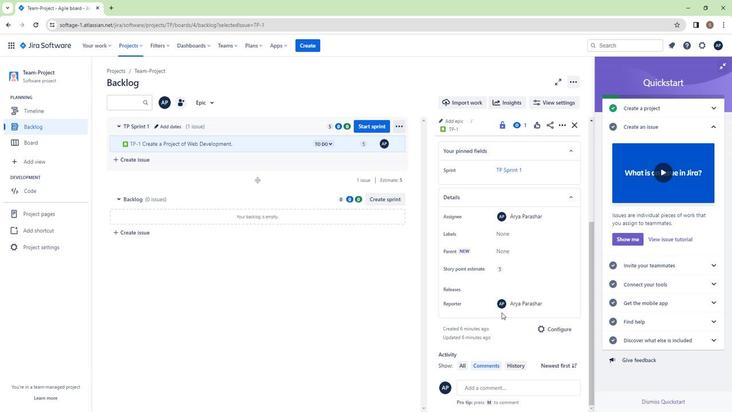 
Action: Mouse scrolled (500, 314) with delta (0, 0)
Screenshot: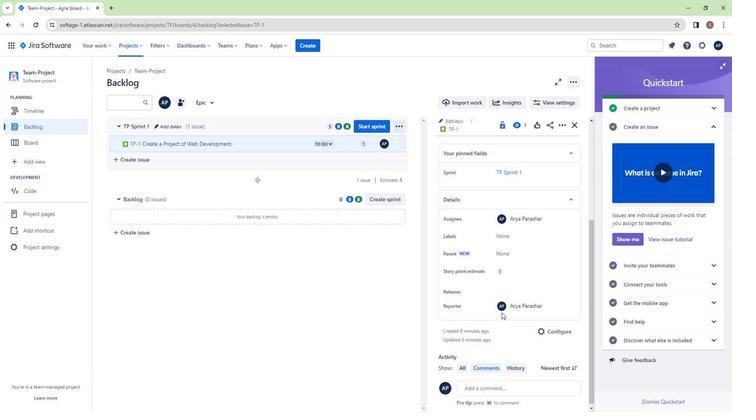 
Action: Mouse scrolled (500, 314) with delta (0, 0)
Screenshot: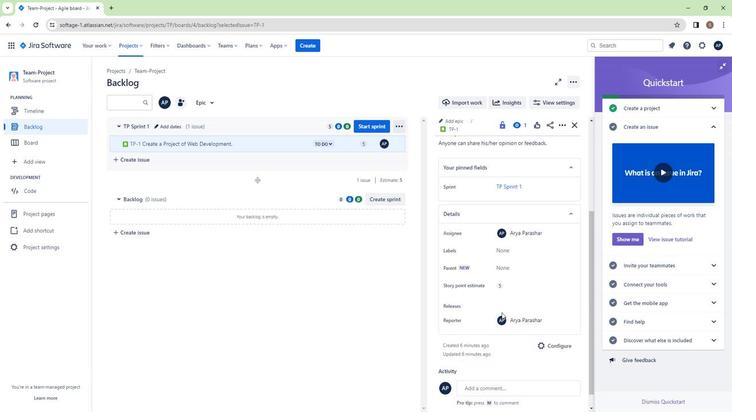 
Action: Mouse scrolled (500, 314) with delta (0, 0)
Screenshot: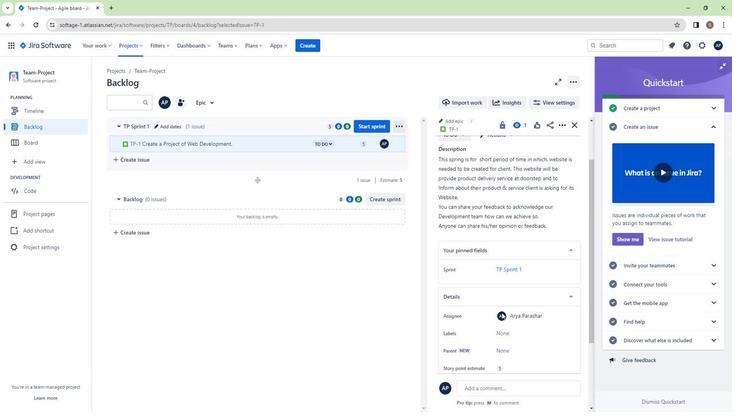 
Action: Mouse moved to (500, 313)
Screenshot: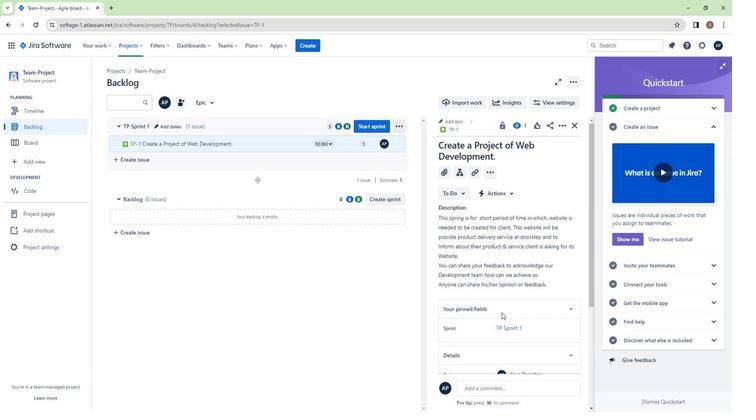 
Action: Mouse scrolled (500, 314) with delta (0, 0)
Screenshot: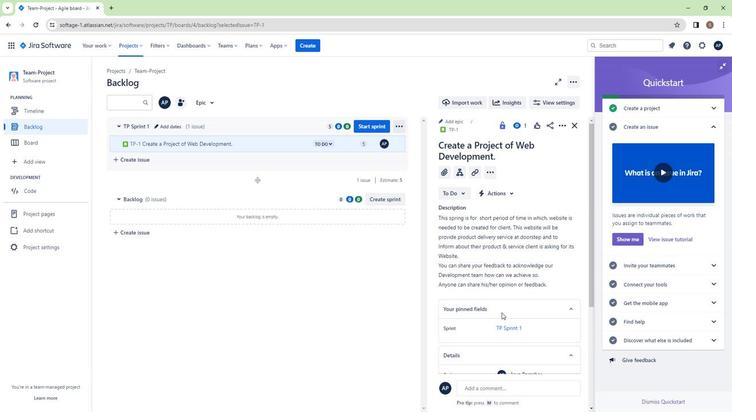 
Action: Mouse scrolled (500, 314) with delta (0, 0)
Screenshot: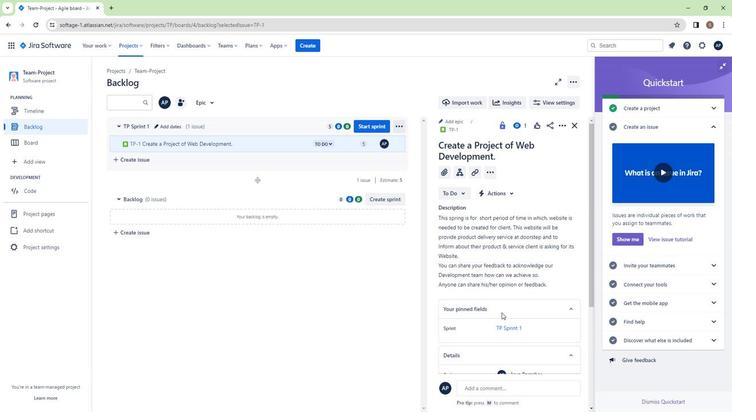 
Action: Mouse moved to (249, 350)
Screenshot: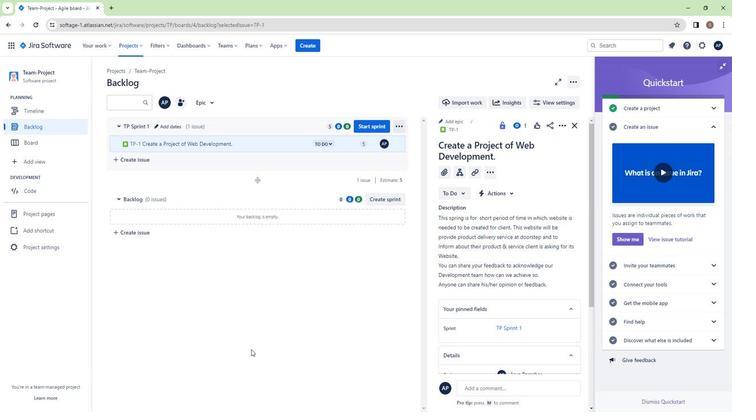 
Action: Mouse scrolled (249, 350) with delta (0, 0)
Screenshot: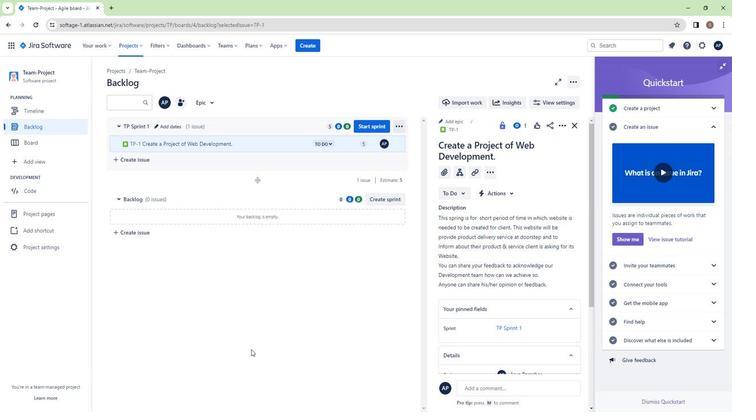 
Action: Mouse scrolled (249, 350) with delta (0, 0)
Screenshot: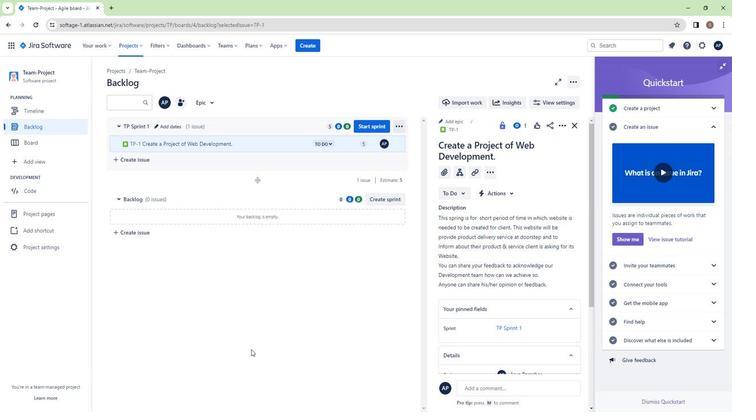 
Action: Mouse scrolled (249, 350) with delta (0, 0)
Screenshot: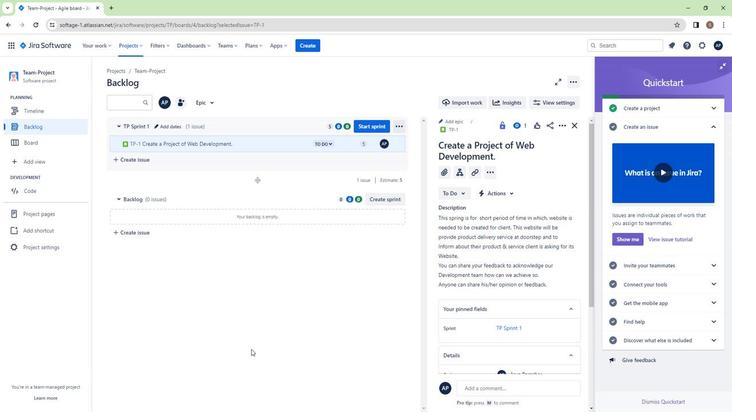
Action: Mouse moved to (249, 350)
Screenshot: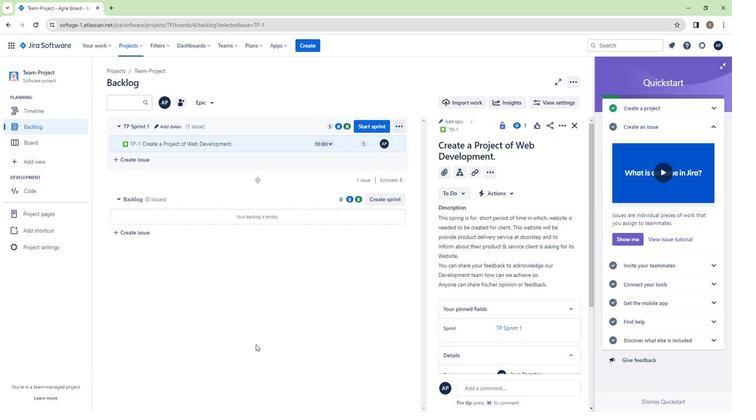 
Action: Mouse scrolled (249, 350) with delta (0, 0)
Screenshot: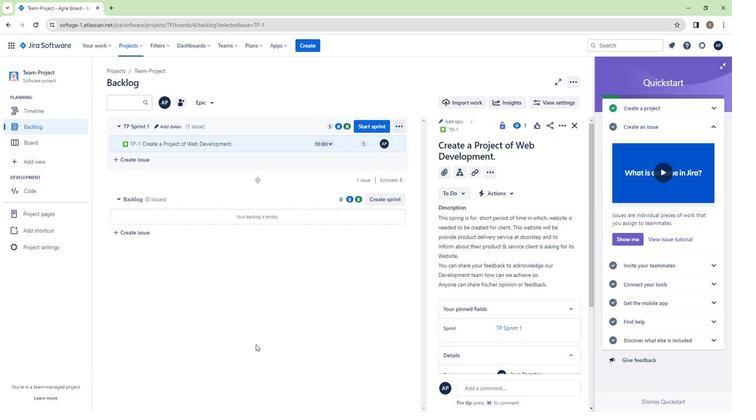 
Action: Mouse moved to (302, 306)
Screenshot: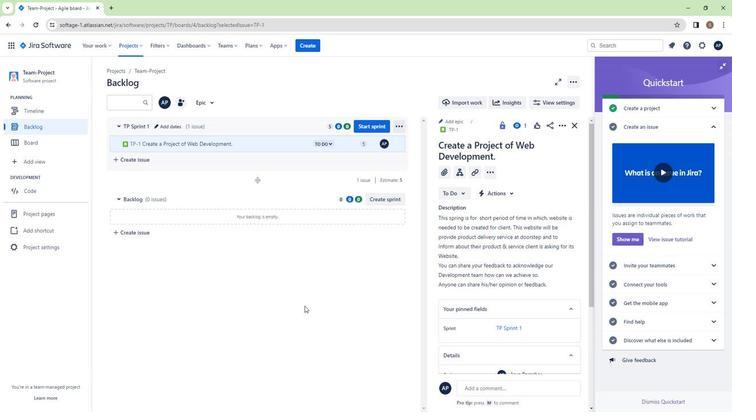 
Action: Mouse scrolled (302, 306) with delta (0, 0)
Screenshot: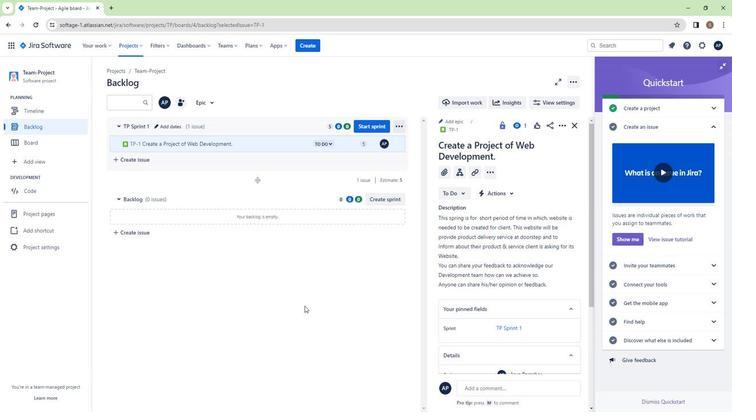 
Action: Mouse scrolled (302, 306) with delta (0, 0)
Screenshot: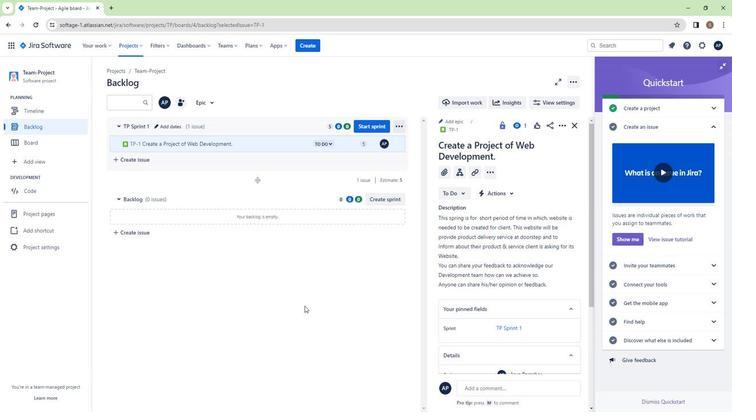 
Action: Mouse scrolled (302, 306) with delta (0, 0)
Screenshot: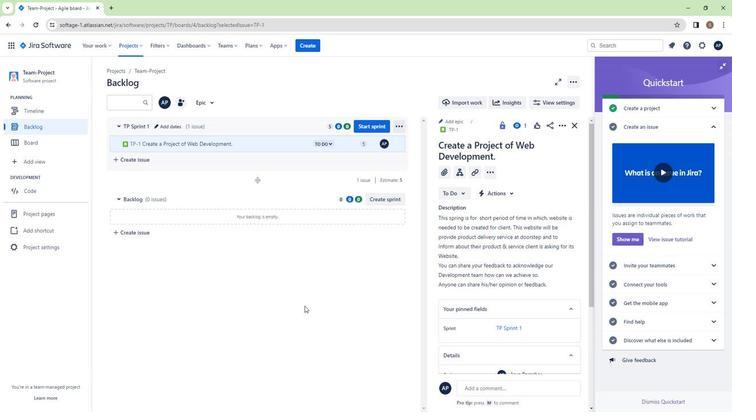
Action: Mouse scrolled (302, 306) with delta (0, 0)
Screenshot: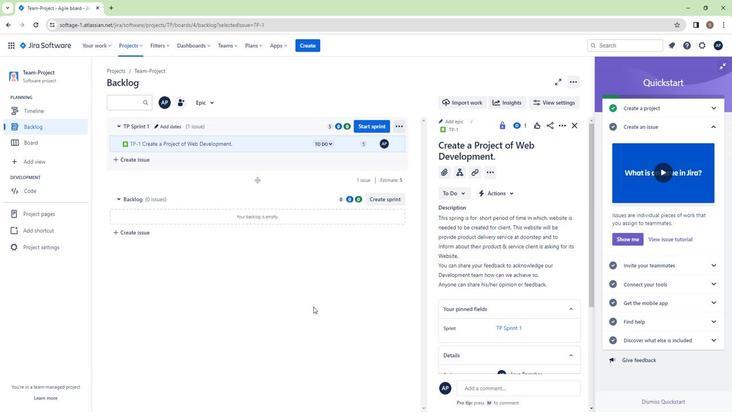 
Action: Mouse moved to (439, 314)
Screenshot: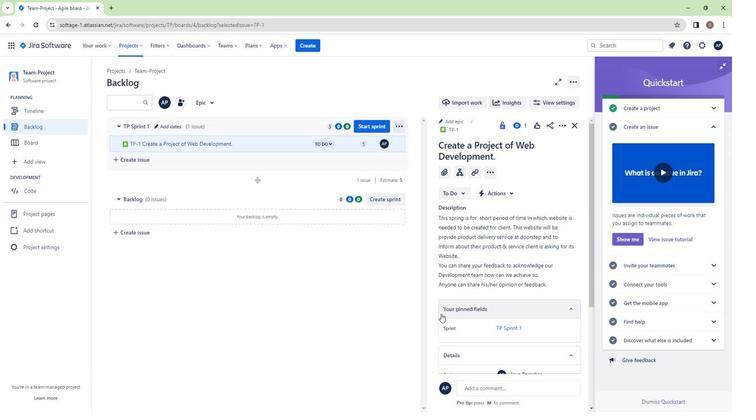 
Action: Mouse scrolled (439, 315) with delta (0, 0)
Screenshot: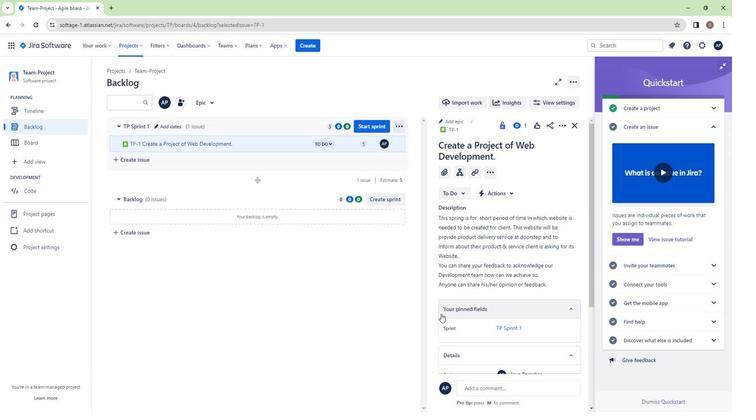 
Action: Mouse moved to (441, 318)
Screenshot: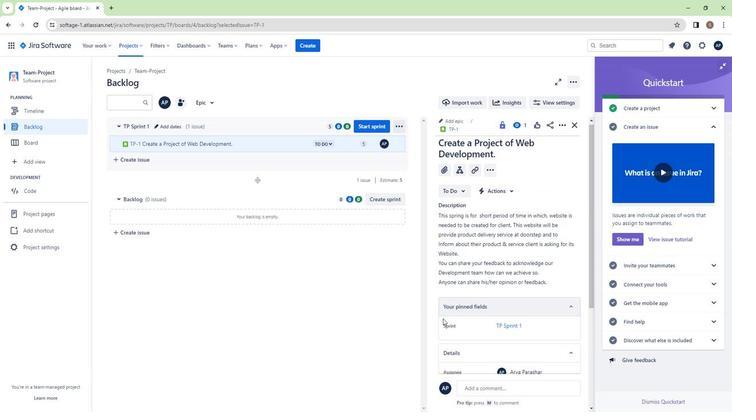 
Action: Mouse scrolled (441, 318) with delta (0, 0)
Screenshot: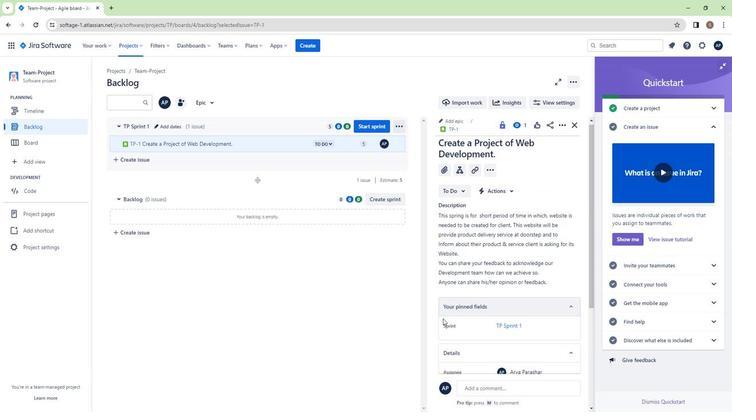
Action: Mouse moved to (441, 320)
Screenshot: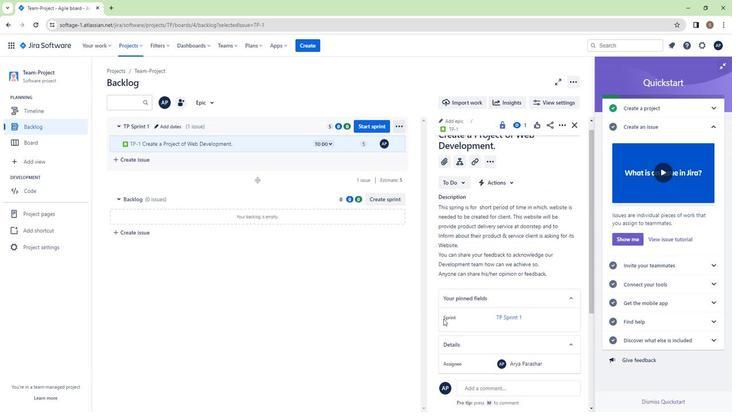 
Action: Mouse scrolled (441, 319) with delta (0, 0)
Screenshot: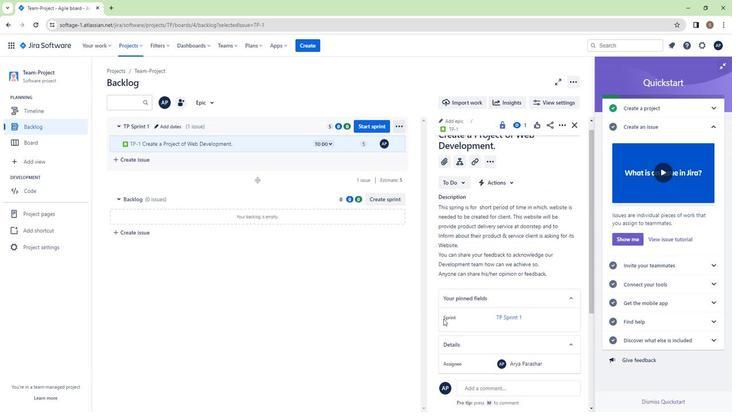 
Action: Mouse moved to (441, 320)
Screenshot: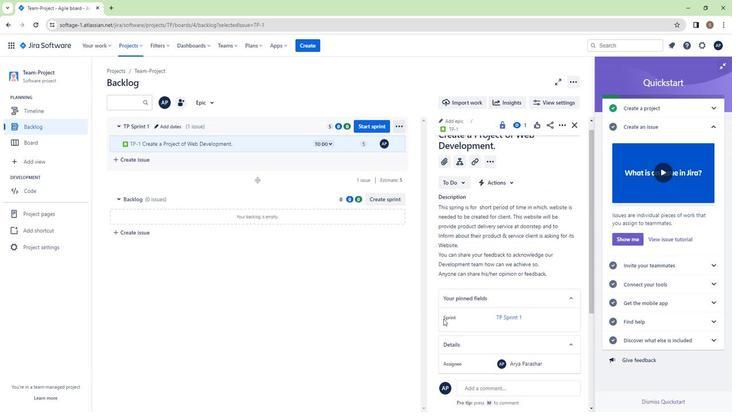 
Action: Mouse scrolled (441, 319) with delta (0, 0)
Screenshot: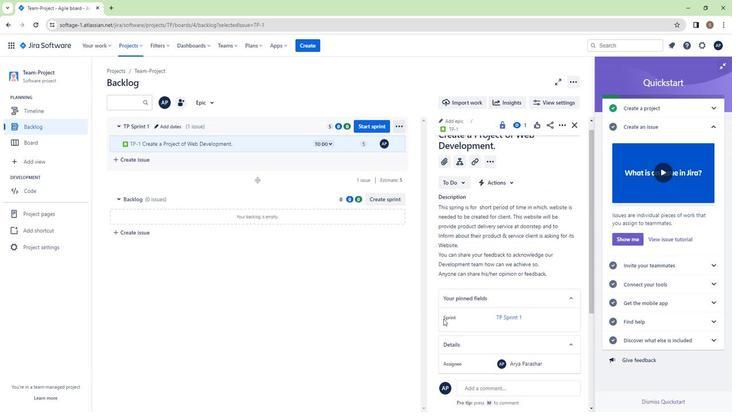 
Action: Mouse moved to (441, 320)
Screenshot: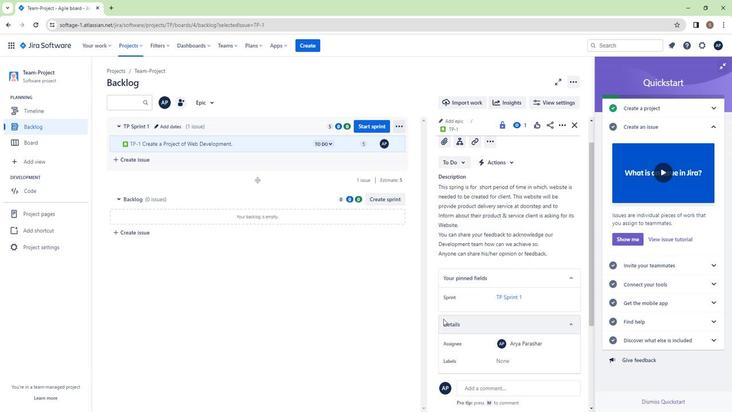 
Action: Mouse scrolled (441, 320) with delta (0, 0)
Screenshot: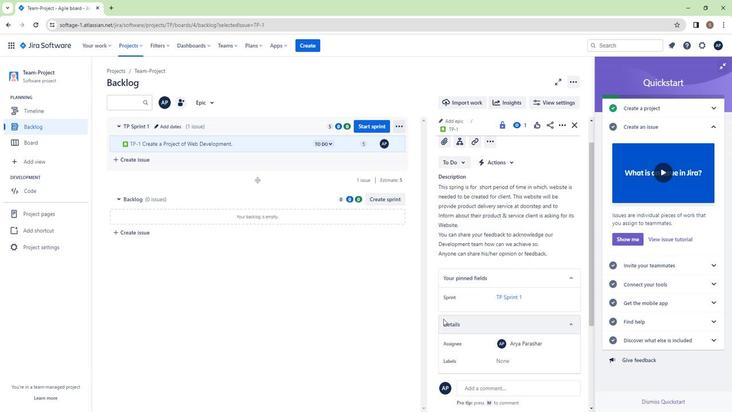 
Action: Mouse moved to (464, 317)
Screenshot: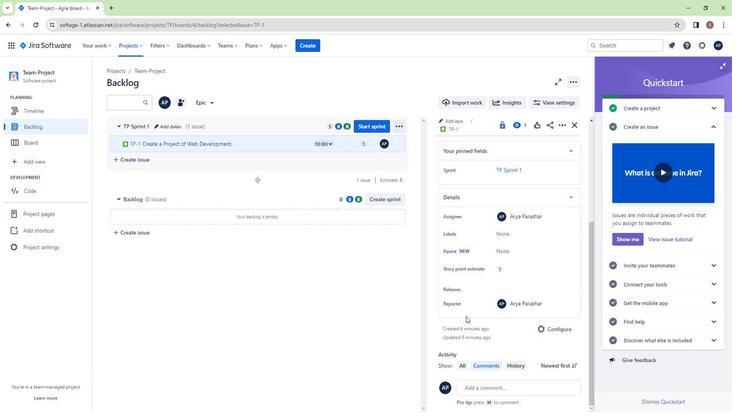 
Action: Mouse scrolled (464, 317) with delta (0, 0)
Screenshot: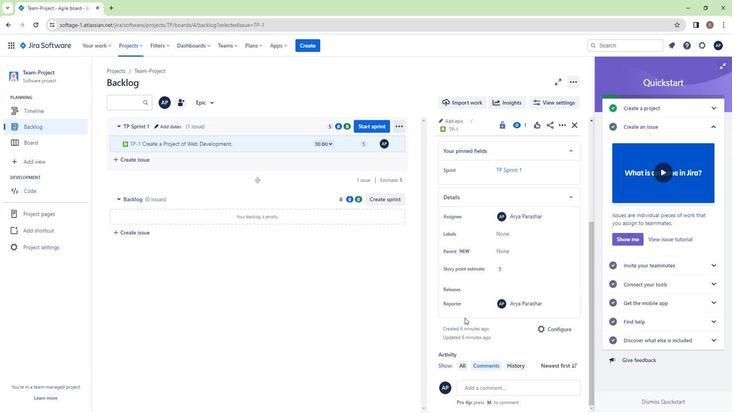 
Action: Mouse scrolled (464, 317) with delta (0, 0)
Screenshot: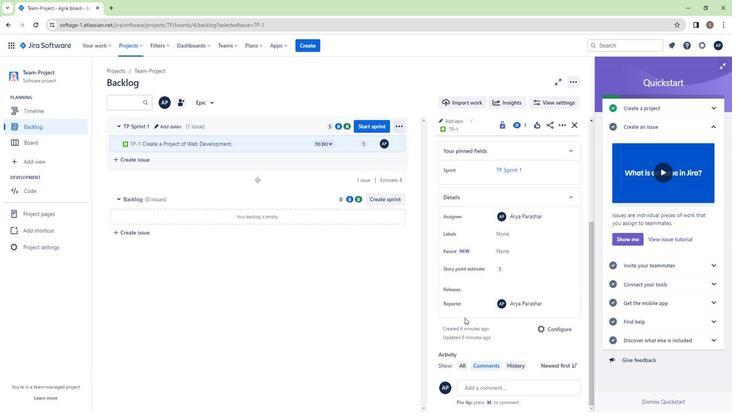 
Action: Mouse moved to (464, 317)
Screenshot: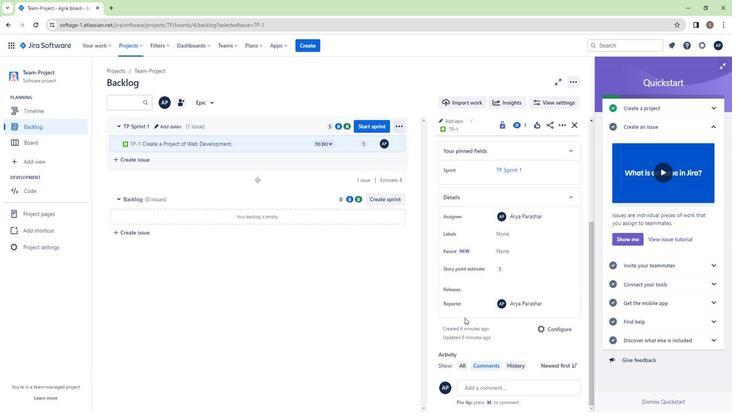 
Action: Mouse scrolled (464, 317) with delta (0, 0)
Screenshot: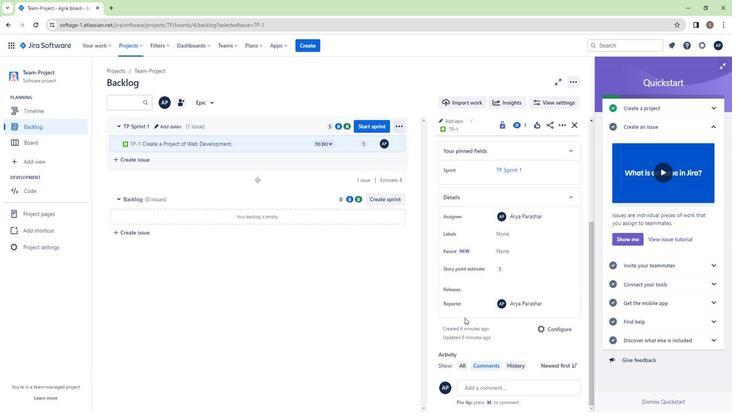 
Action: Mouse moved to (462, 320)
Screenshot: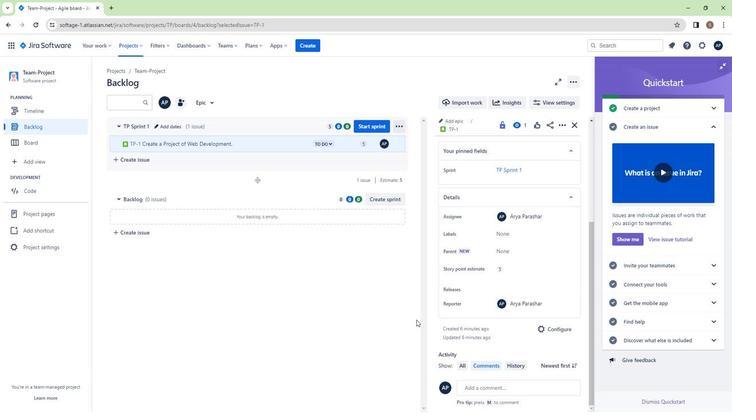 
Action: Mouse scrolled (462, 319) with delta (0, 0)
Screenshot: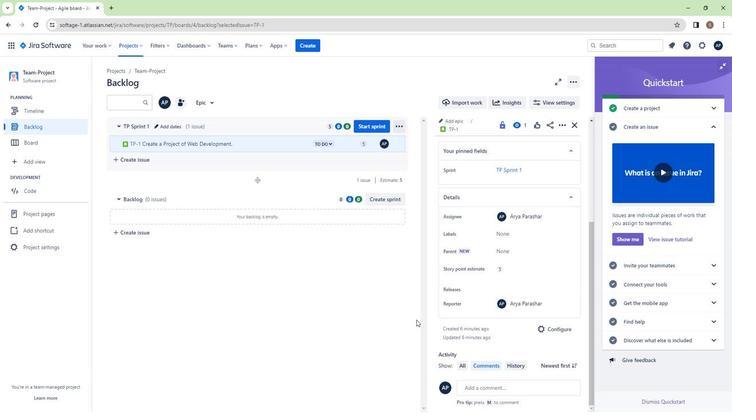 
Action: Mouse moved to (349, 317)
Screenshot: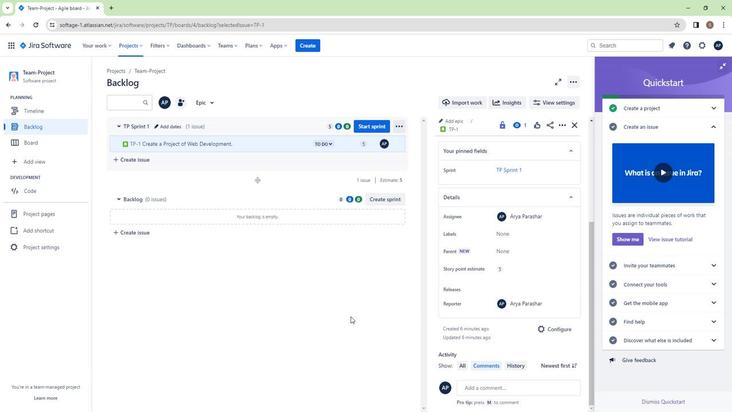 
Action: Mouse pressed left at (349, 317)
Screenshot: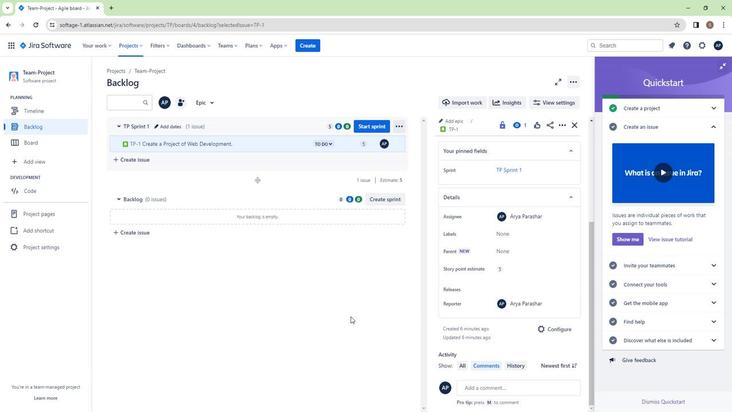
Action: Mouse moved to (352, 312)
Screenshot: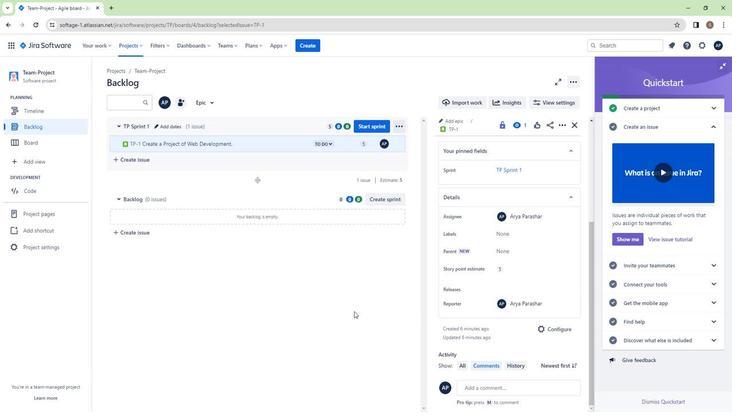 
Action: Mouse scrolled (352, 313) with delta (0, 0)
Screenshot: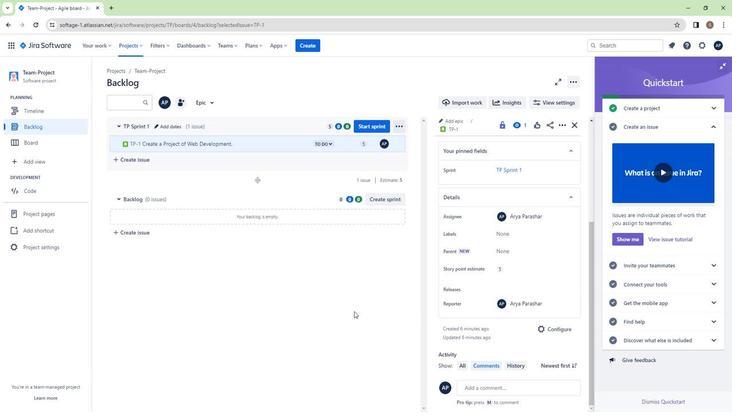 
Action: Mouse scrolled (352, 313) with delta (0, 0)
Screenshot: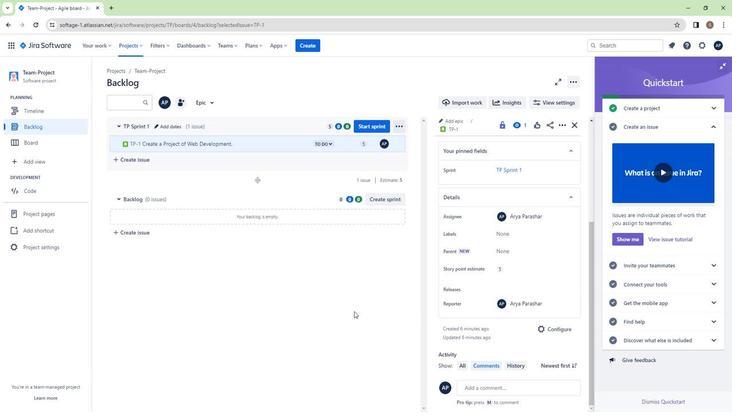 
Action: Mouse scrolled (352, 313) with delta (0, 0)
Screenshot: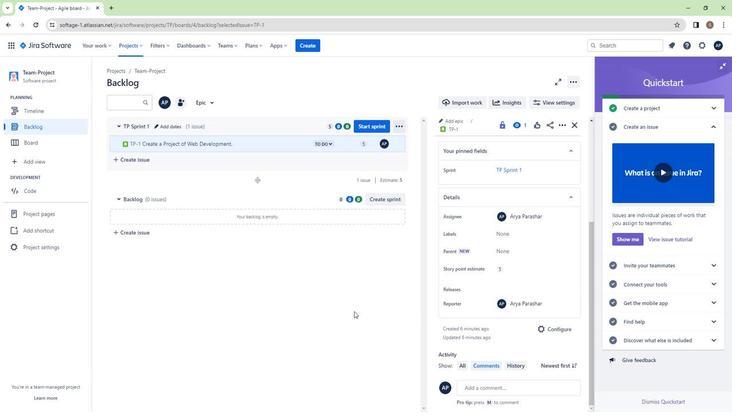 
Action: Mouse scrolled (352, 313) with delta (0, 0)
Screenshot: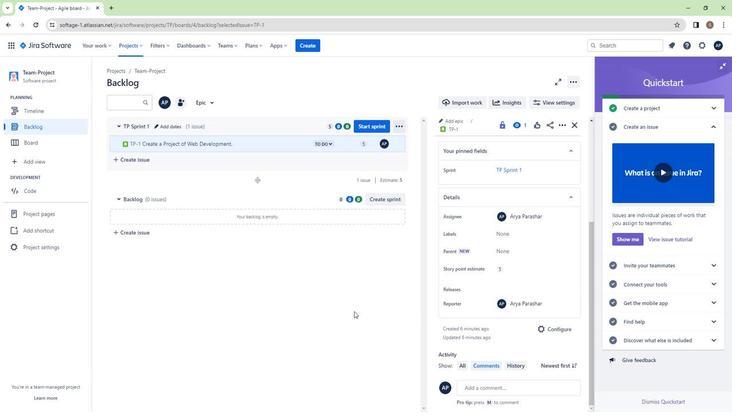 
Action: Mouse scrolled (352, 313) with delta (0, 0)
Screenshot: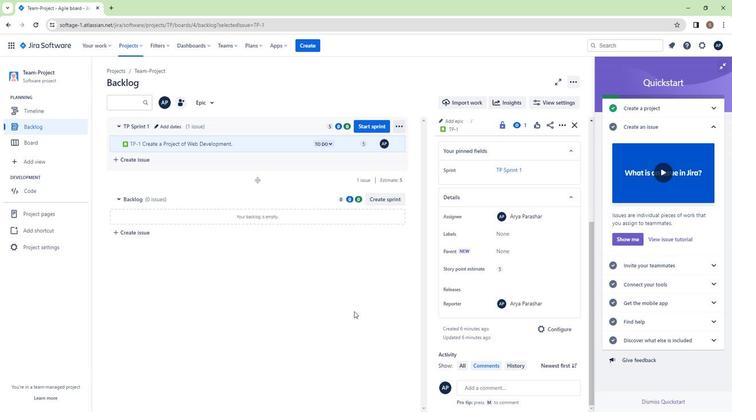 
Action: Mouse scrolled (352, 313) with delta (0, 0)
Screenshot: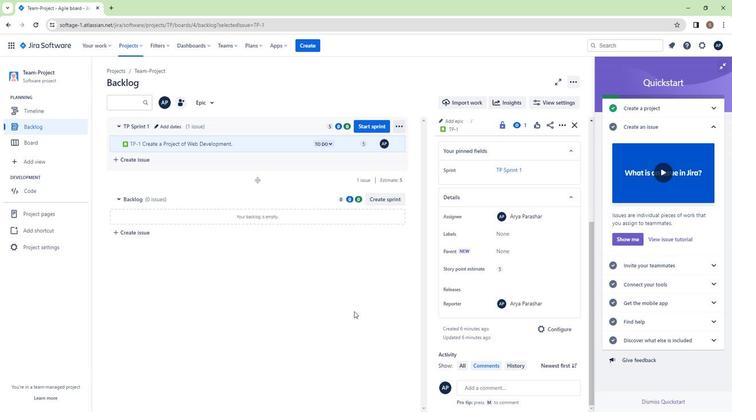 
Action: Mouse scrolled (352, 313) with delta (0, 0)
Screenshot: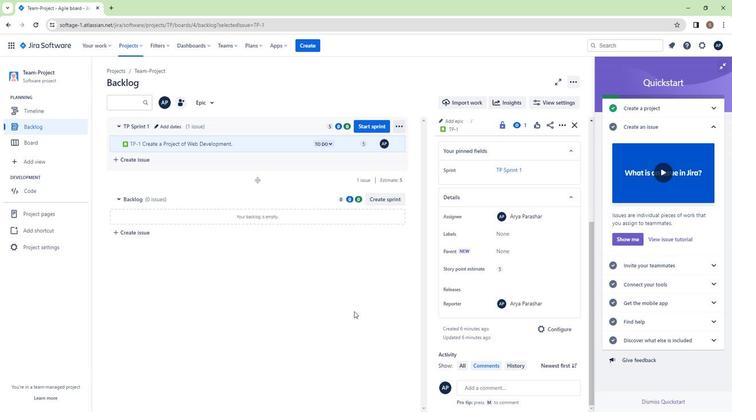 
Action: Mouse moved to (590, 305)
Screenshot: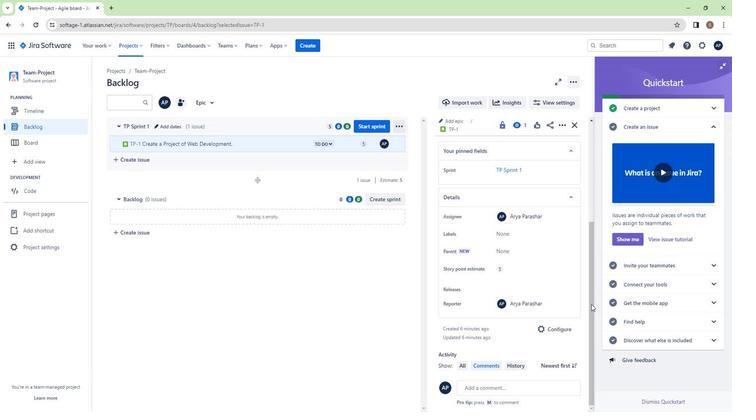 
Action: Mouse pressed left at (590, 305)
Screenshot: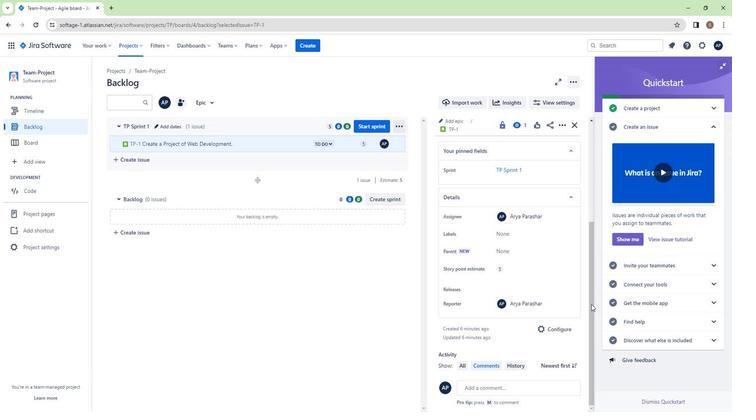 
Action: Mouse moved to (330, 142)
Screenshot: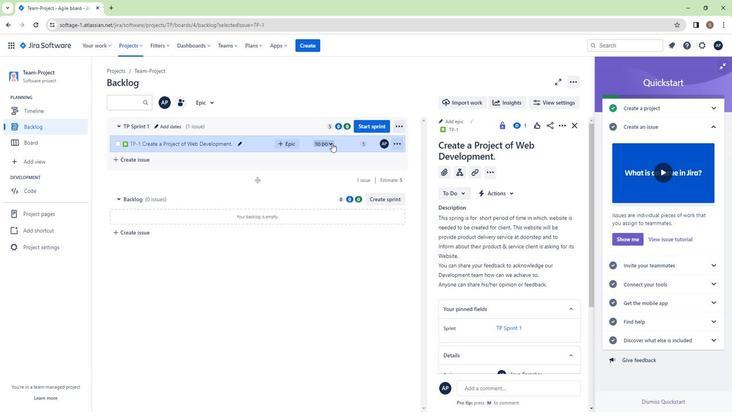 
Action: Mouse pressed left at (330, 142)
Screenshot: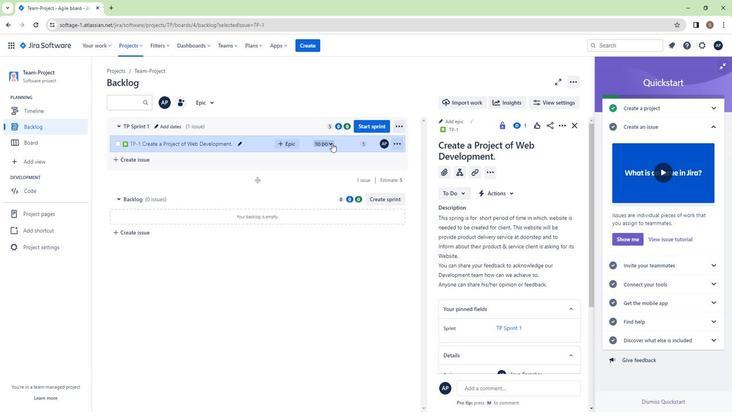 
Action: Mouse moved to (329, 160)
Screenshot: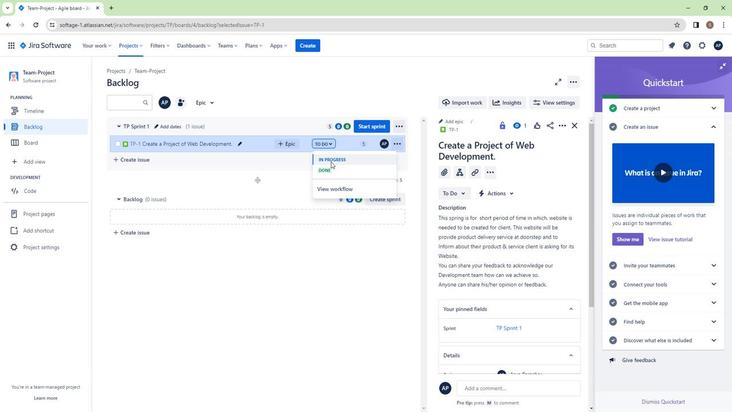 
Action: Mouse pressed left at (329, 160)
Screenshot: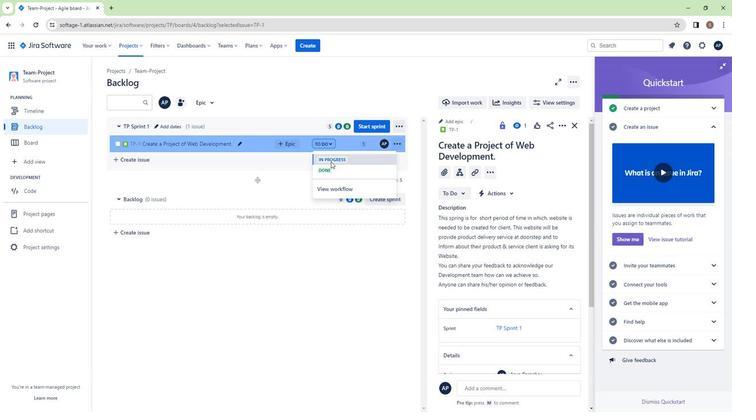 
Action: Mouse moved to (389, 140)
Screenshot: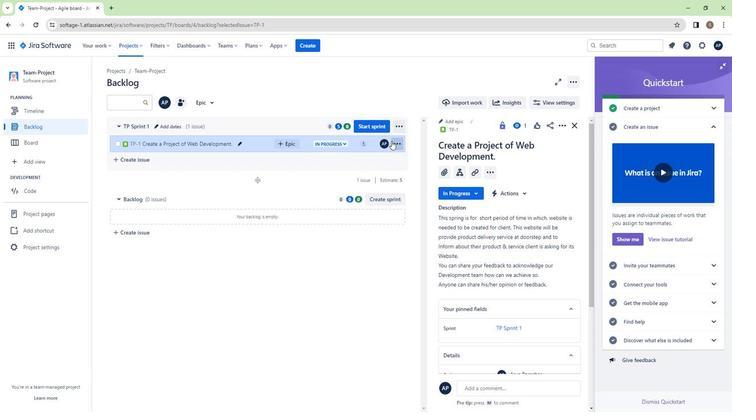 
Action: Mouse pressed left at (389, 140)
Screenshot: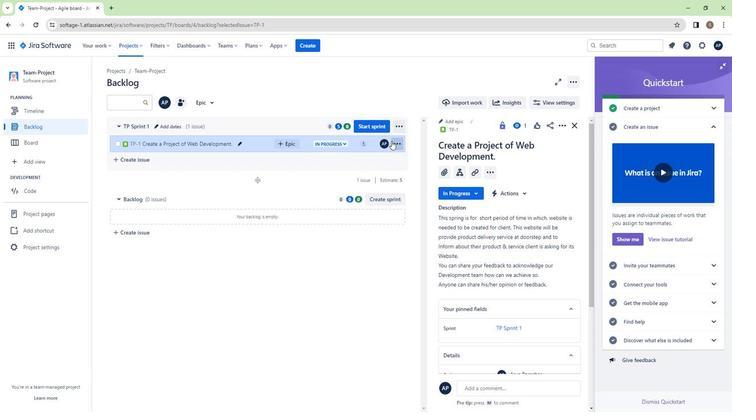 
Action: Mouse moved to (275, 262)
Screenshot: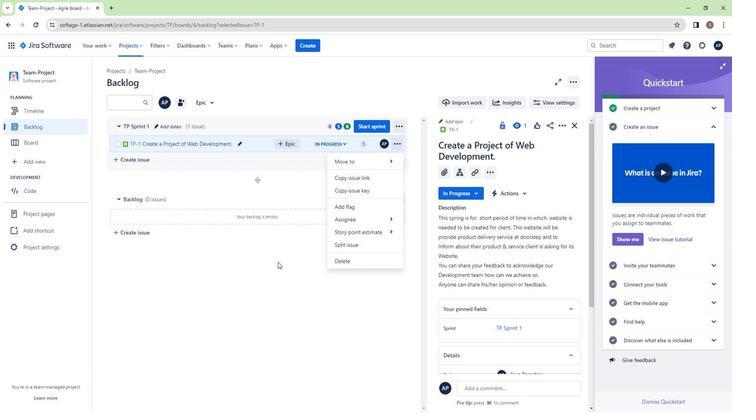 
Action: Mouse pressed left at (275, 262)
Screenshot: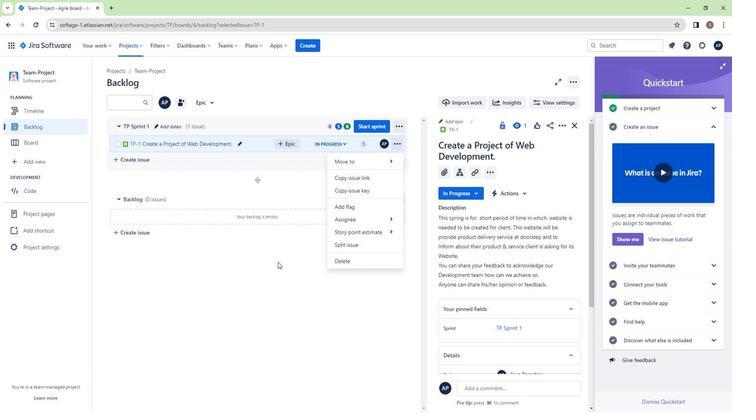
Action: Mouse moved to (360, 125)
Screenshot: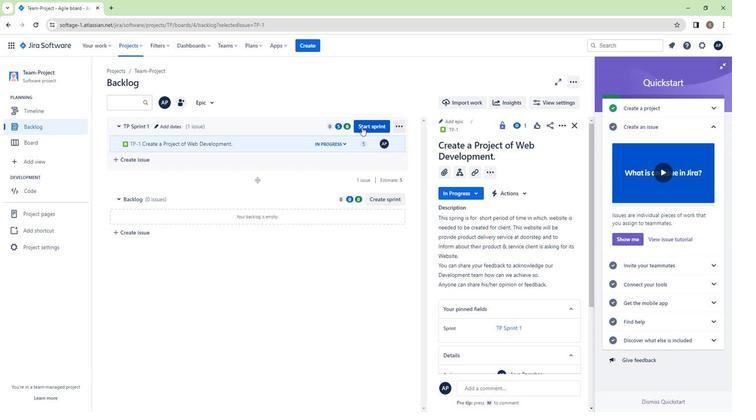 
Action: Mouse pressed left at (360, 125)
Screenshot: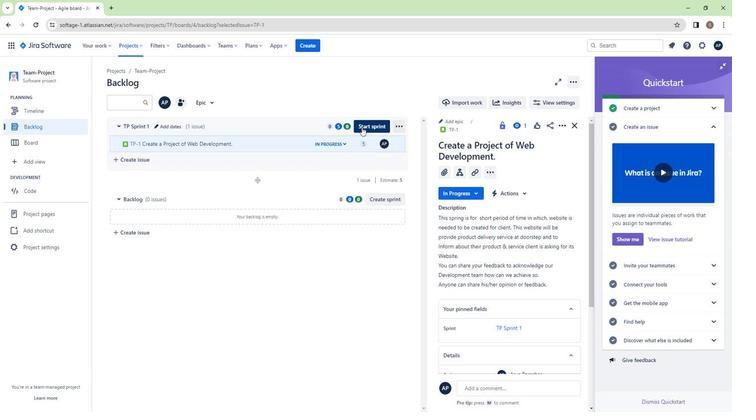
Action: Mouse moved to (338, 153)
Screenshot: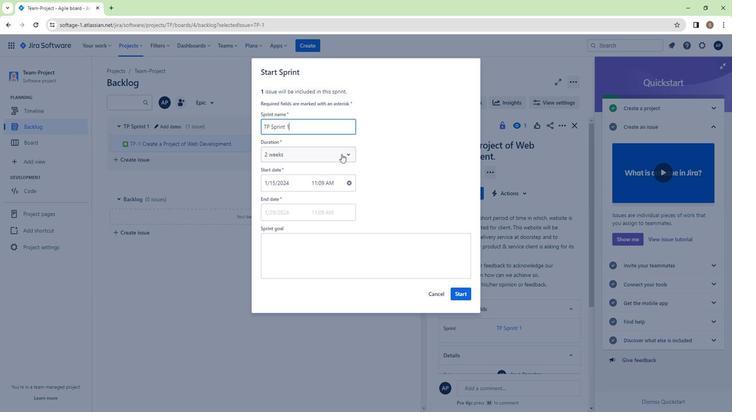 
Action: Mouse pressed left at (338, 153)
Screenshot: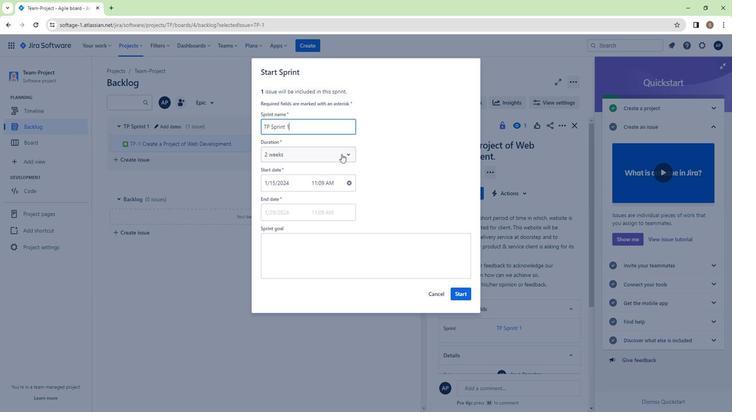 
Action: Mouse moved to (320, 175)
Screenshot: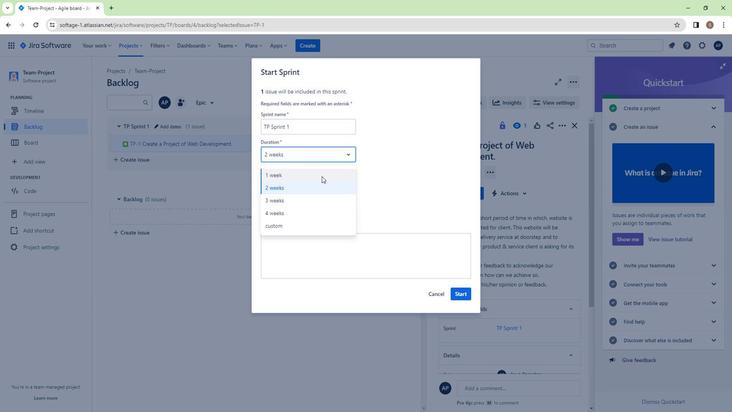 
Action: Mouse pressed left at (320, 175)
Screenshot: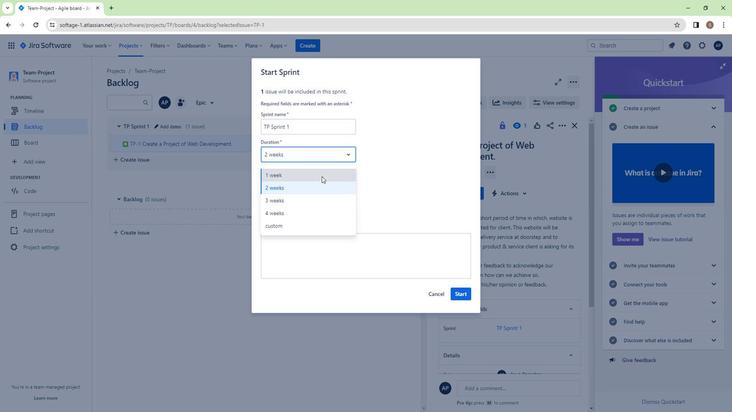 
Action: Mouse moved to (285, 243)
